 Task: Provide the 2023 Victory Lane Racing Xfinity Series picks for the track "Darlington Raceway".
Action: Mouse moved to (175, 370)
Screenshot: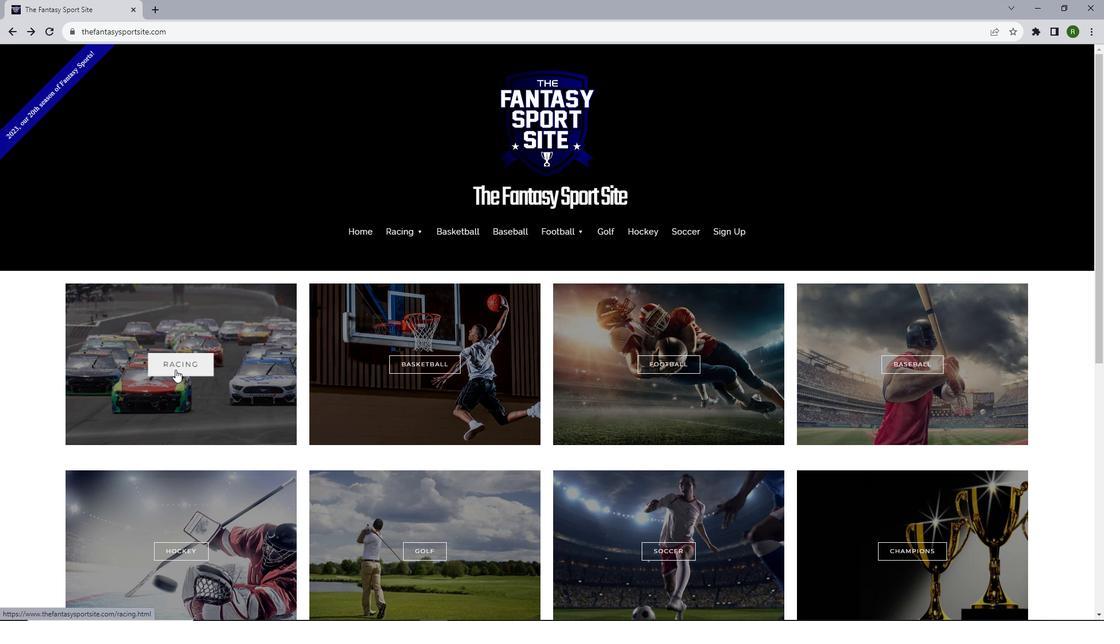 
Action: Mouse pressed left at (175, 370)
Screenshot: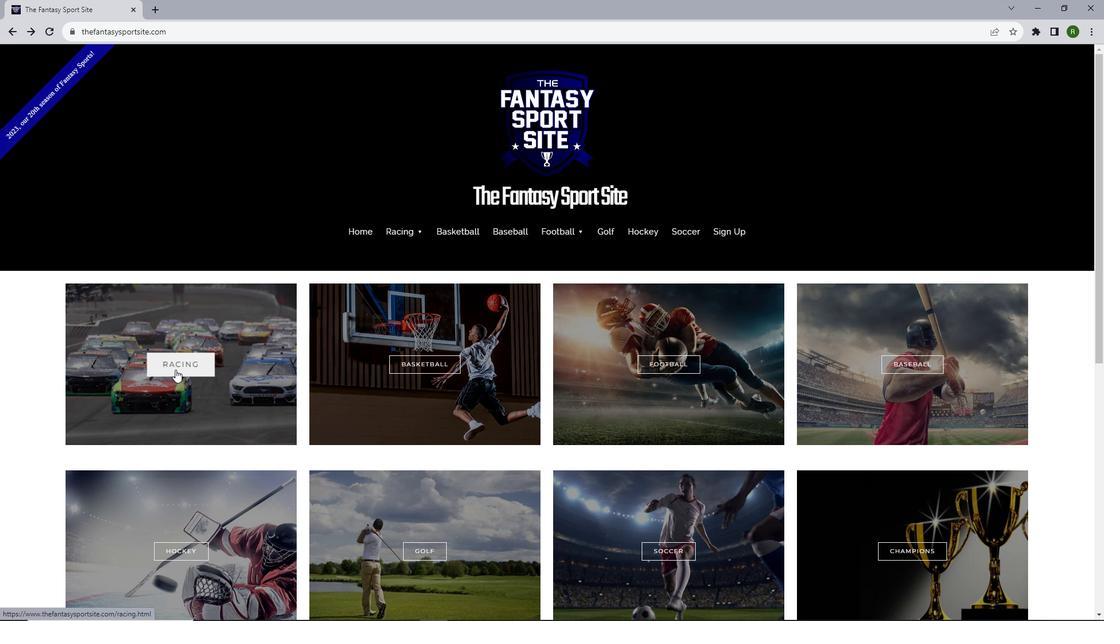 
Action: Mouse moved to (252, 283)
Screenshot: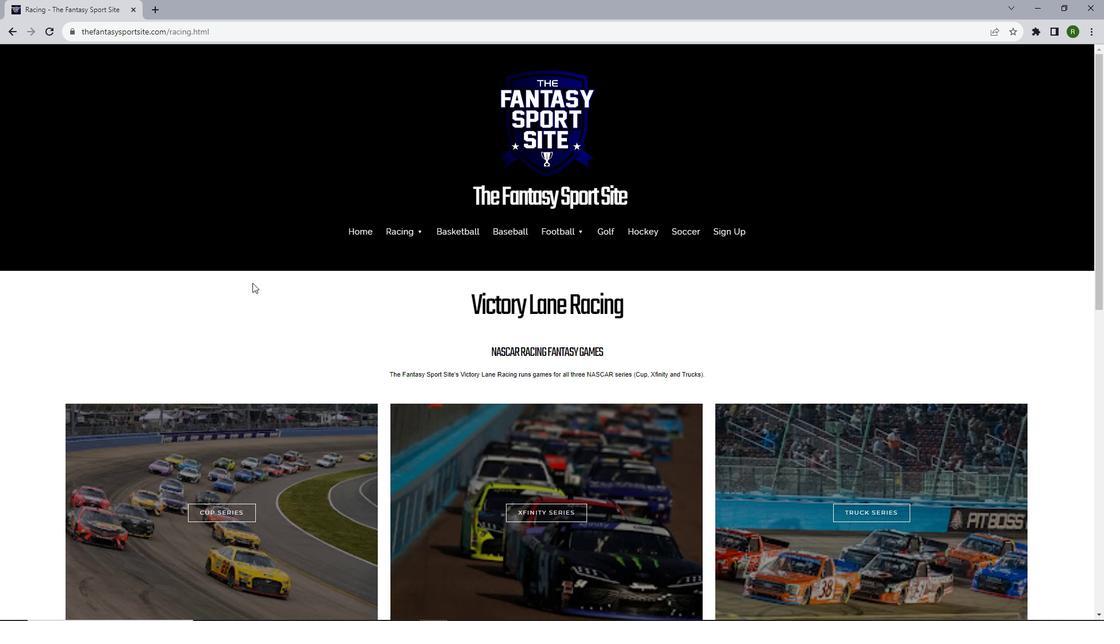 
Action: Mouse scrolled (252, 282) with delta (0, 0)
Screenshot: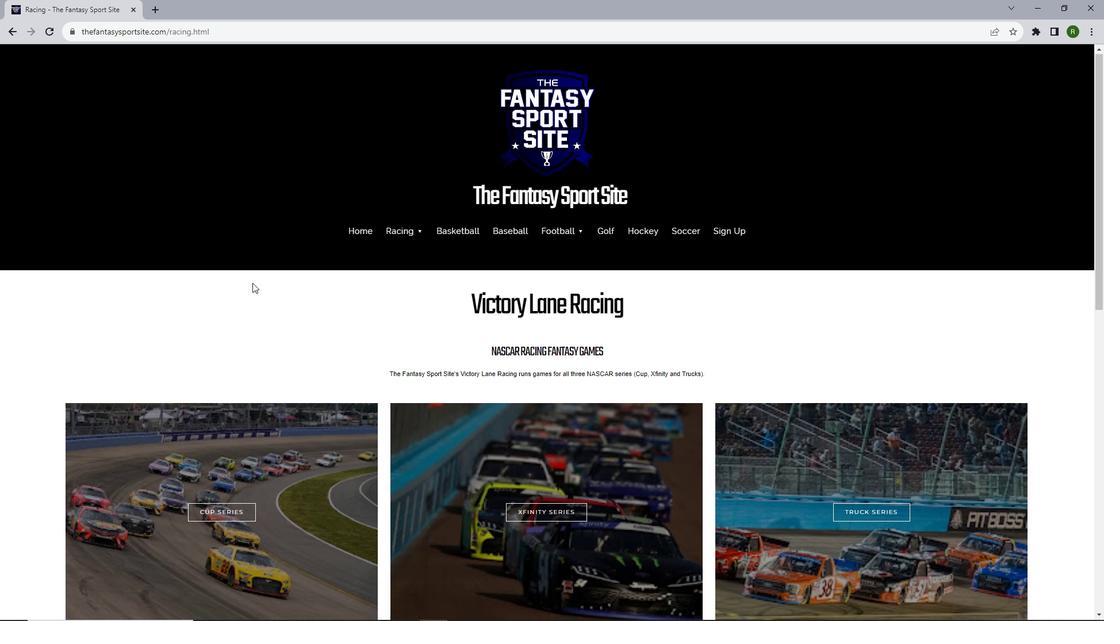 
Action: Mouse scrolled (252, 282) with delta (0, 0)
Screenshot: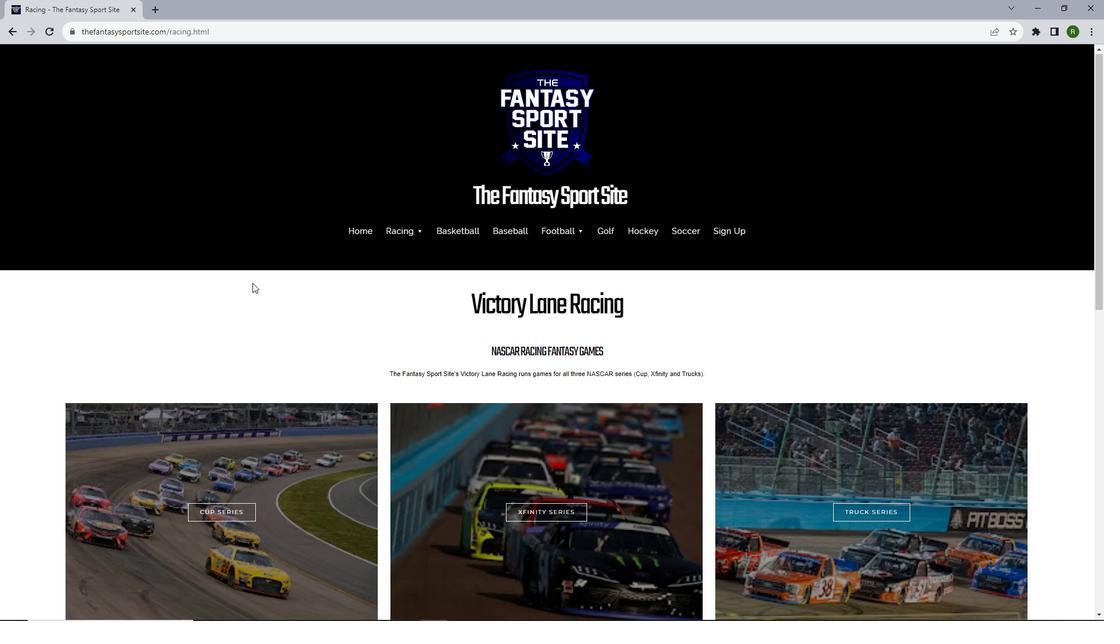 
Action: Mouse scrolled (252, 282) with delta (0, 0)
Screenshot: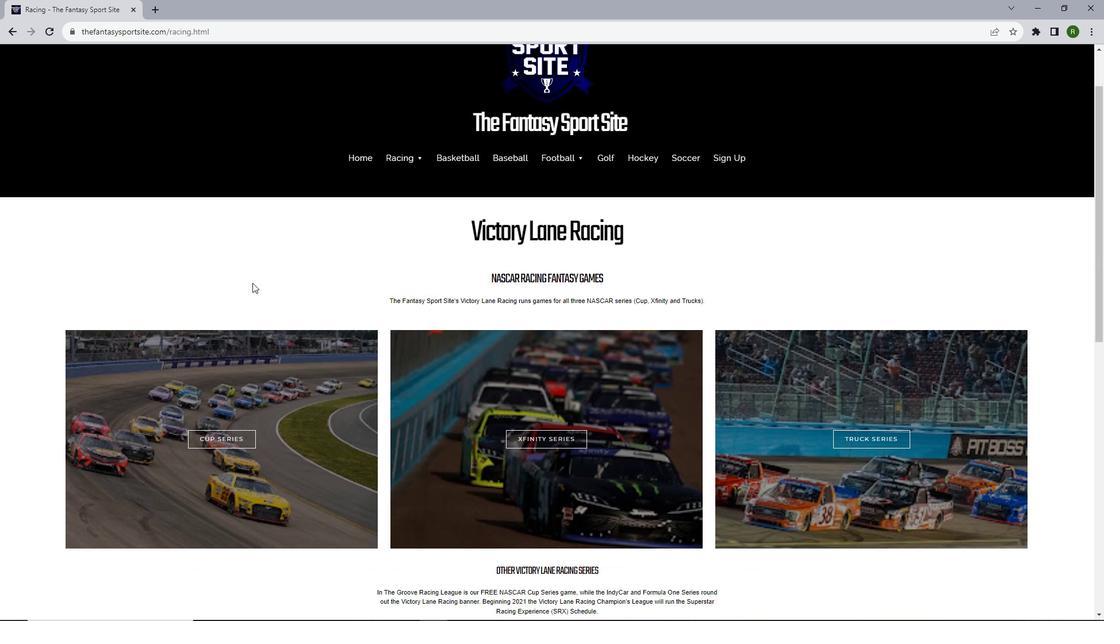 
Action: Mouse moved to (523, 333)
Screenshot: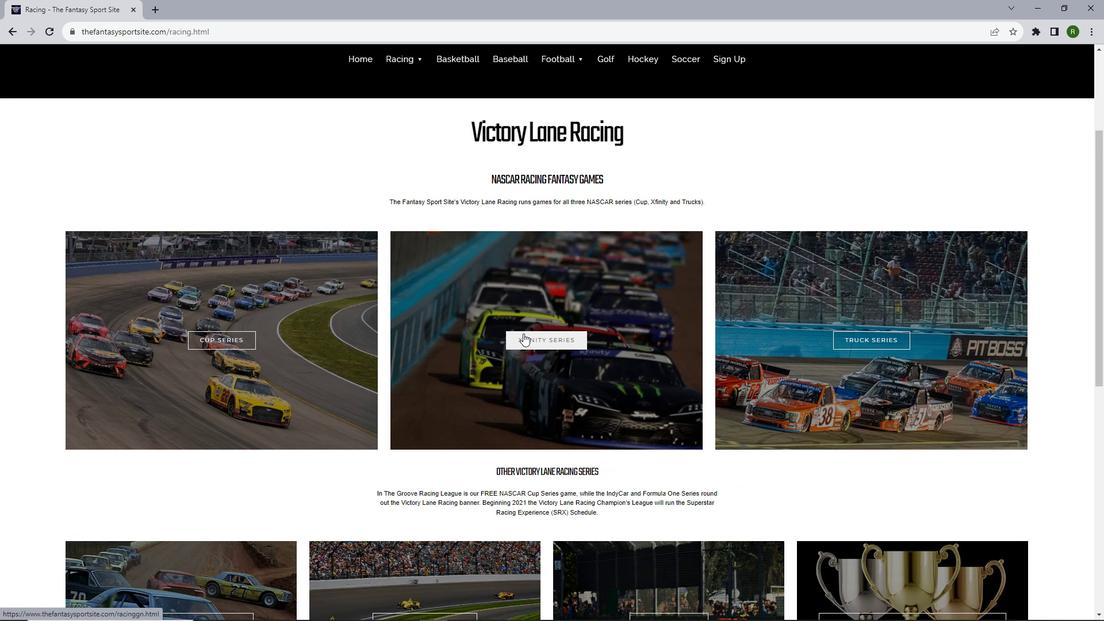 
Action: Mouse pressed left at (523, 333)
Screenshot: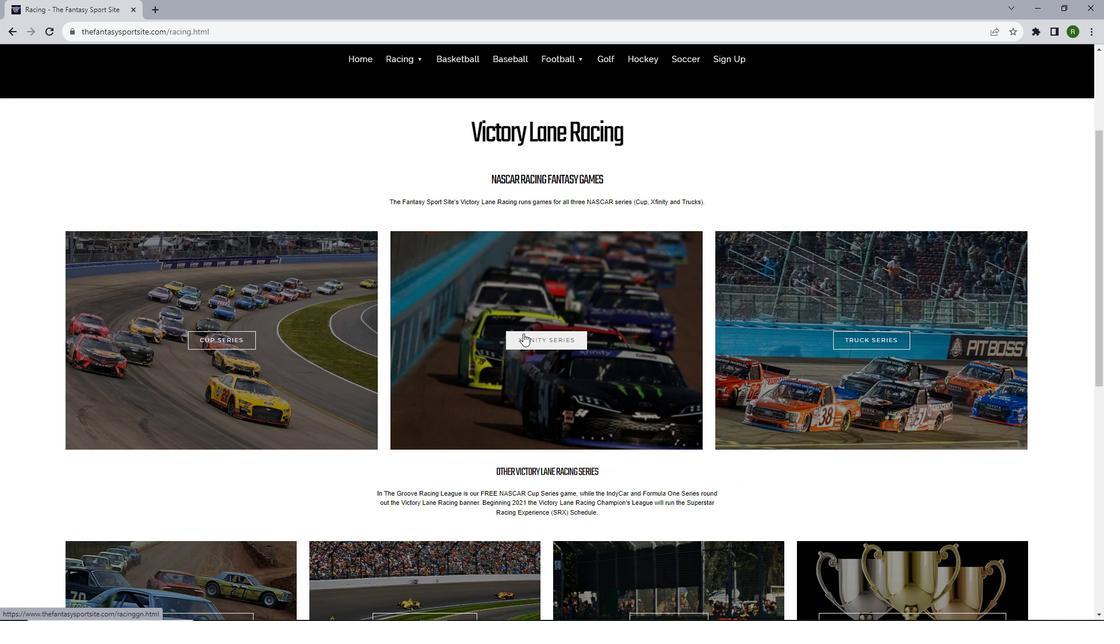 
Action: Mouse moved to (345, 270)
Screenshot: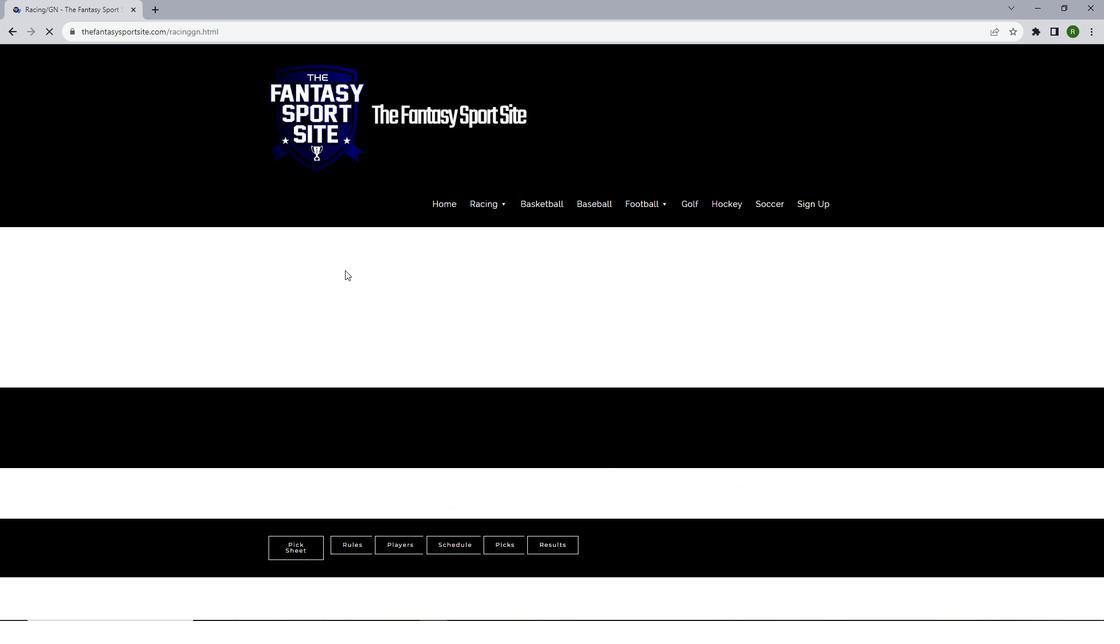 
Action: Mouse scrolled (345, 269) with delta (0, 0)
Screenshot: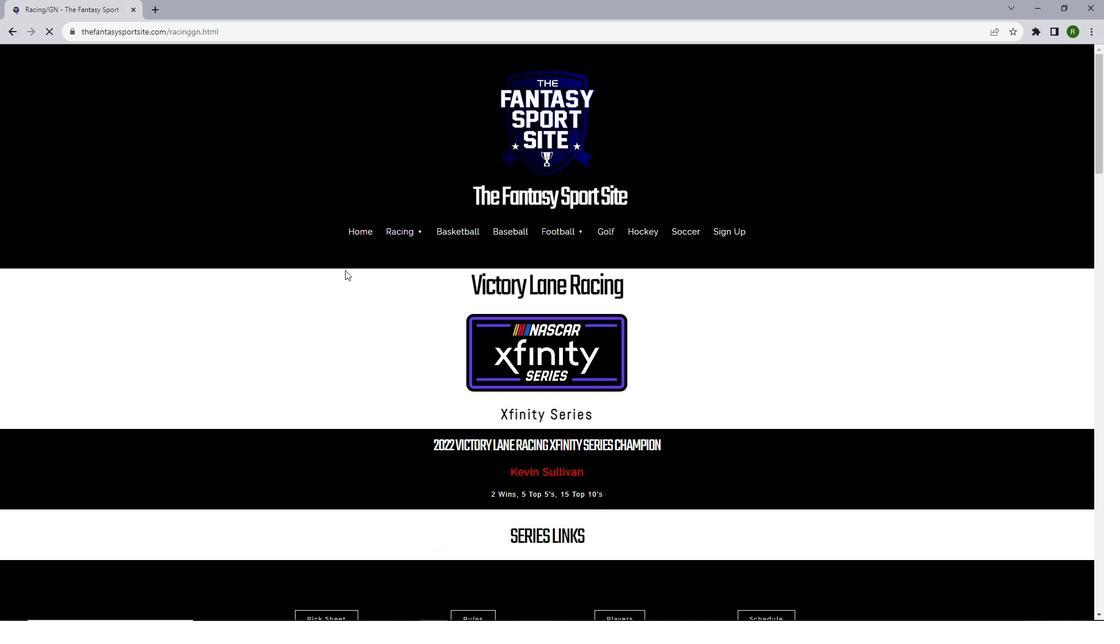 
Action: Mouse scrolled (345, 269) with delta (0, 0)
Screenshot: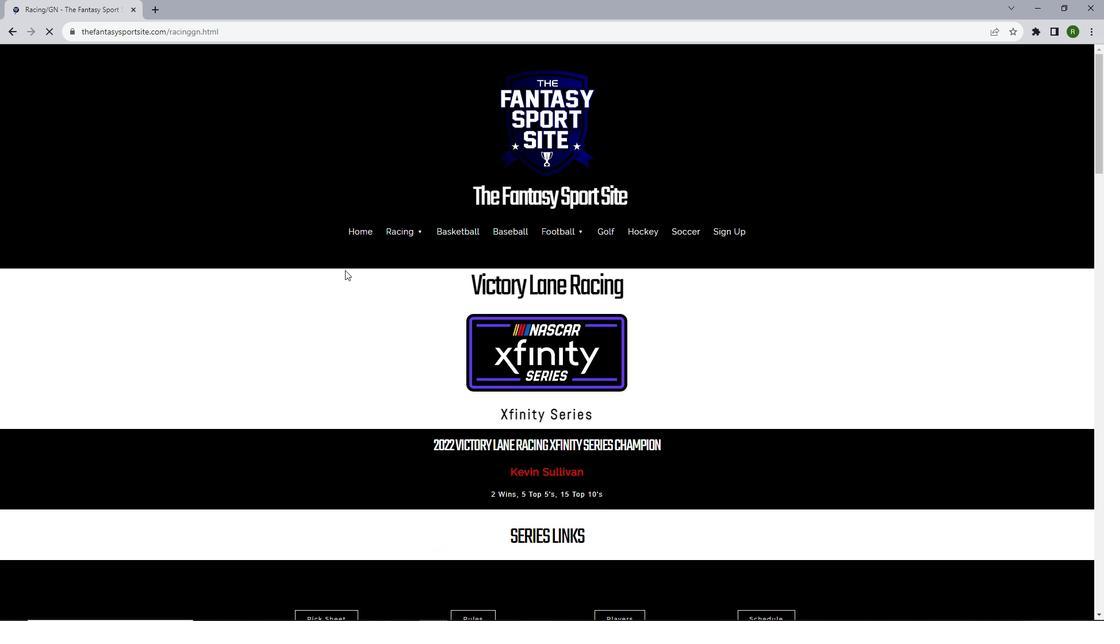 
Action: Mouse moved to (356, 265)
Screenshot: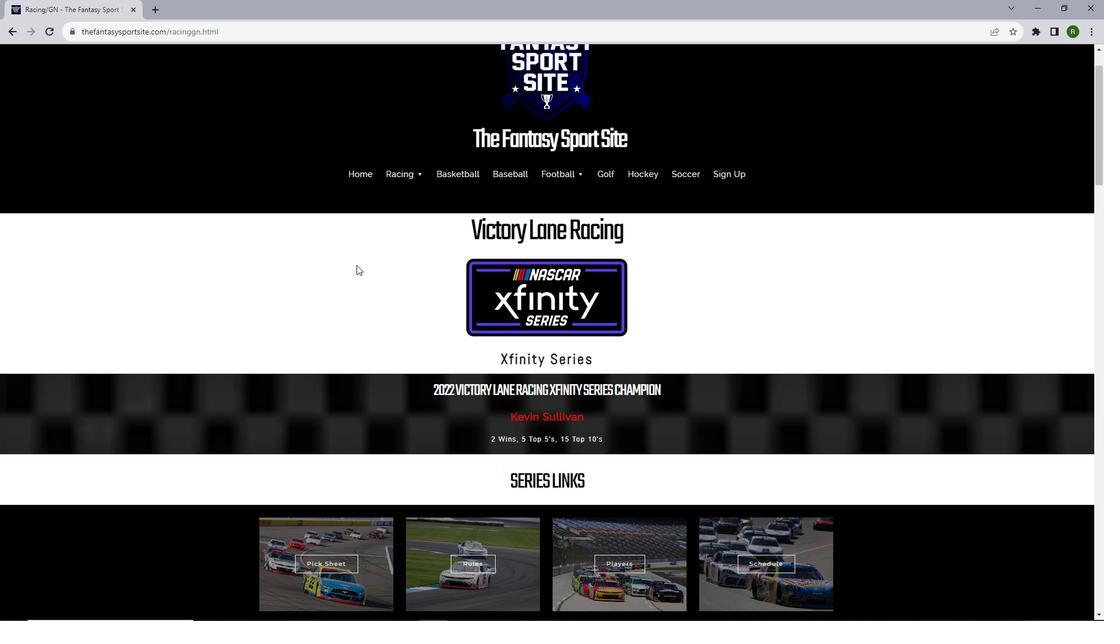 
Action: Mouse scrolled (356, 264) with delta (0, 0)
Screenshot: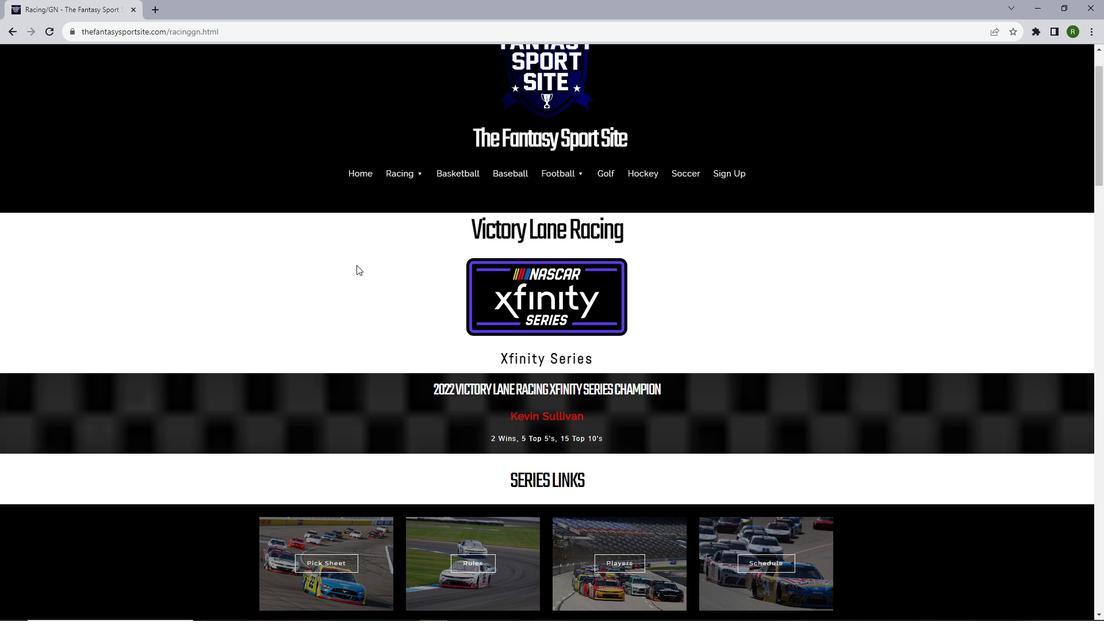 
Action: Mouse scrolled (356, 264) with delta (0, 0)
Screenshot: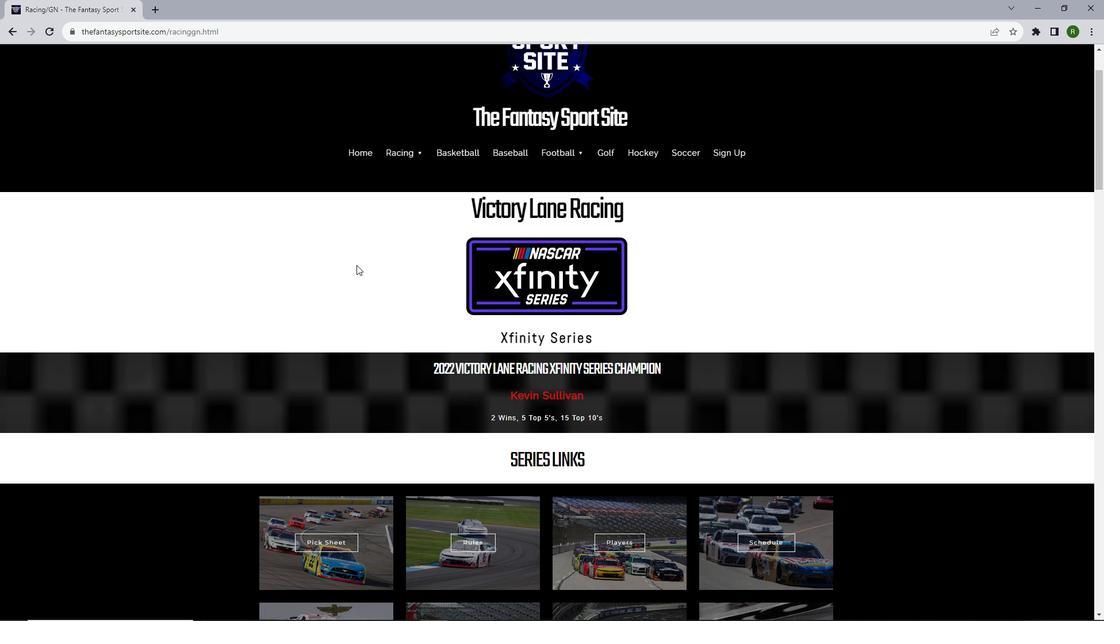 
Action: Mouse scrolled (356, 264) with delta (0, 0)
Screenshot: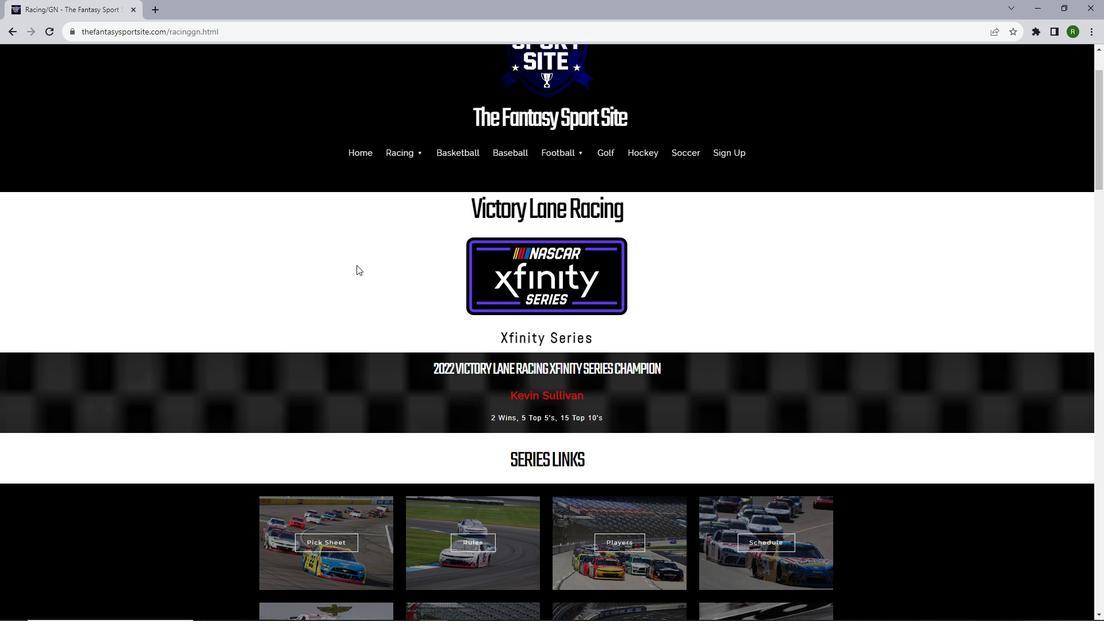 
Action: Mouse moved to (334, 499)
Screenshot: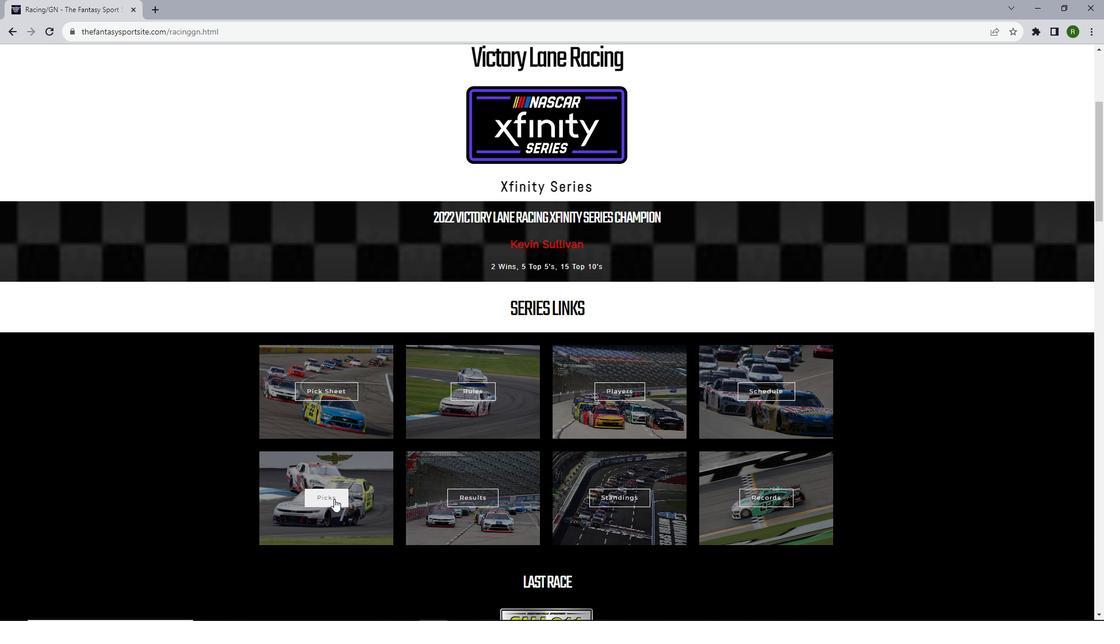 
Action: Mouse pressed left at (334, 499)
Screenshot: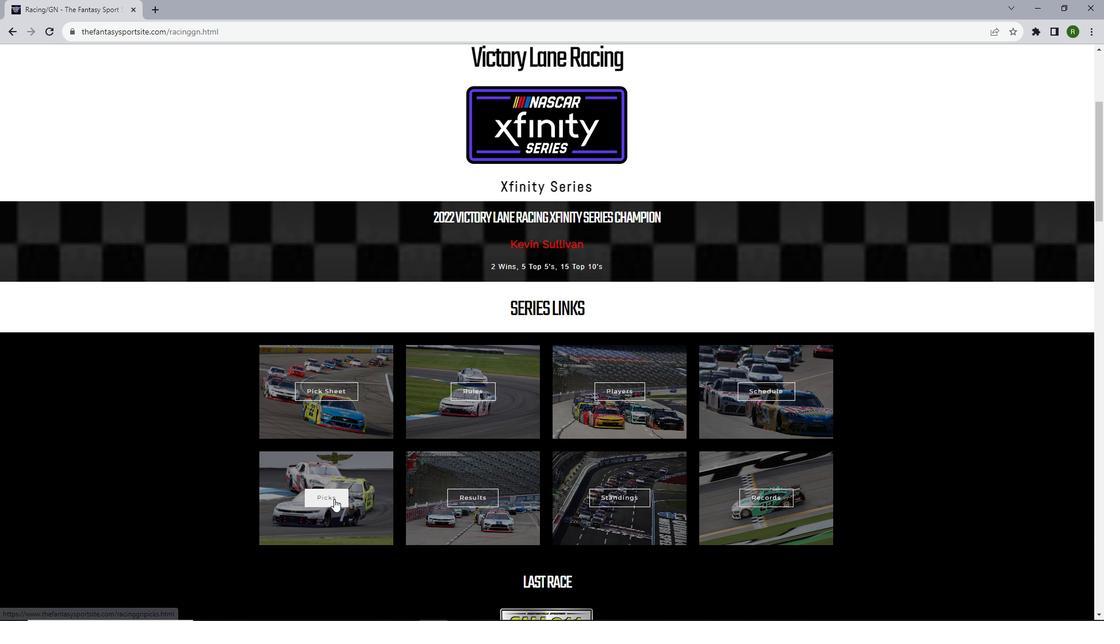 
Action: Mouse moved to (458, 409)
Screenshot: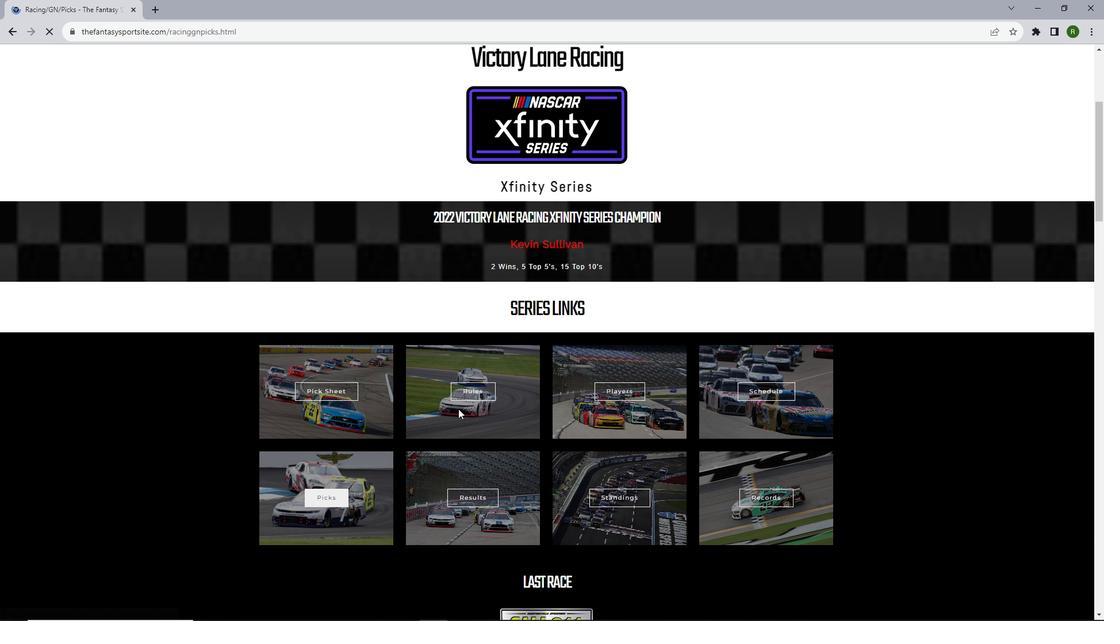 
Action: Mouse scrolled (458, 408) with delta (0, 0)
Screenshot: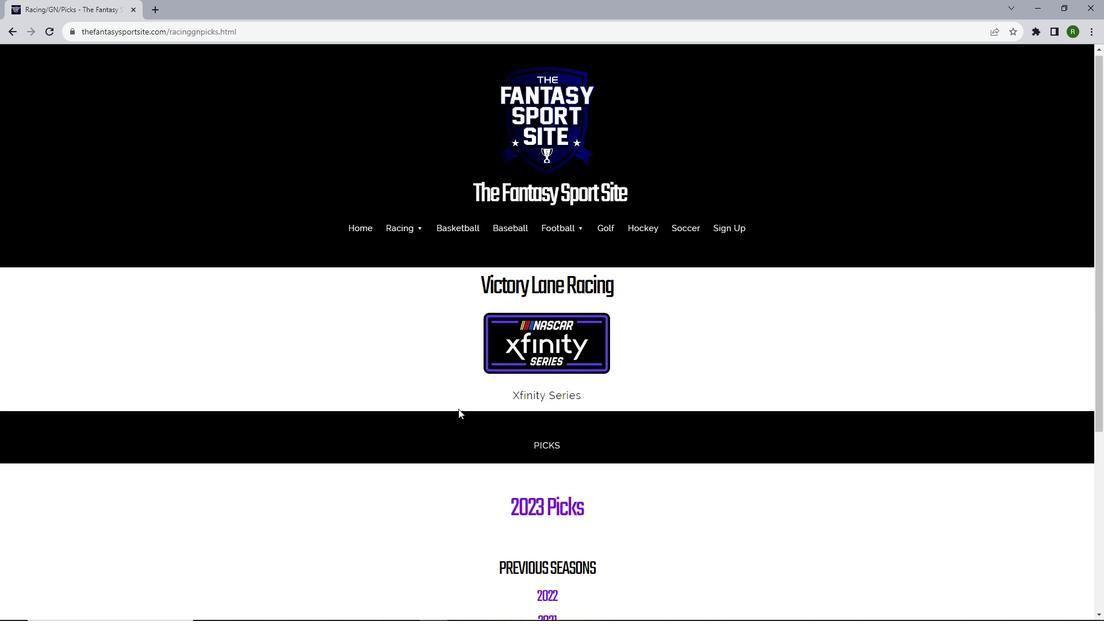 
Action: Mouse scrolled (458, 408) with delta (0, 0)
Screenshot: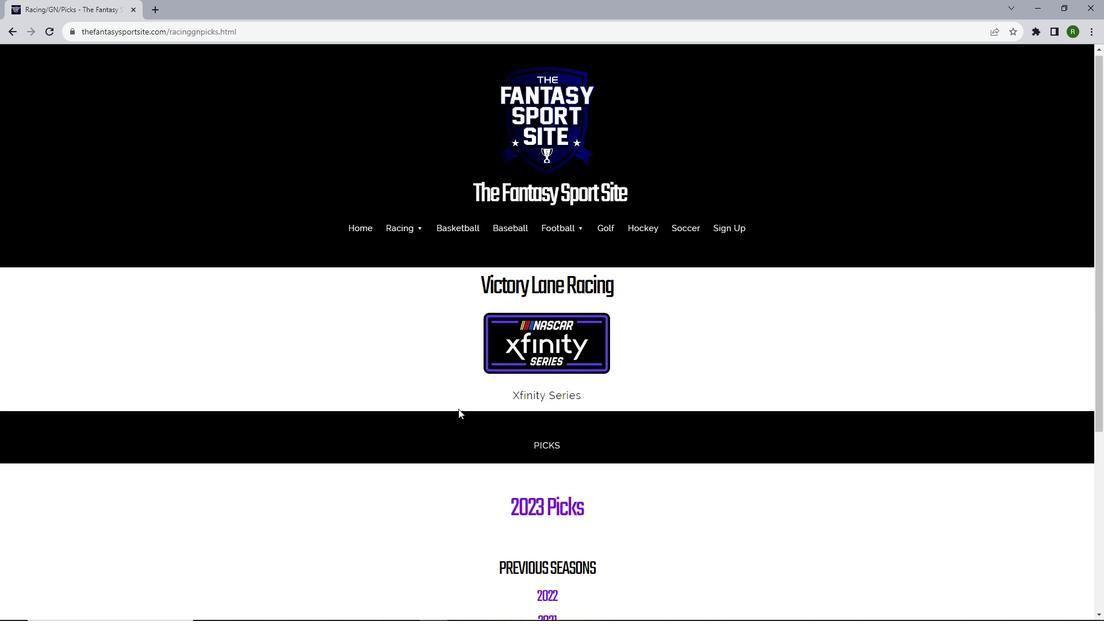 
Action: Mouse scrolled (458, 408) with delta (0, 0)
Screenshot: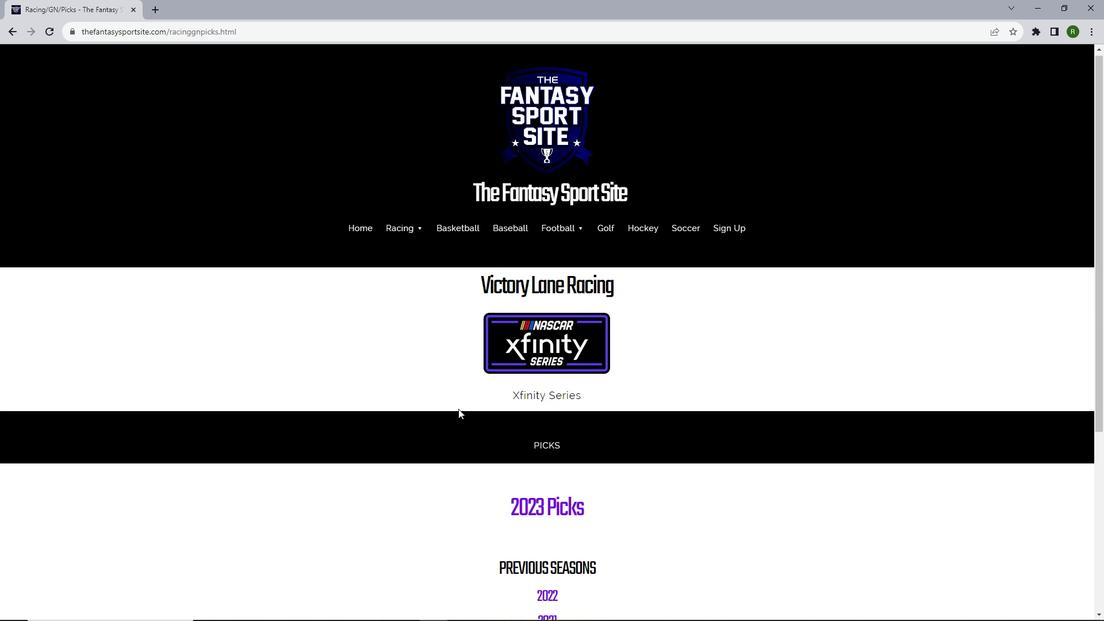 
Action: Mouse scrolled (458, 408) with delta (0, 0)
Screenshot: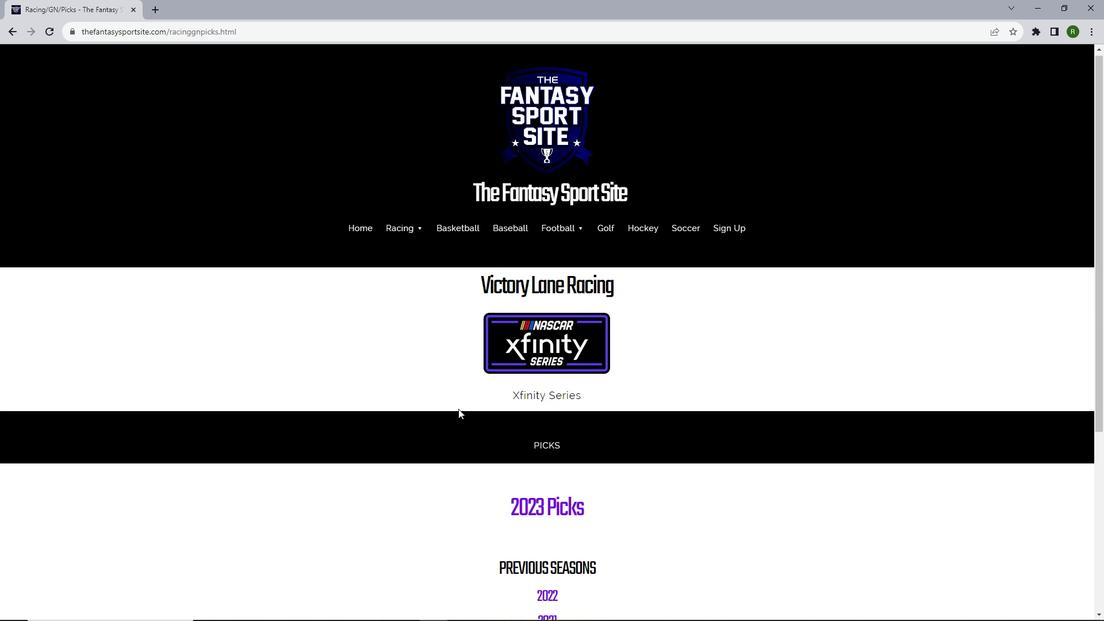 
Action: Mouse scrolled (458, 408) with delta (0, 0)
Screenshot: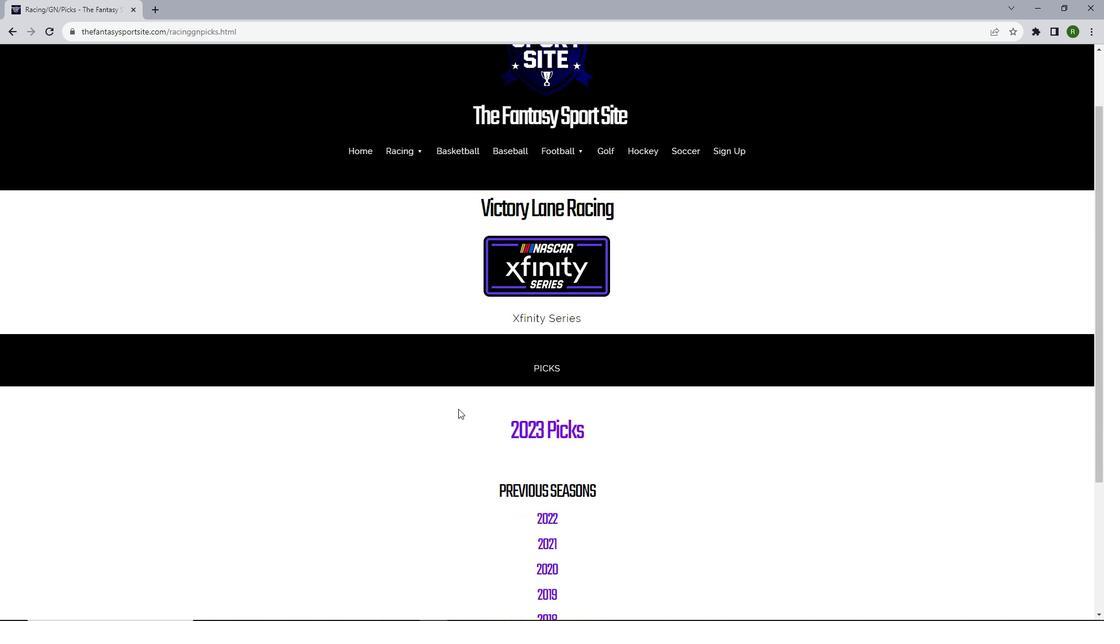 
Action: Mouse moved to (561, 229)
Screenshot: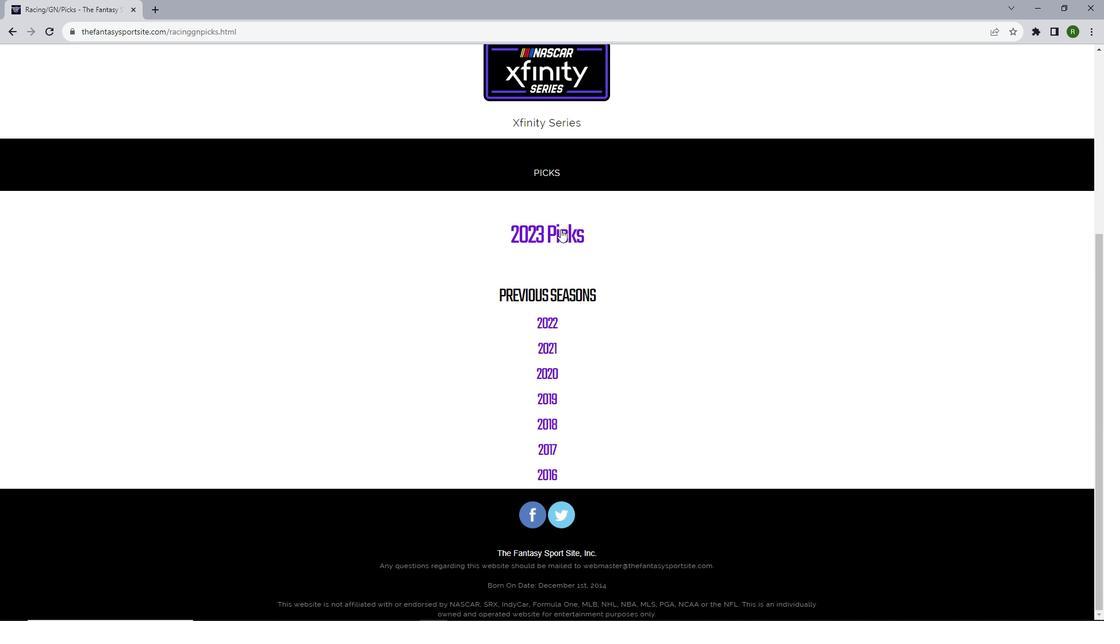 
Action: Mouse pressed left at (561, 229)
Screenshot: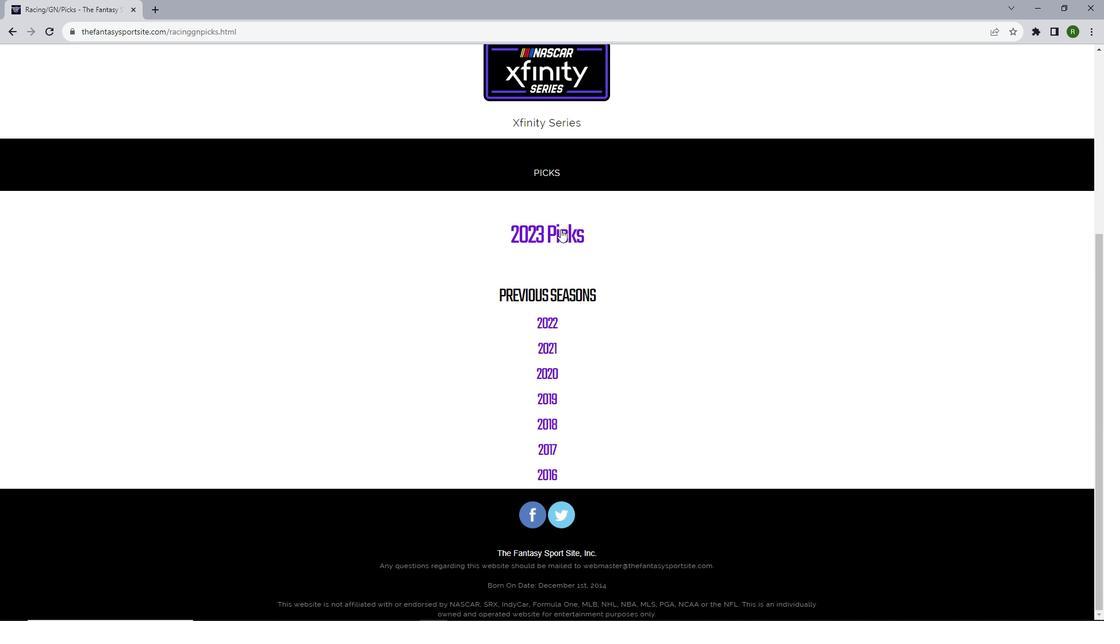 
Action: Mouse moved to (542, 226)
Screenshot: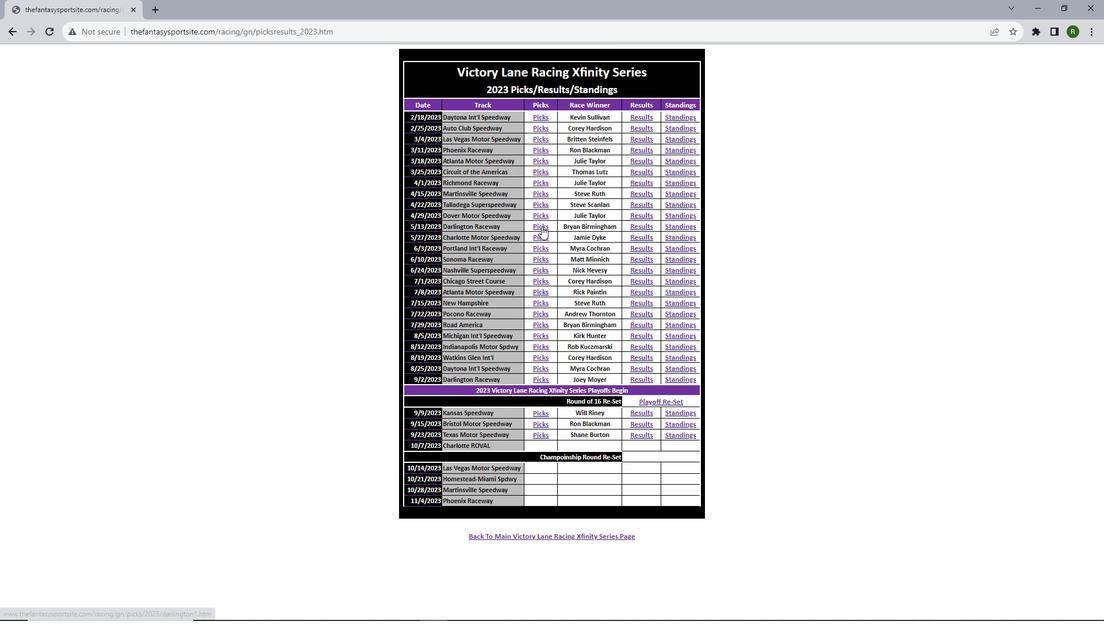 
Action: Mouse pressed left at (542, 226)
Screenshot: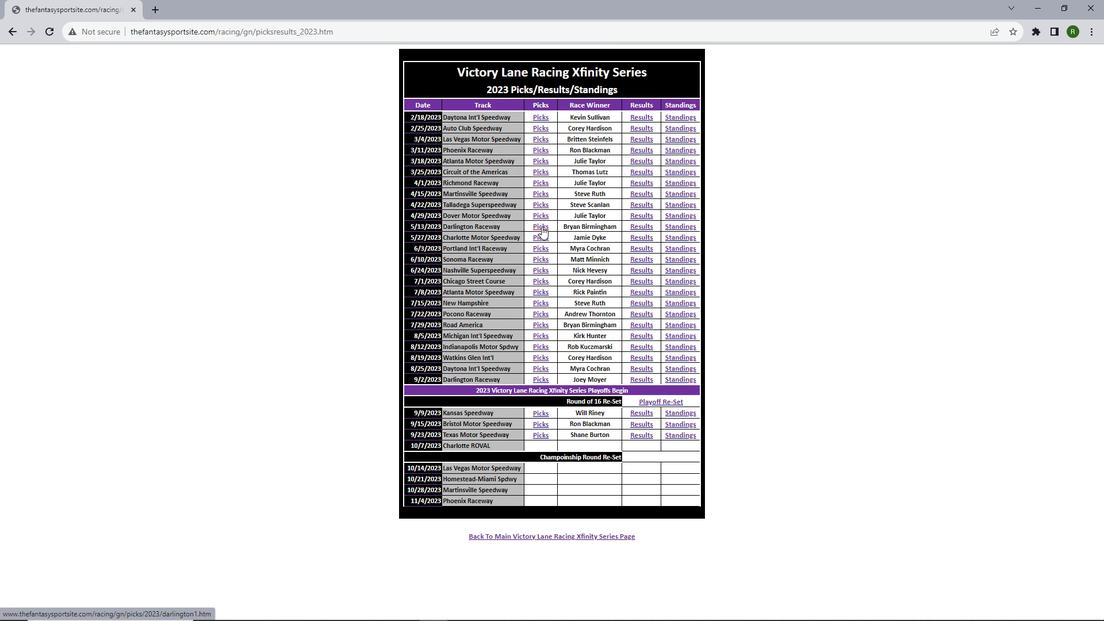 
Action: Mouse scrolled (542, 226) with delta (0, 0)
Screenshot: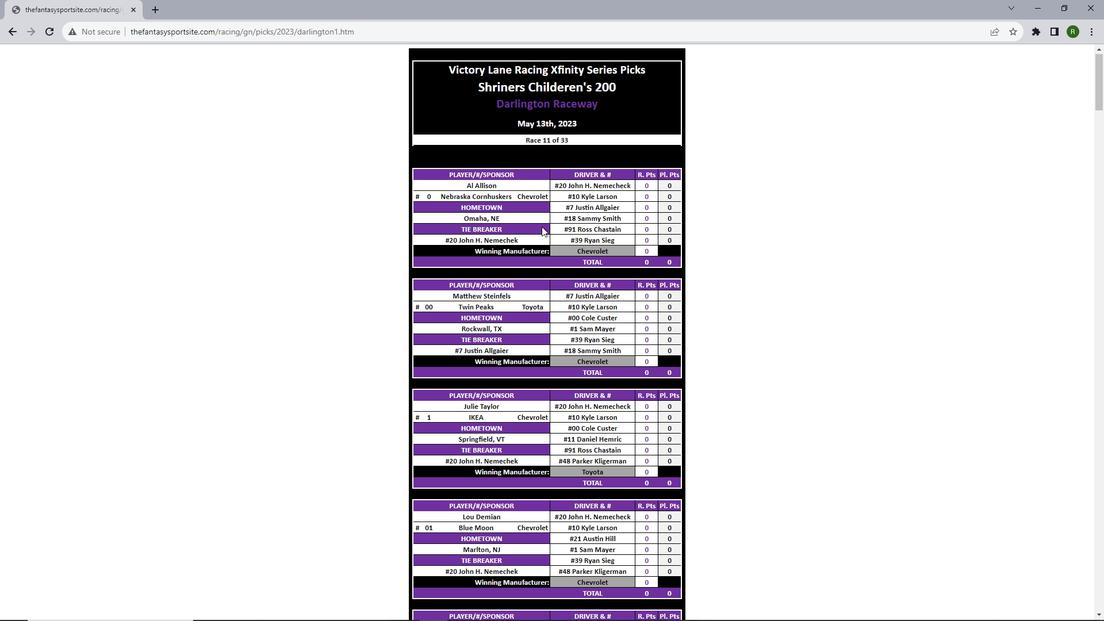 
Action: Mouse scrolled (542, 226) with delta (0, 0)
Screenshot: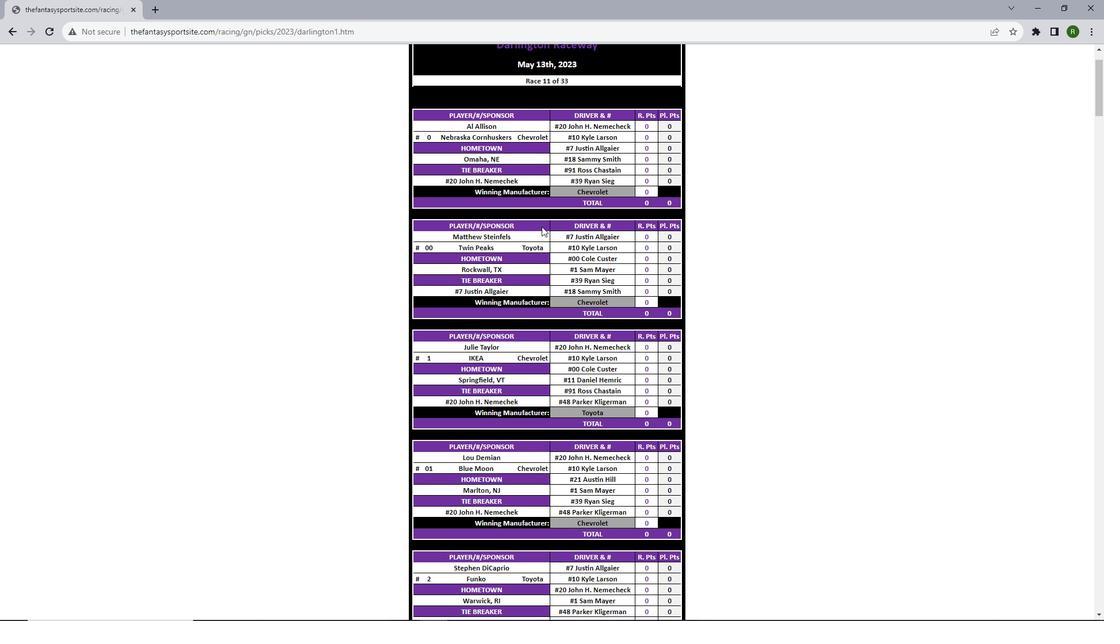 
Action: Mouse scrolled (542, 227) with delta (0, 0)
Screenshot: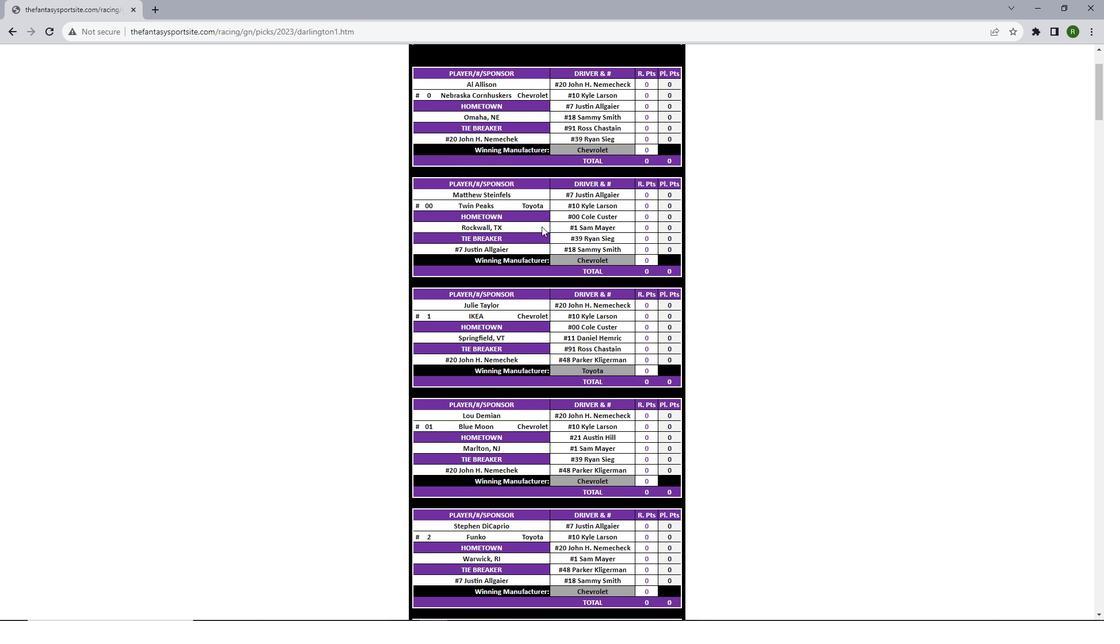 
Action: Mouse scrolled (542, 227) with delta (0, 0)
Screenshot: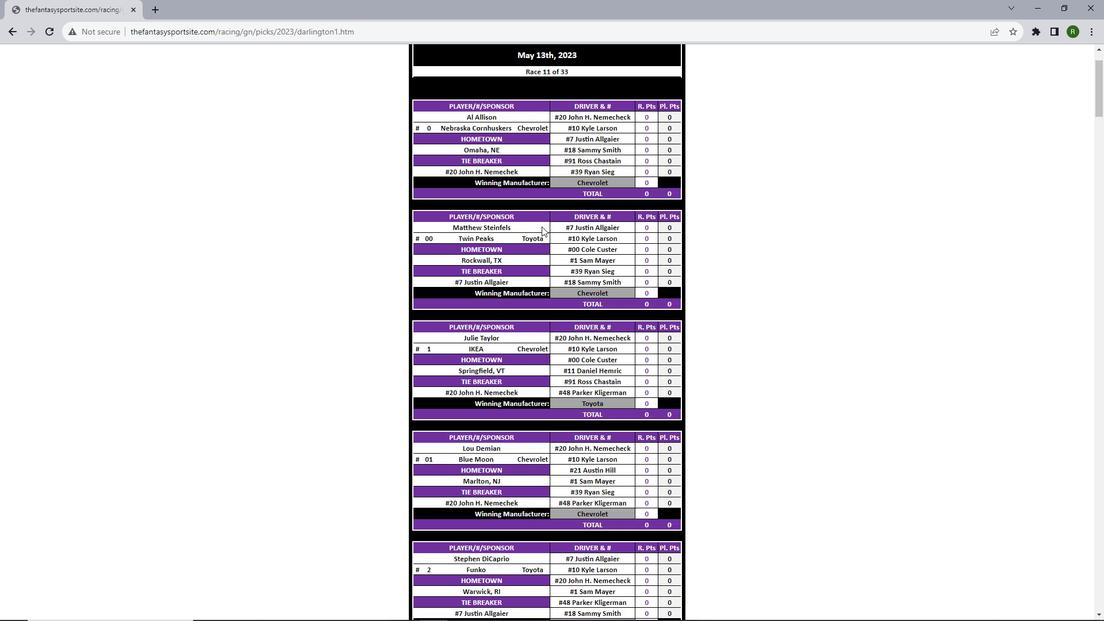
Action: Mouse scrolled (542, 226) with delta (0, 0)
Screenshot: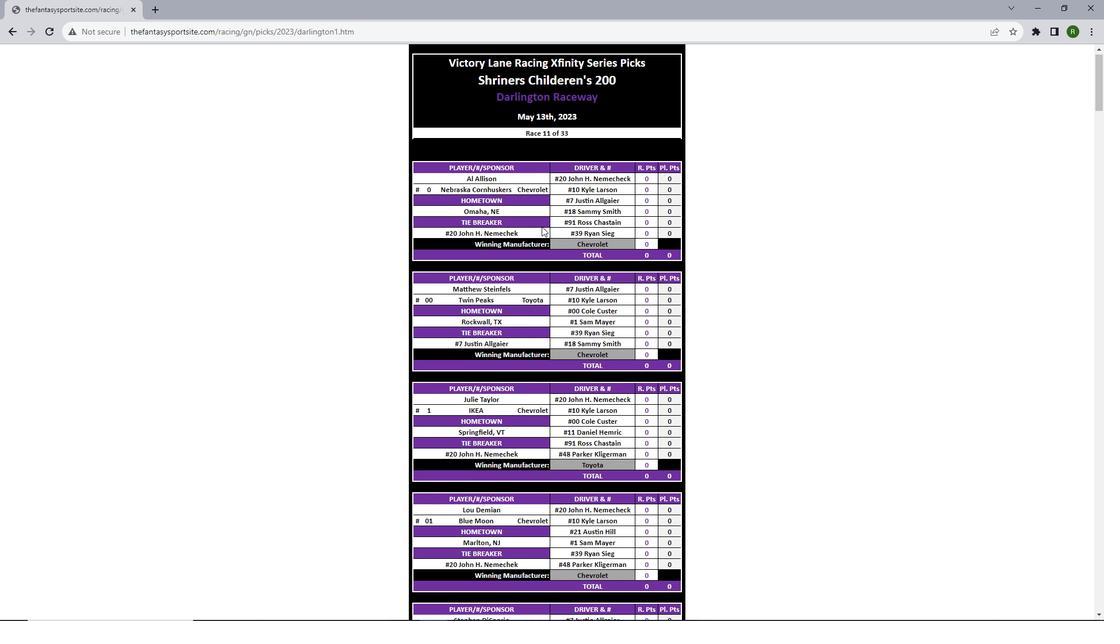 
Action: Mouse scrolled (542, 226) with delta (0, 0)
Screenshot: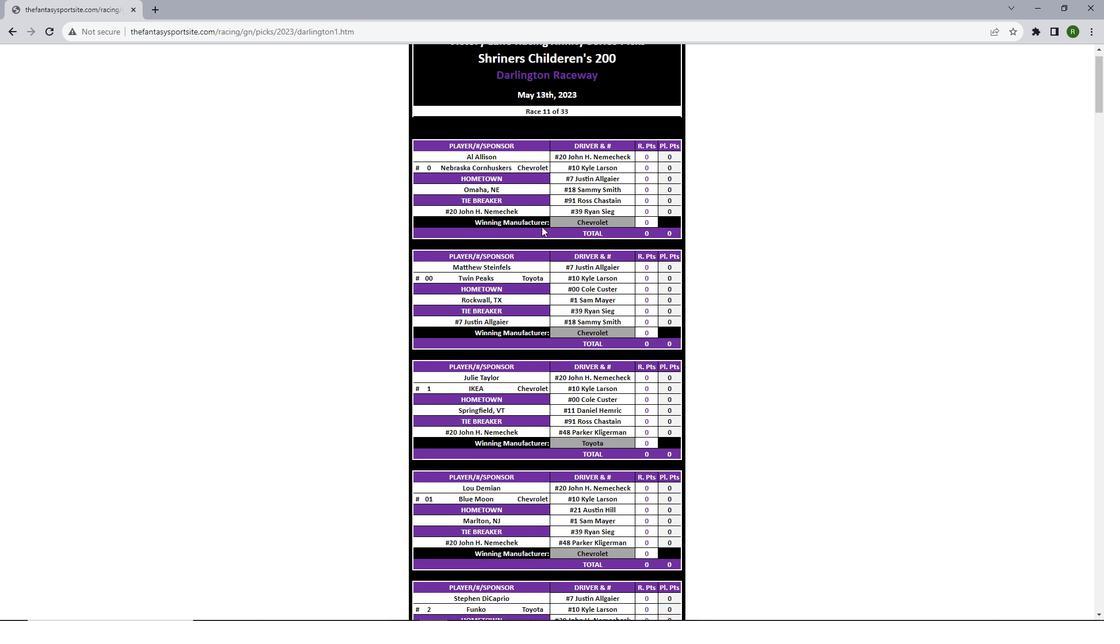 
Action: Mouse scrolled (542, 226) with delta (0, 0)
Screenshot: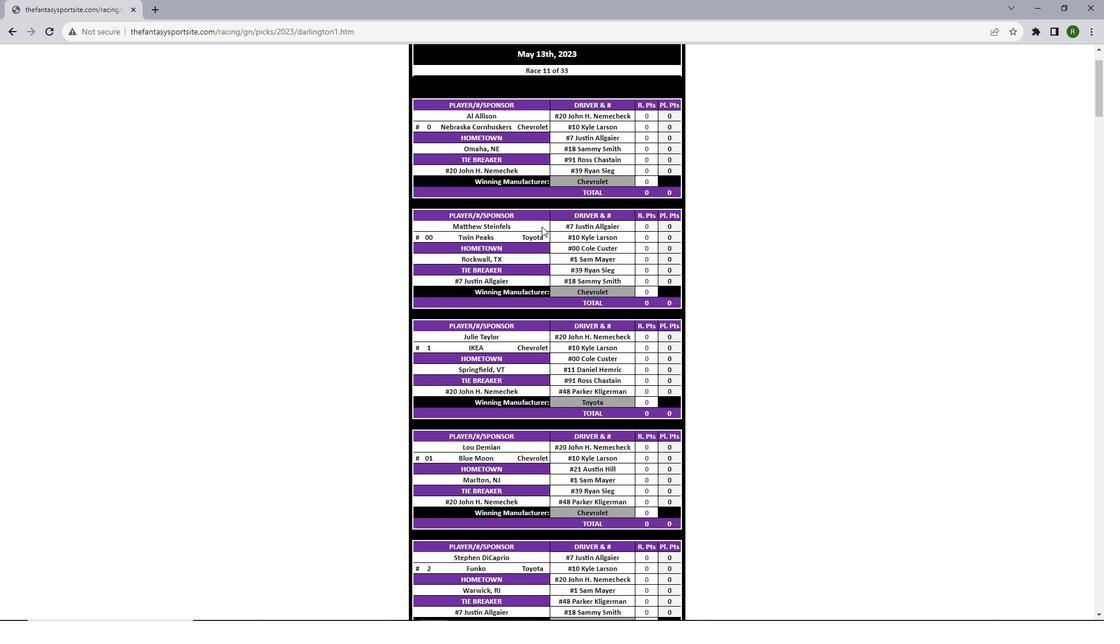 
Action: Mouse scrolled (542, 226) with delta (0, 0)
Screenshot: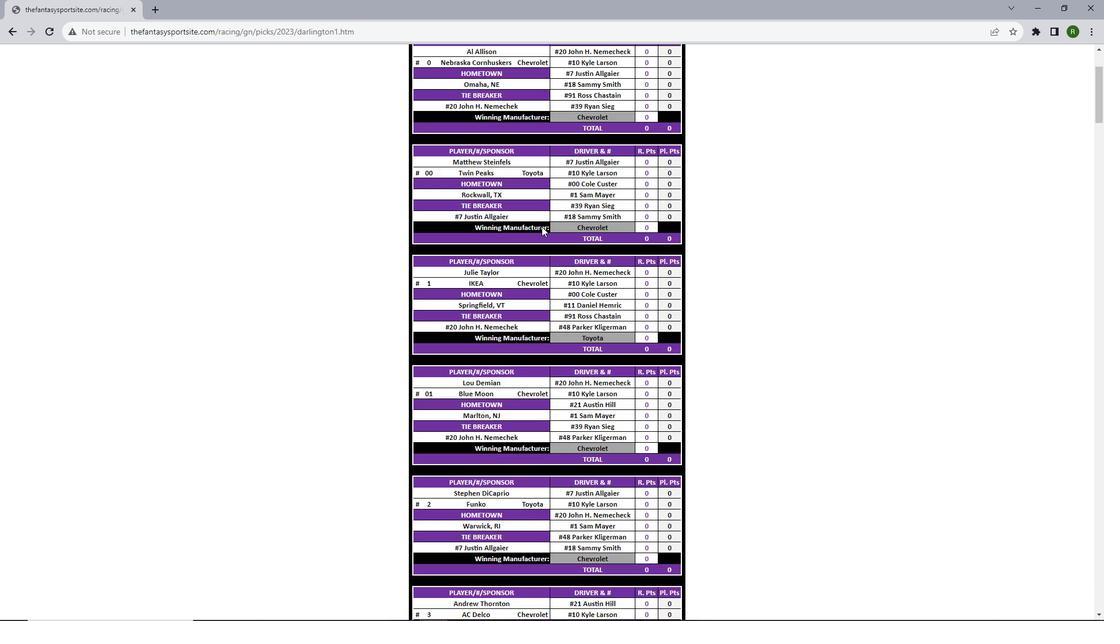 
Action: Mouse scrolled (542, 226) with delta (0, 0)
Screenshot: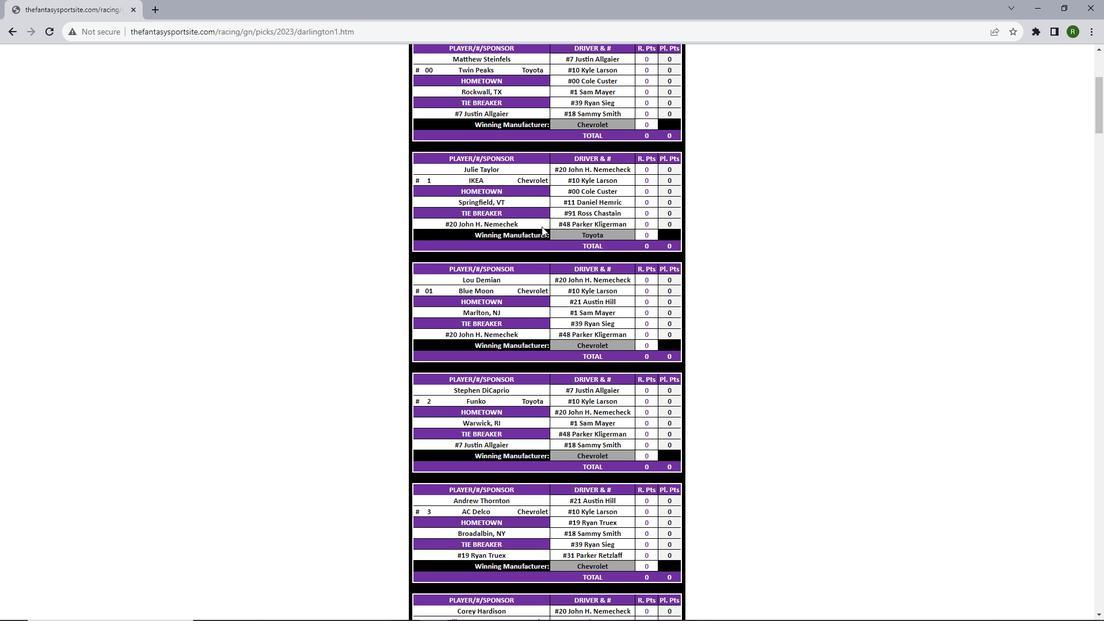 
Action: Mouse scrolled (542, 226) with delta (0, 0)
Screenshot: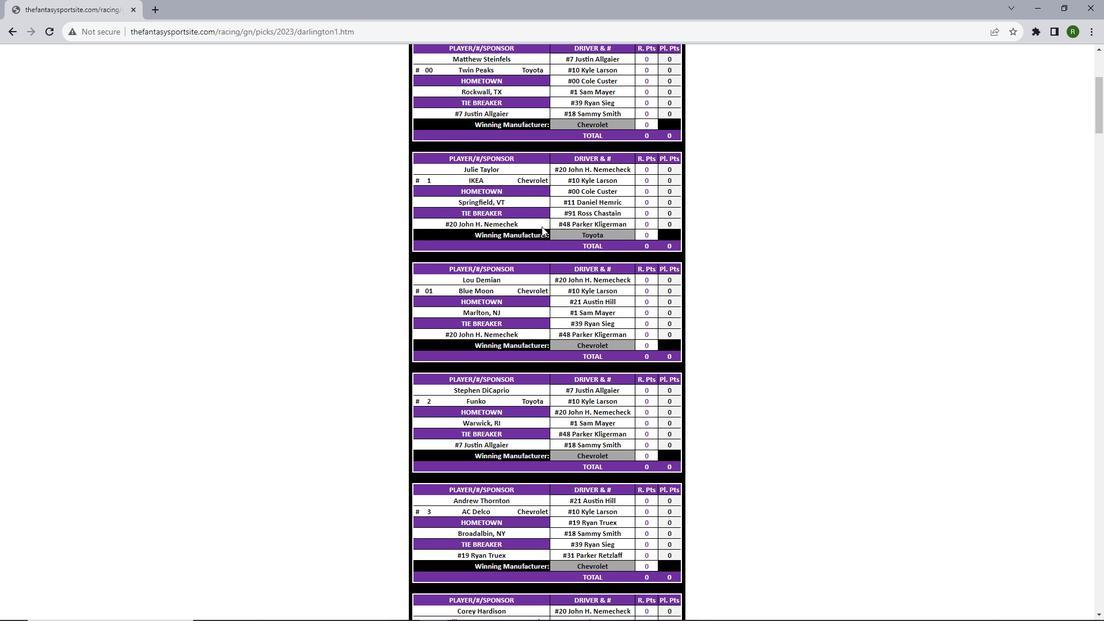 
Action: Mouse scrolled (542, 226) with delta (0, 0)
Screenshot: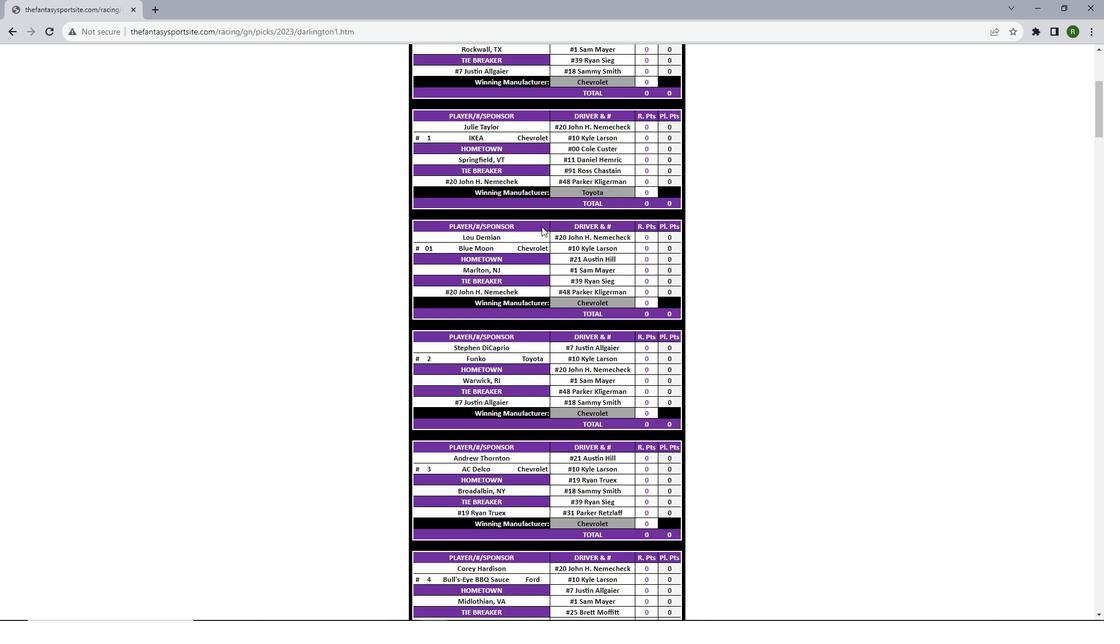 
Action: Mouse scrolled (542, 226) with delta (0, 0)
Screenshot: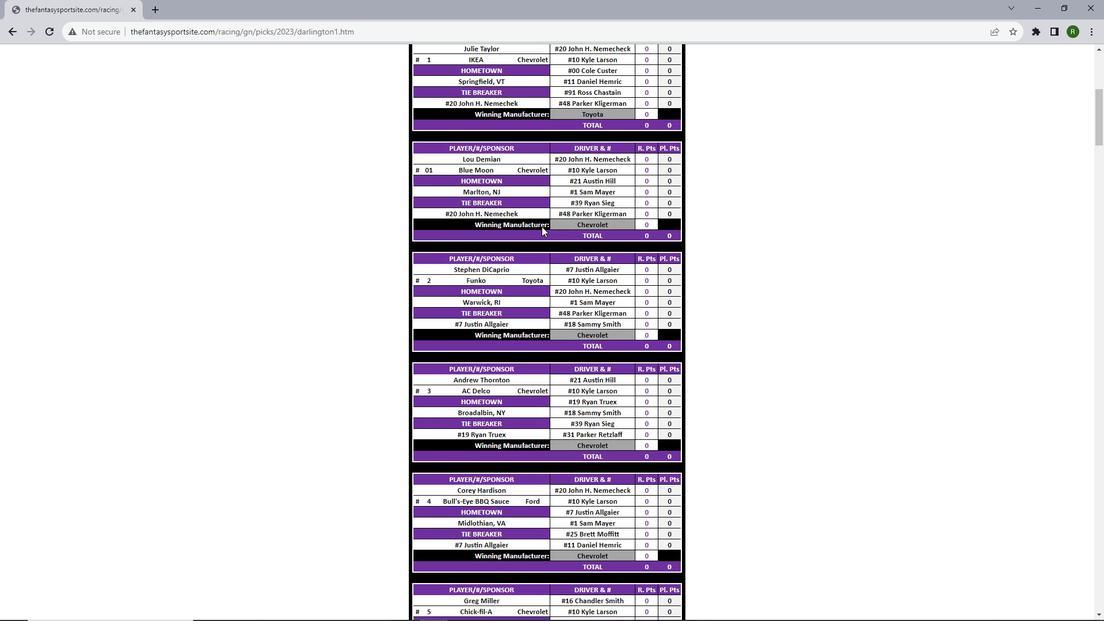 
Action: Mouse scrolled (542, 226) with delta (0, 0)
Screenshot: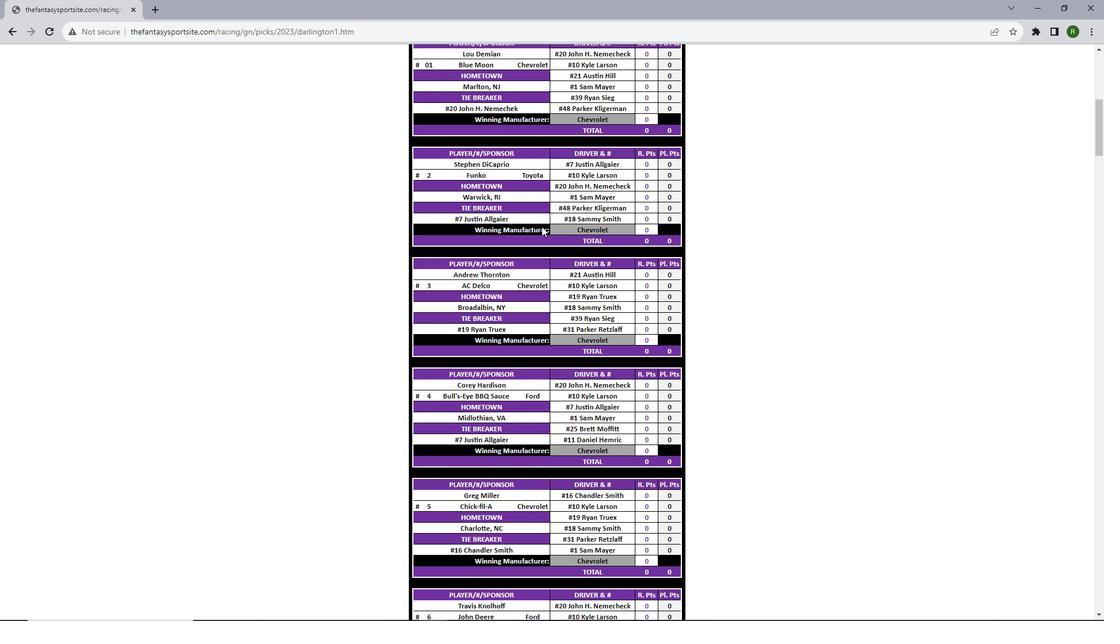 
Action: Mouse scrolled (542, 226) with delta (0, 0)
Screenshot: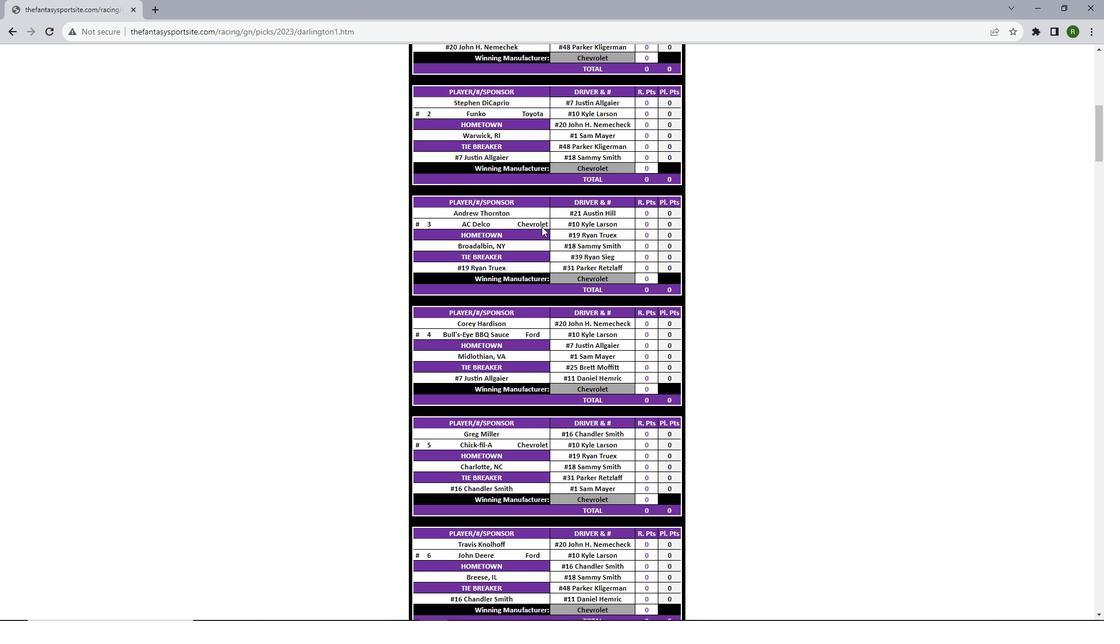 
Action: Mouse scrolled (542, 226) with delta (0, 0)
Screenshot: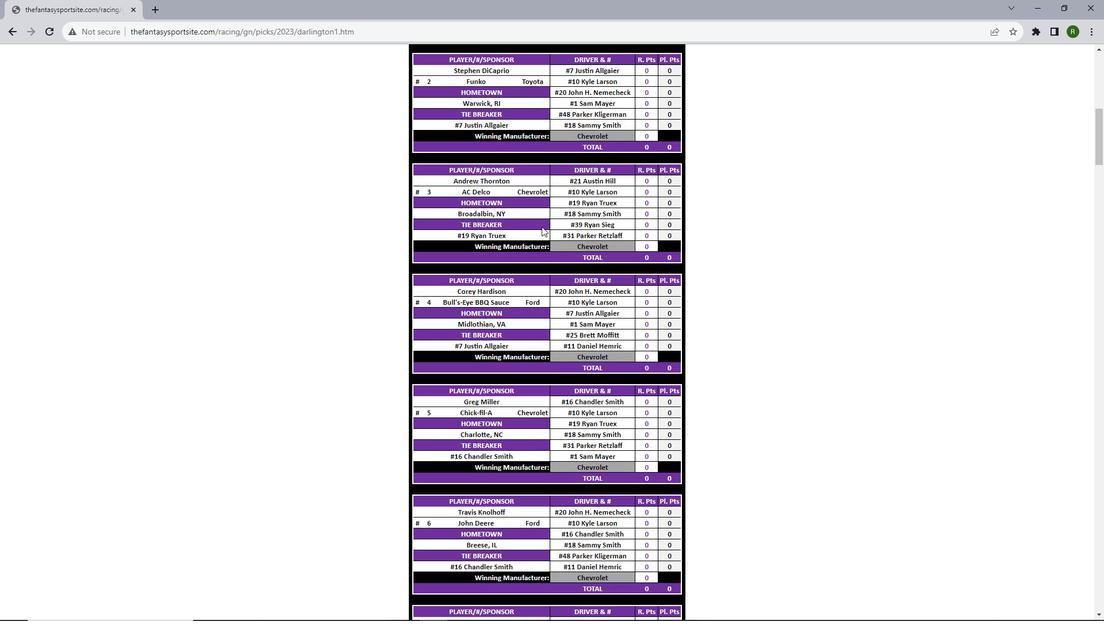 
Action: Mouse scrolled (542, 226) with delta (0, 0)
Screenshot: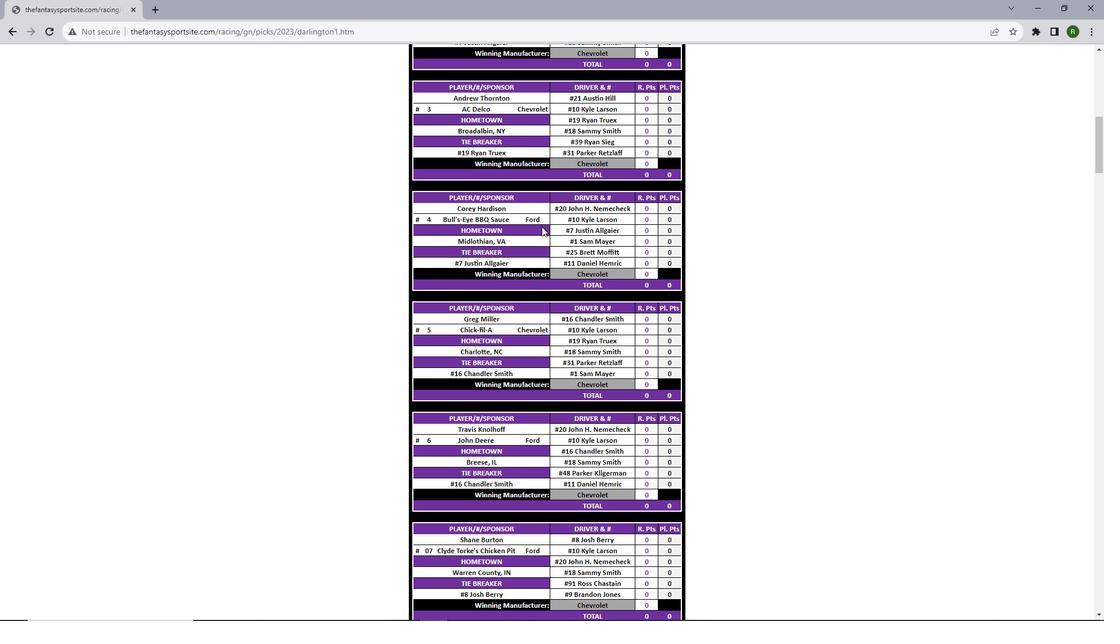 
Action: Mouse scrolled (542, 226) with delta (0, 0)
Screenshot: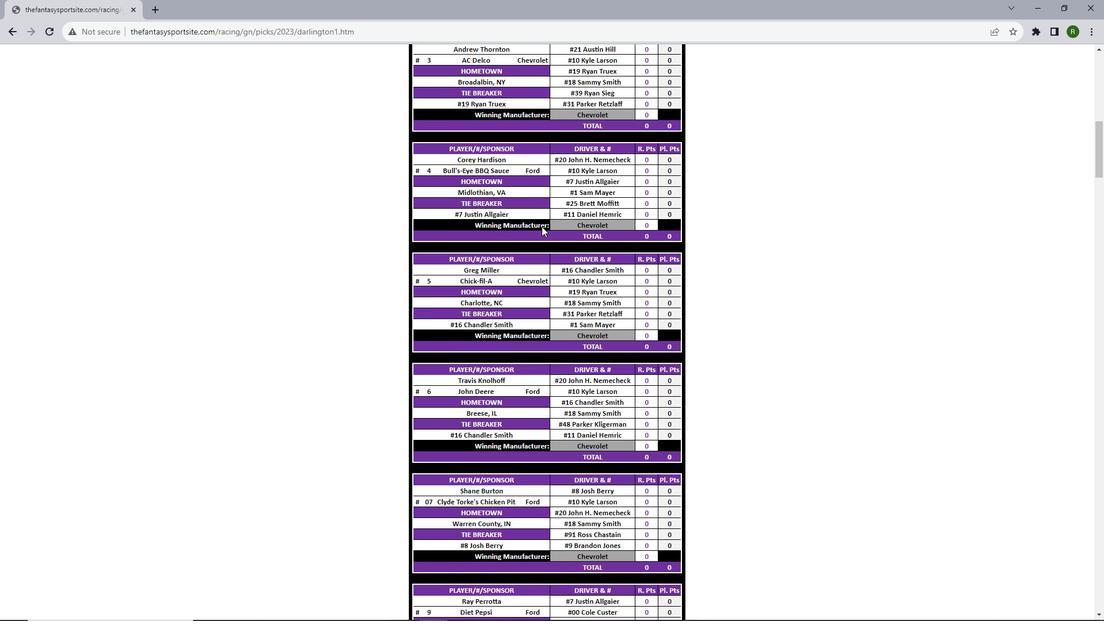 
Action: Mouse scrolled (542, 226) with delta (0, 0)
Screenshot: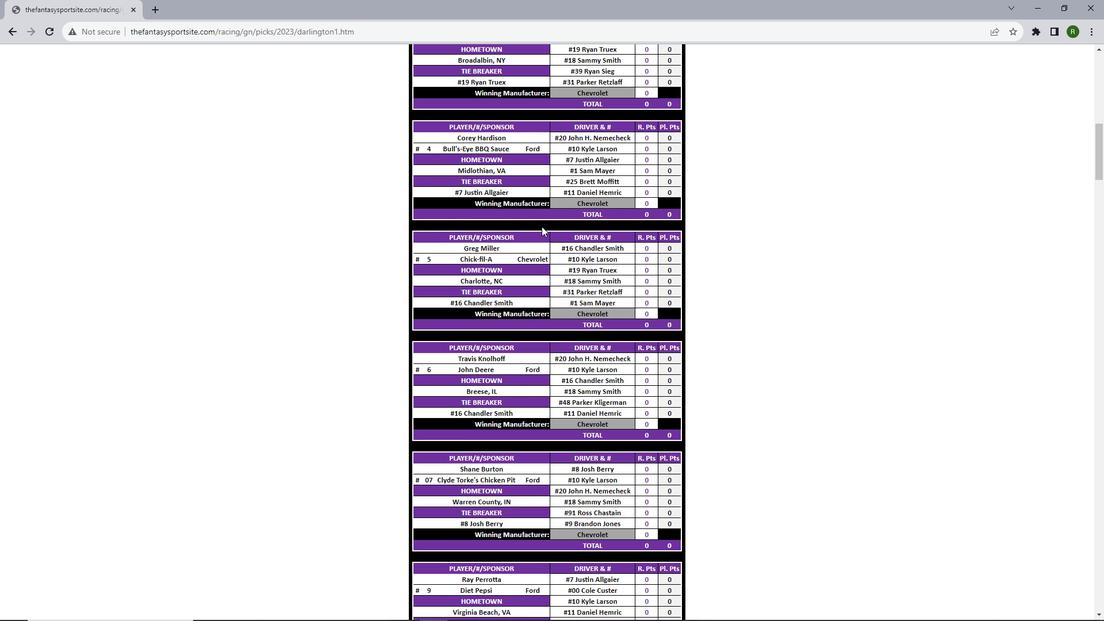 
Action: Mouse scrolled (542, 226) with delta (0, 0)
Screenshot: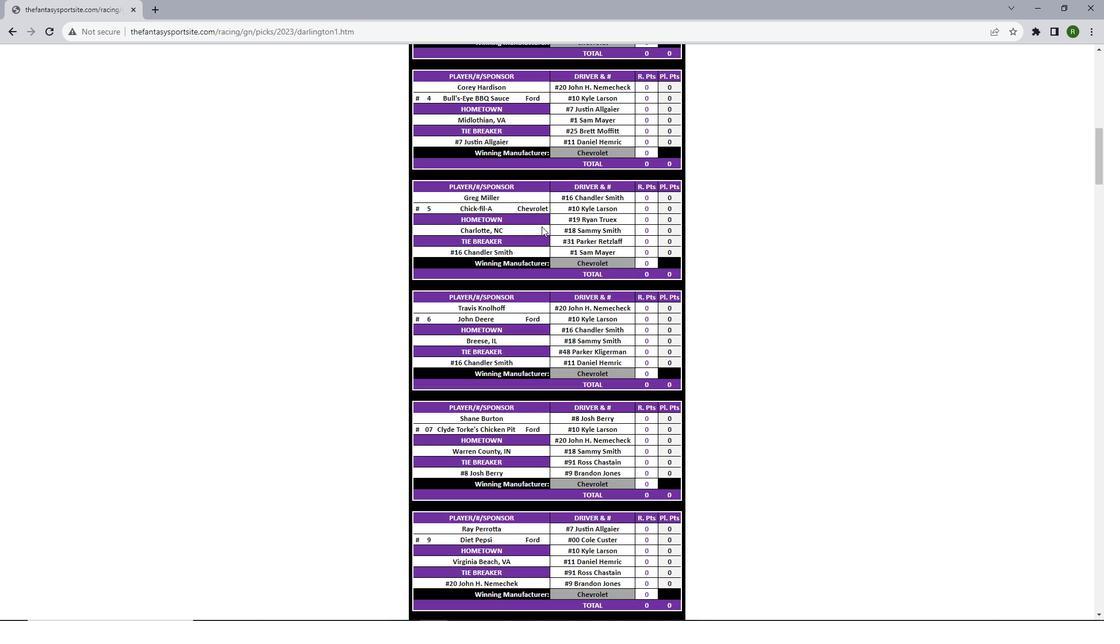 
Action: Mouse scrolled (542, 226) with delta (0, 0)
Screenshot: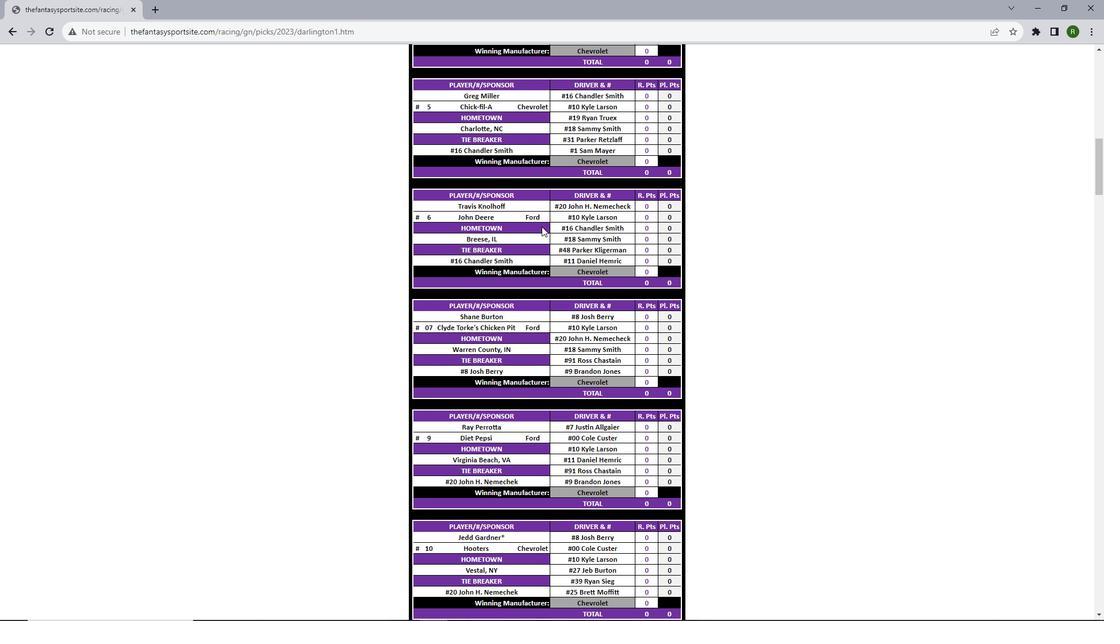 
Action: Mouse scrolled (542, 226) with delta (0, 0)
Screenshot: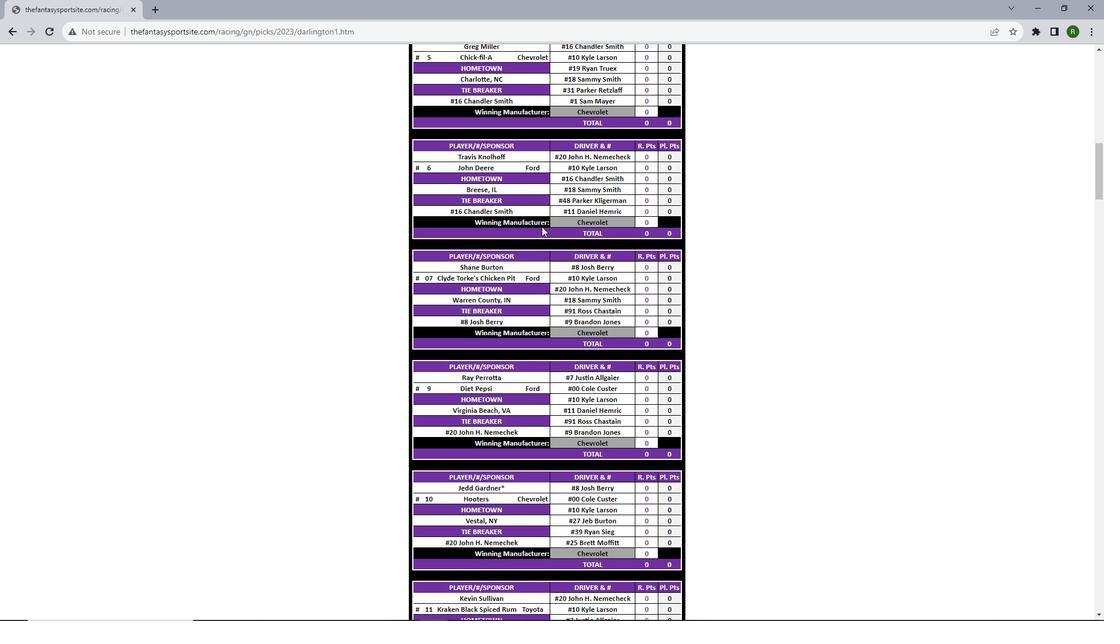 
Action: Mouse scrolled (542, 226) with delta (0, 0)
Screenshot: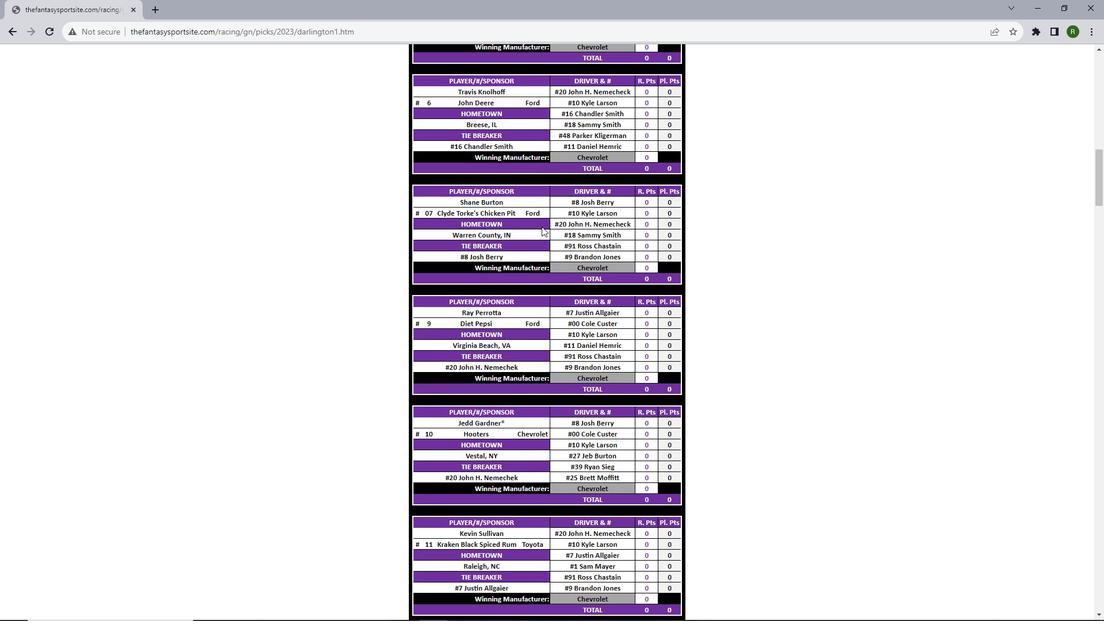 
Action: Mouse scrolled (542, 226) with delta (0, 0)
Screenshot: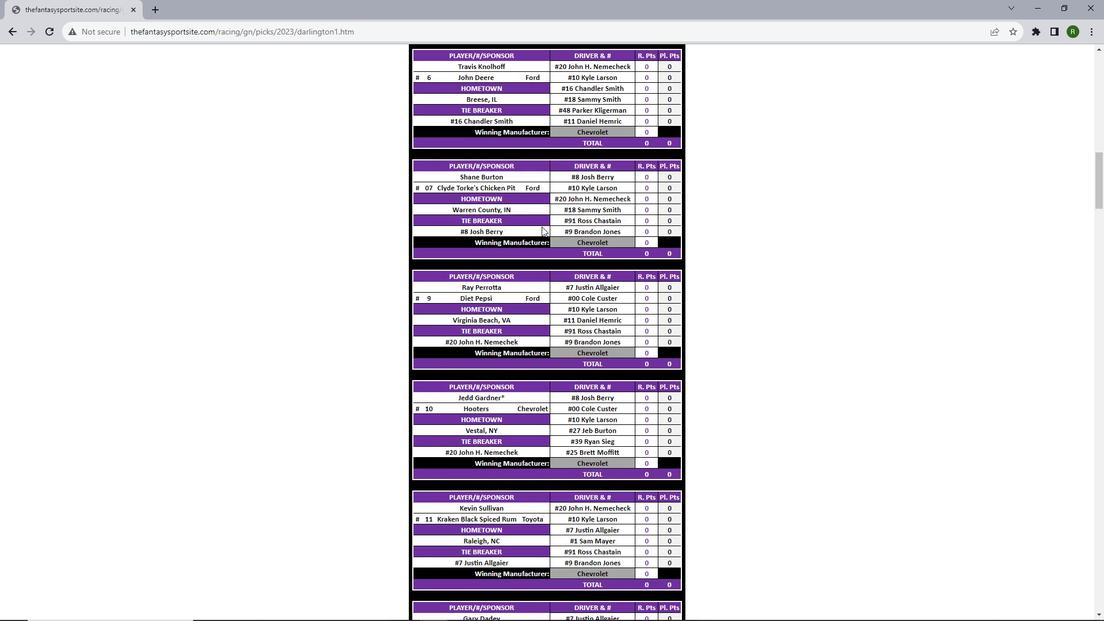 
Action: Mouse scrolled (542, 226) with delta (0, 0)
Screenshot: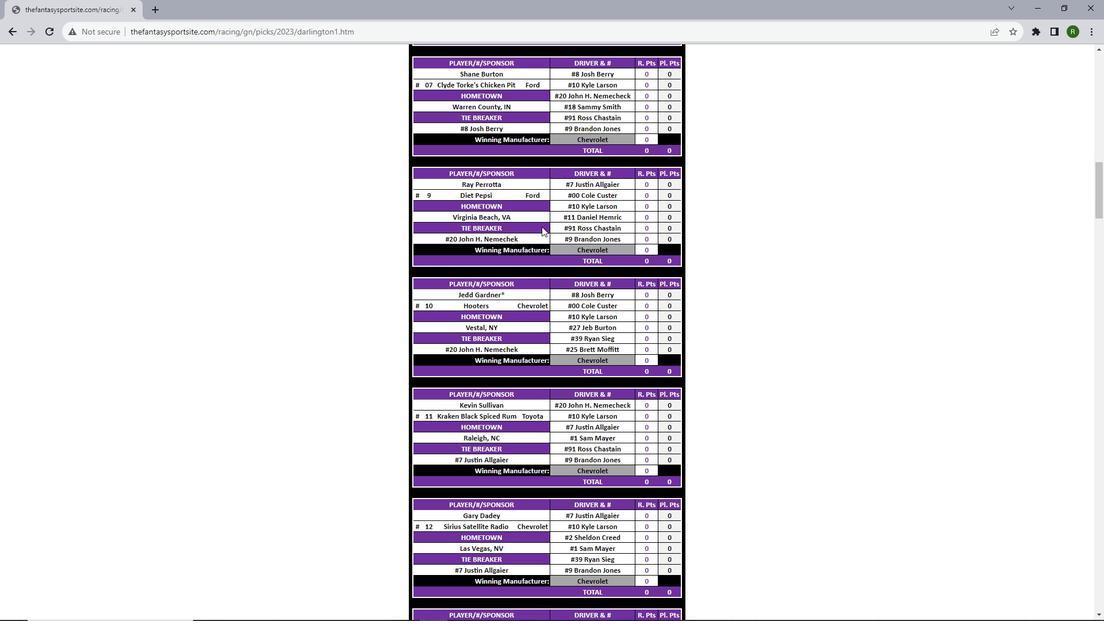 
Action: Mouse scrolled (542, 226) with delta (0, 0)
Screenshot: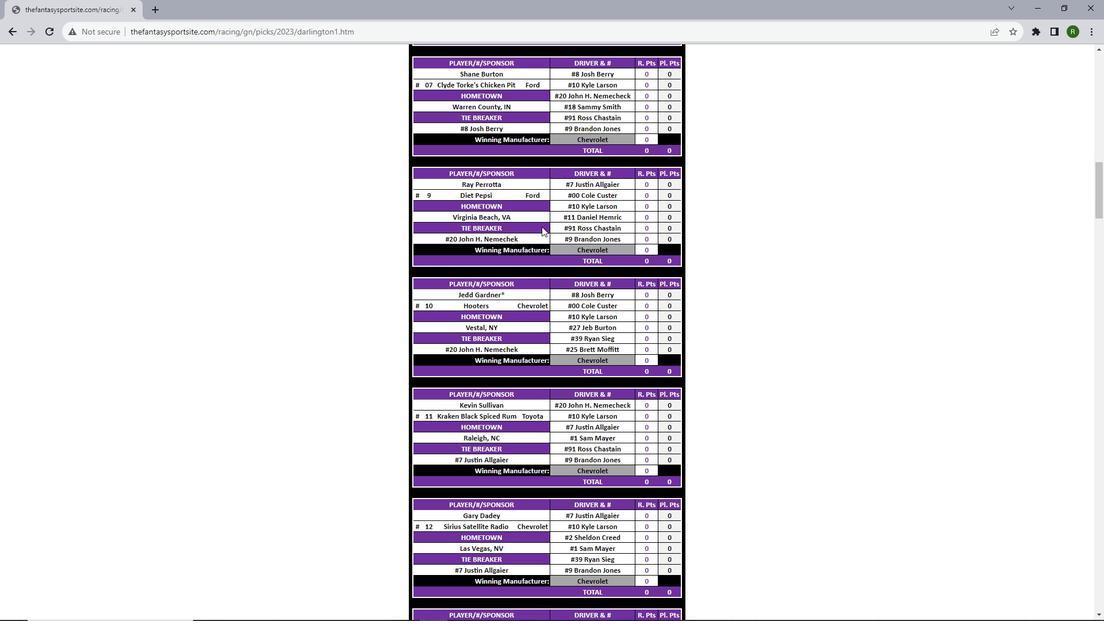 
Action: Mouse scrolled (542, 226) with delta (0, 0)
Screenshot: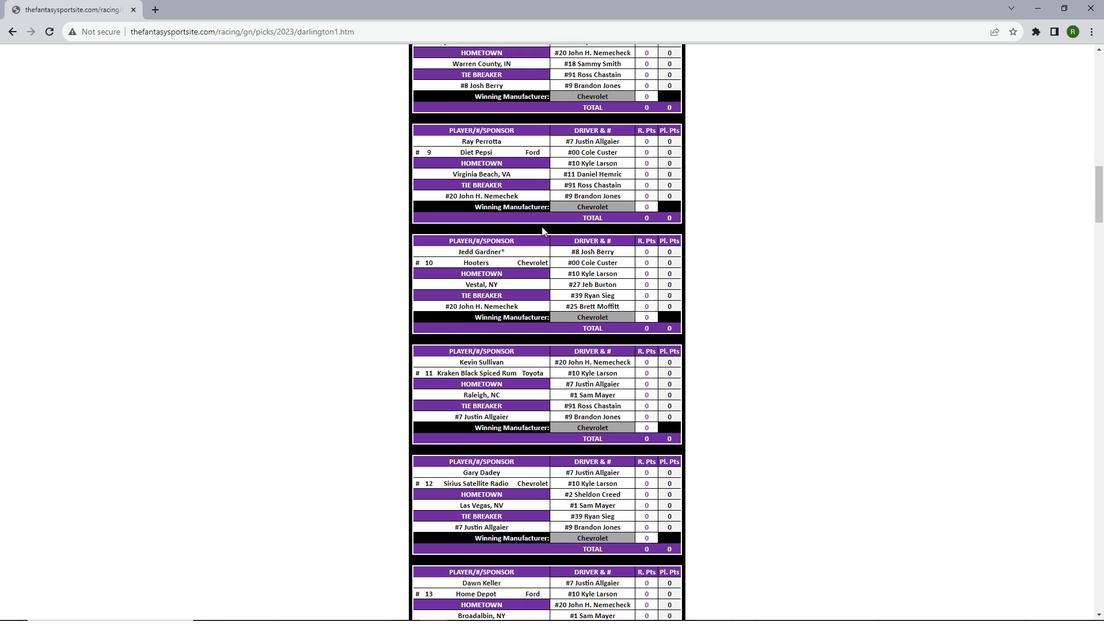 
Action: Mouse scrolled (542, 226) with delta (0, 0)
Screenshot: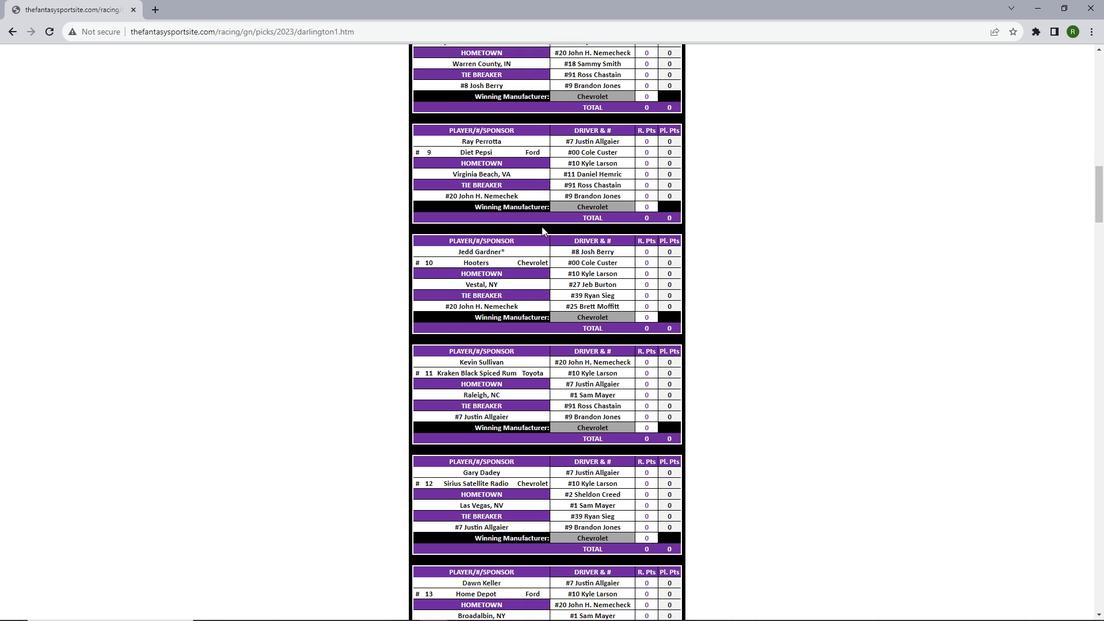 
Action: Mouse scrolled (542, 226) with delta (0, 0)
Screenshot: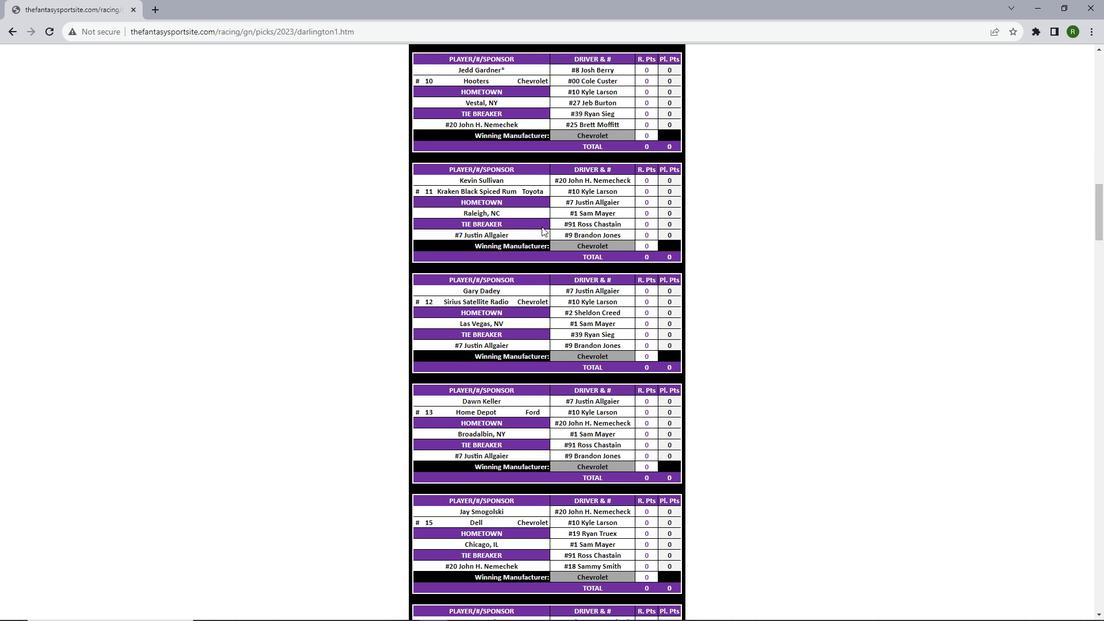 
Action: Mouse scrolled (542, 226) with delta (0, 0)
Screenshot: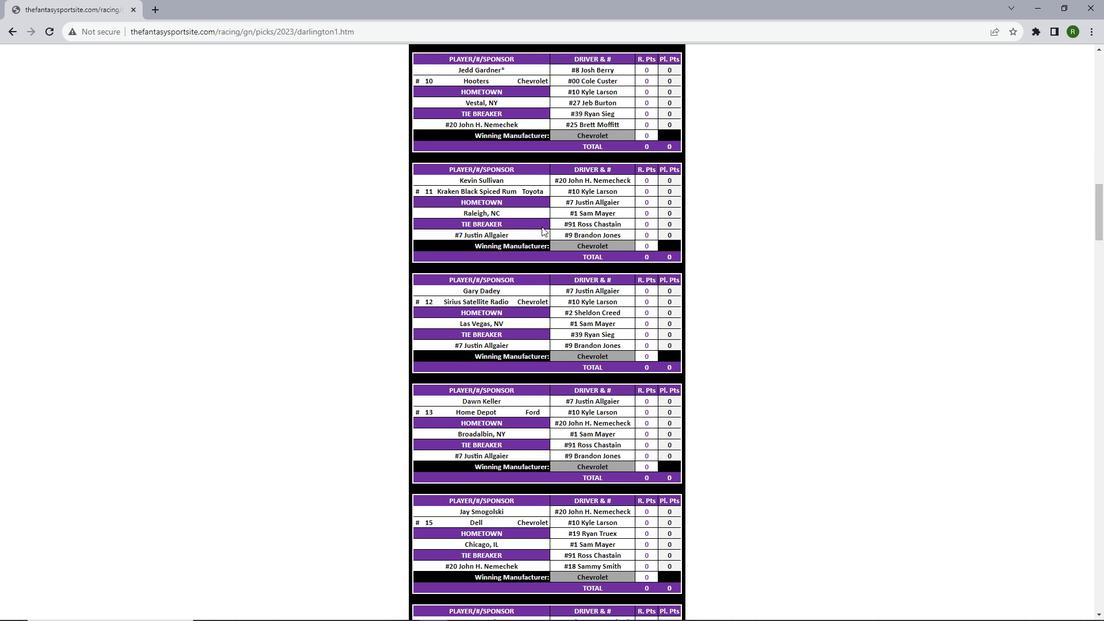 
Action: Mouse scrolled (542, 226) with delta (0, 0)
Screenshot: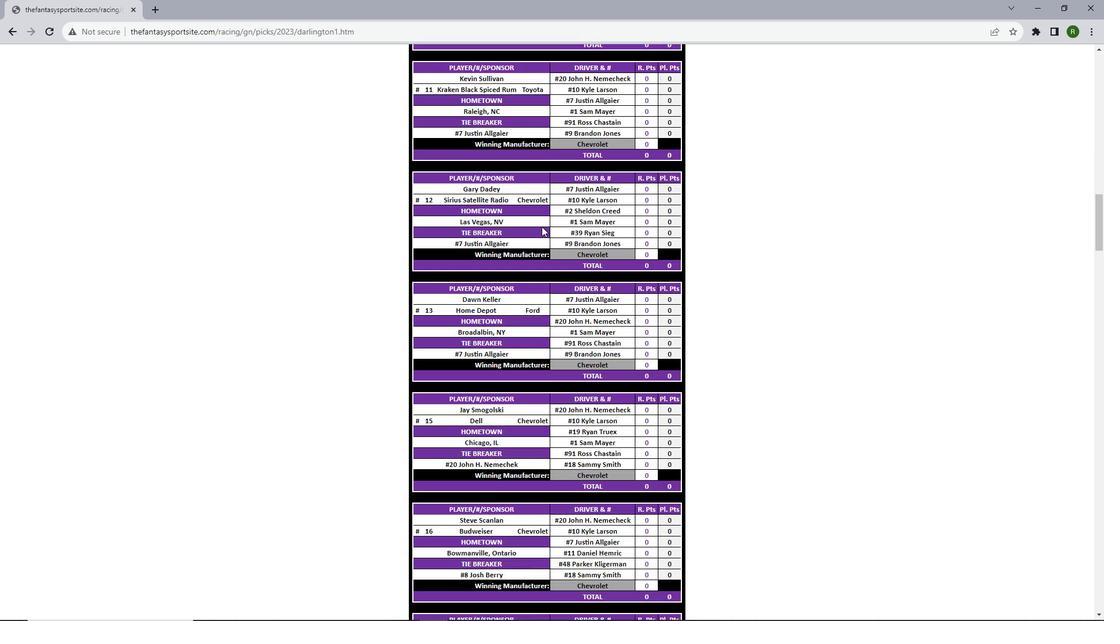 
Action: Mouse scrolled (542, 226) with delta (0, 0)
Screenshot: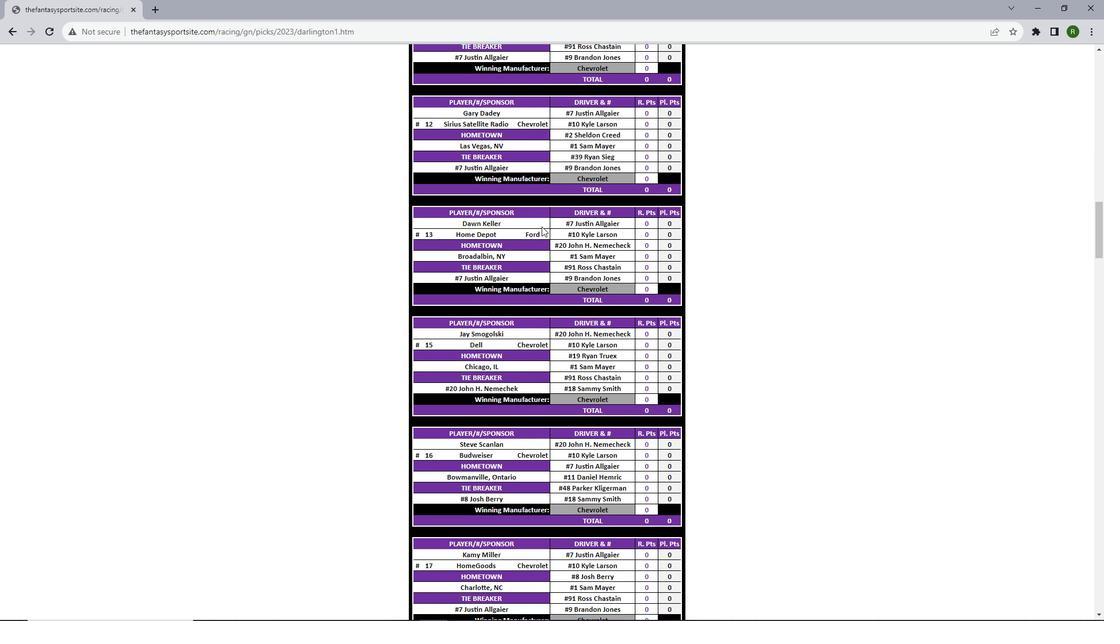 
Action: Mouse scrolled (542, 226) with delta (0, 0)
Screenshot: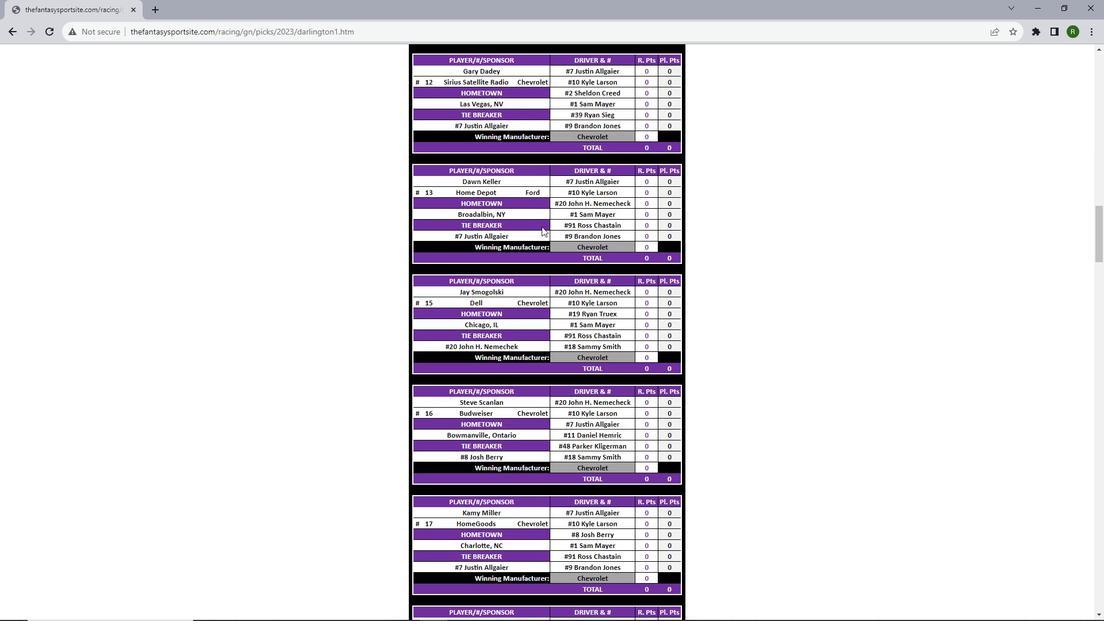 
Action: Mouse scrolled (542, 226) with delta (0, 0)
Screenshot: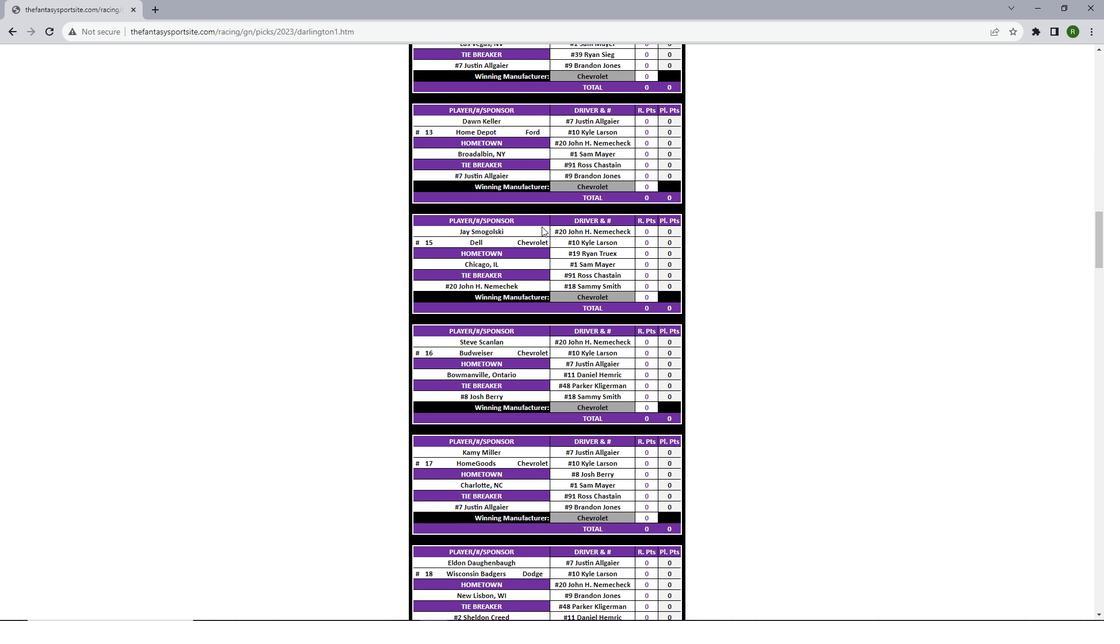 
Action: Mouse scrolled (542, 226) with delta (0, 0)
Screenshot: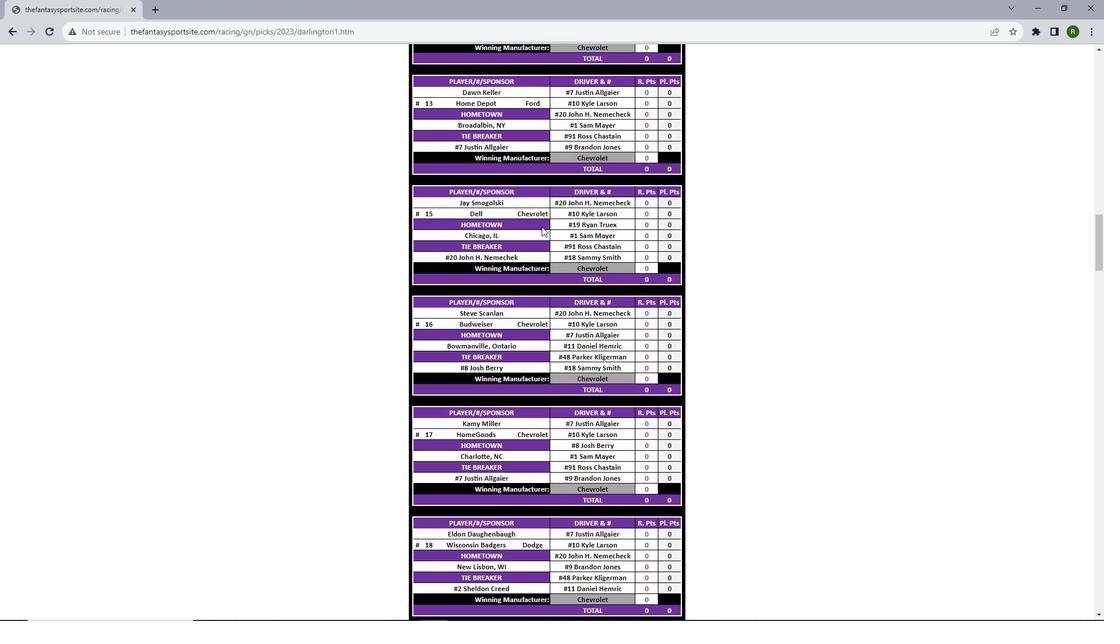 
Action: Mouse scrolled (542, 226) with delta (0, 0)
Screenshot: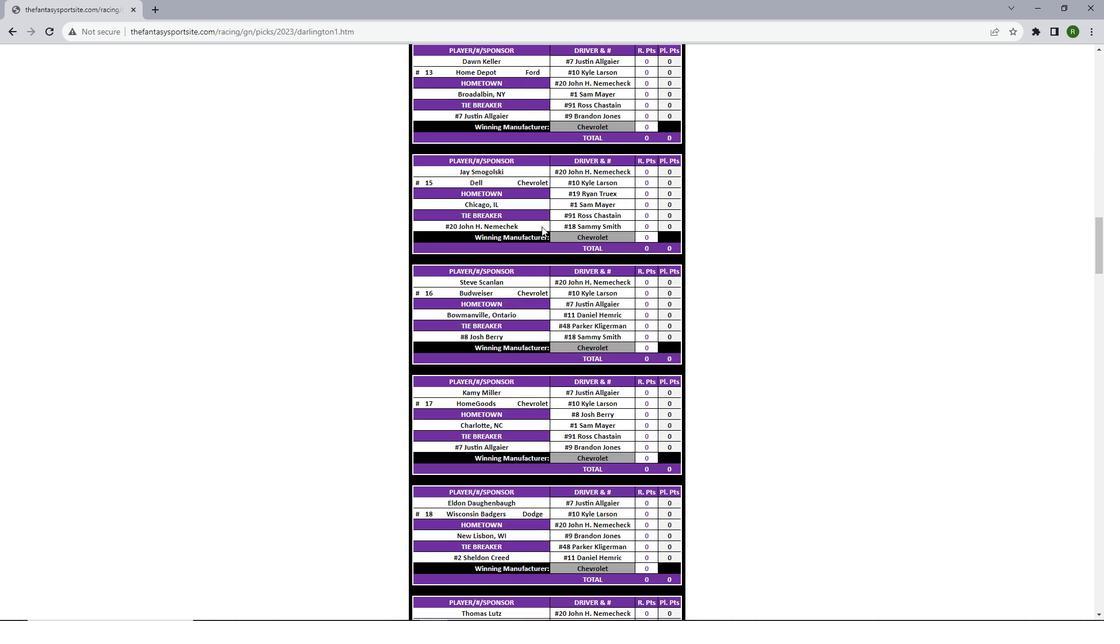 
Action: Mouse scrolled (542, 226) with delta (0, 0)
Screenshot: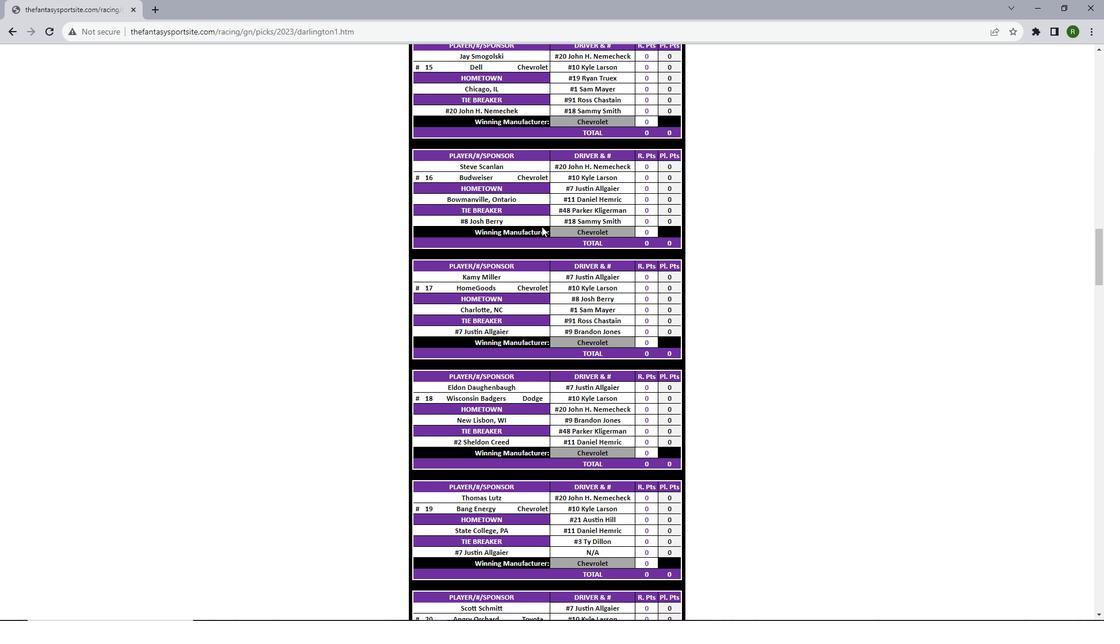 
Action: Mouse scrolled (542, 226) with delta (0, 0)
Screenshot: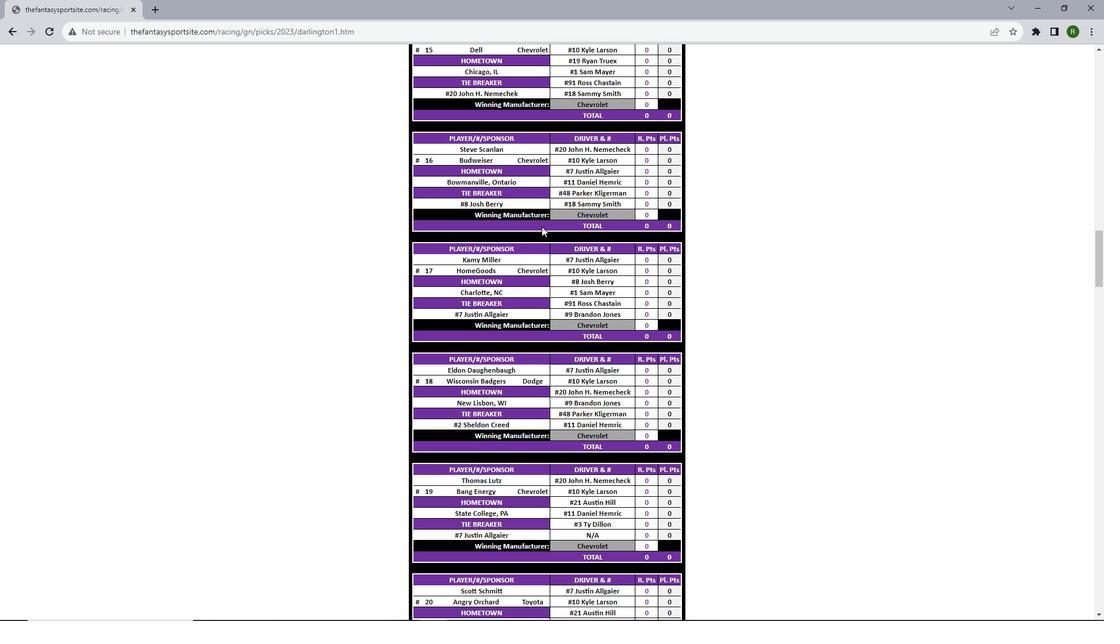 
Action: Mouse scrolled (542, 226) with delta (0, 0)
Screenshot: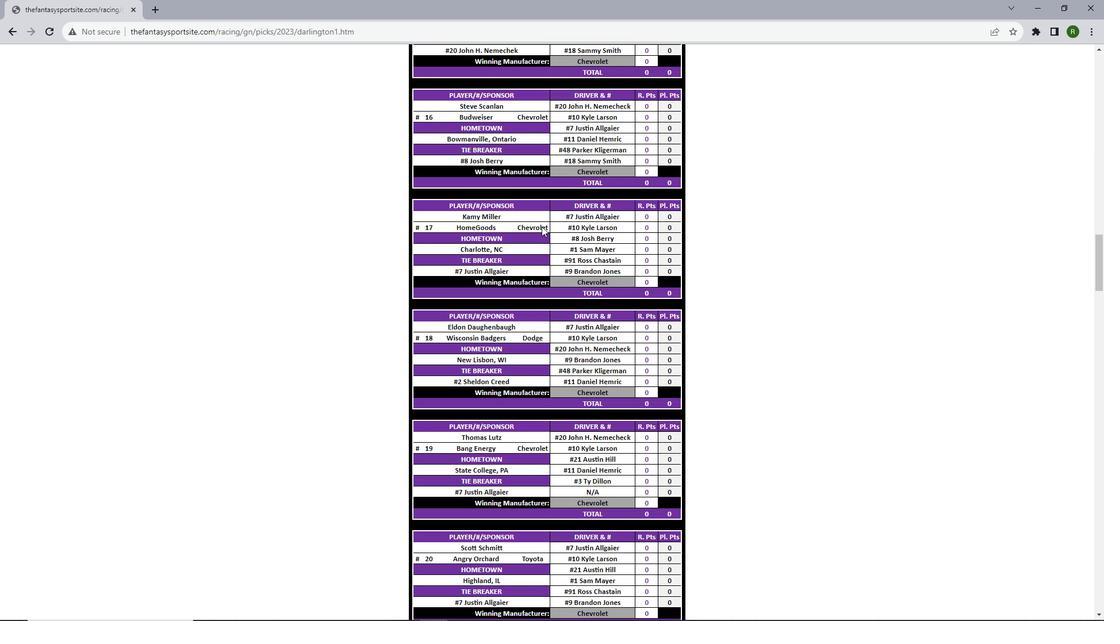 
Action: Mouse scrolled (542, 226) with delta (0, 0)
Screenshot: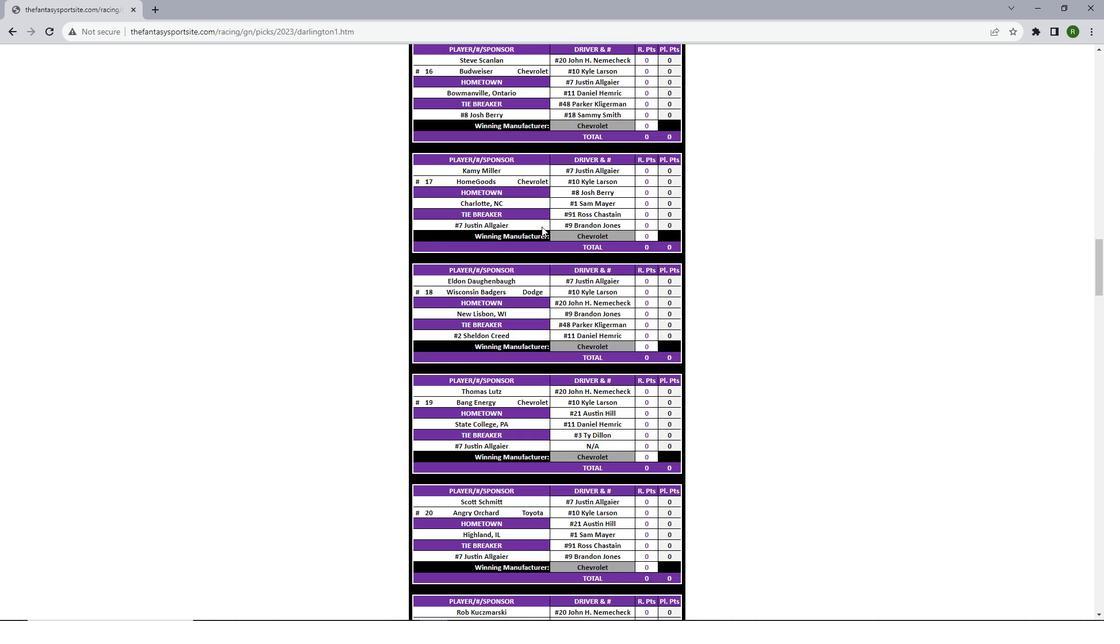 
Action: Mouse scrolled (542, 226) with delta (0, 0)
Screenshot: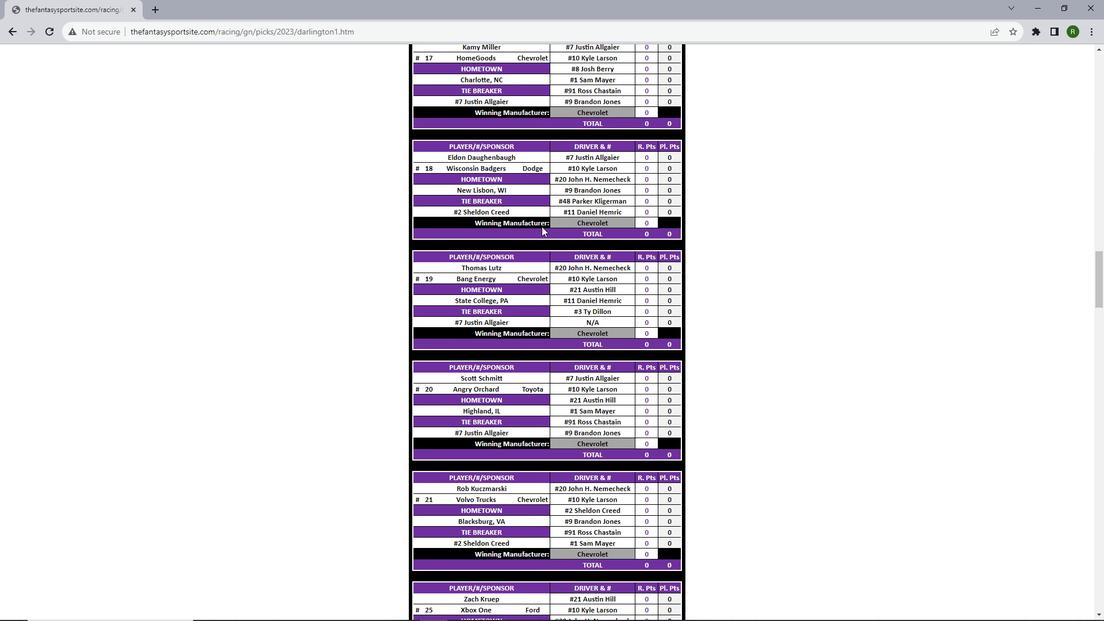 
Action: Mouse scrolled (542, 226) with delta (0, 0)
Screenshot: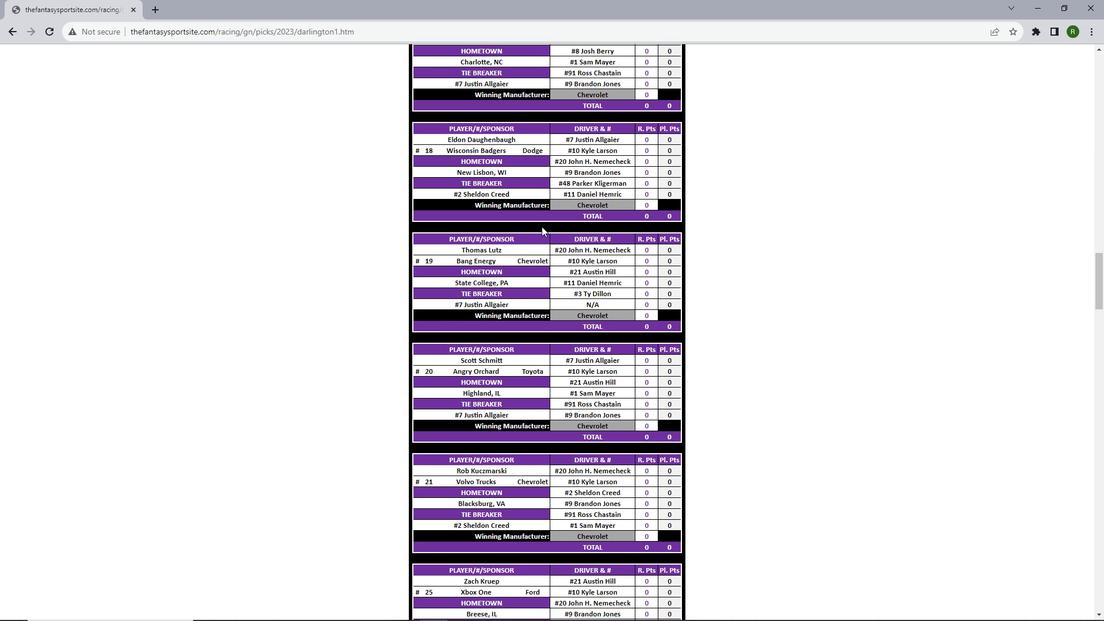 
Action: Mouse scrolled (542, 226) with delta (0, 0)
Screenshot: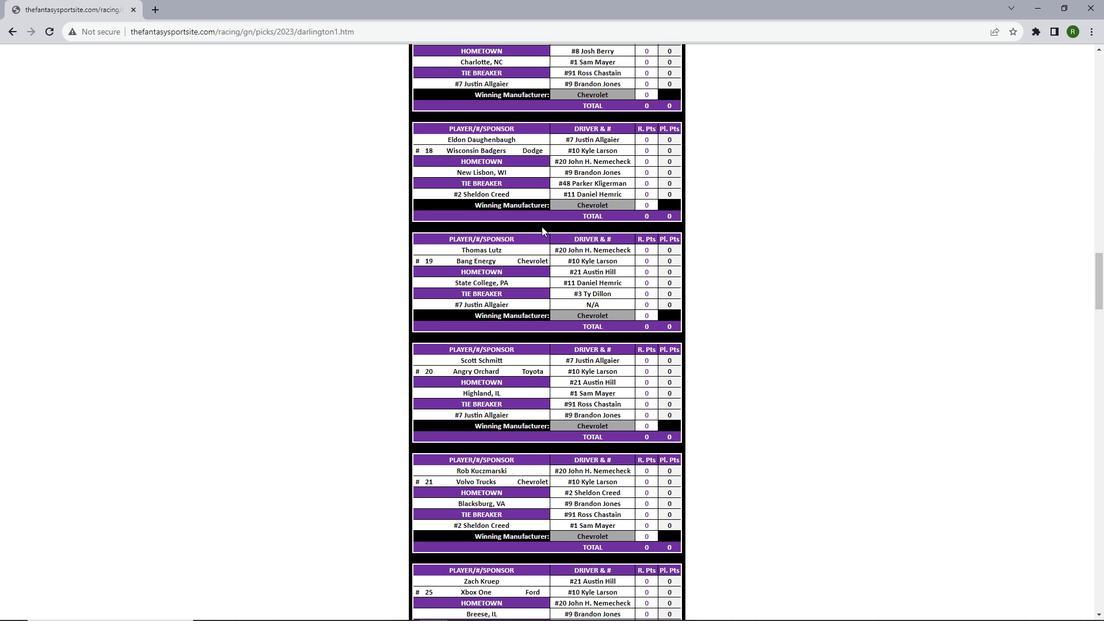 
Action: Mouse scrolled (542, 226) with delta (0, 0)
Screenshot: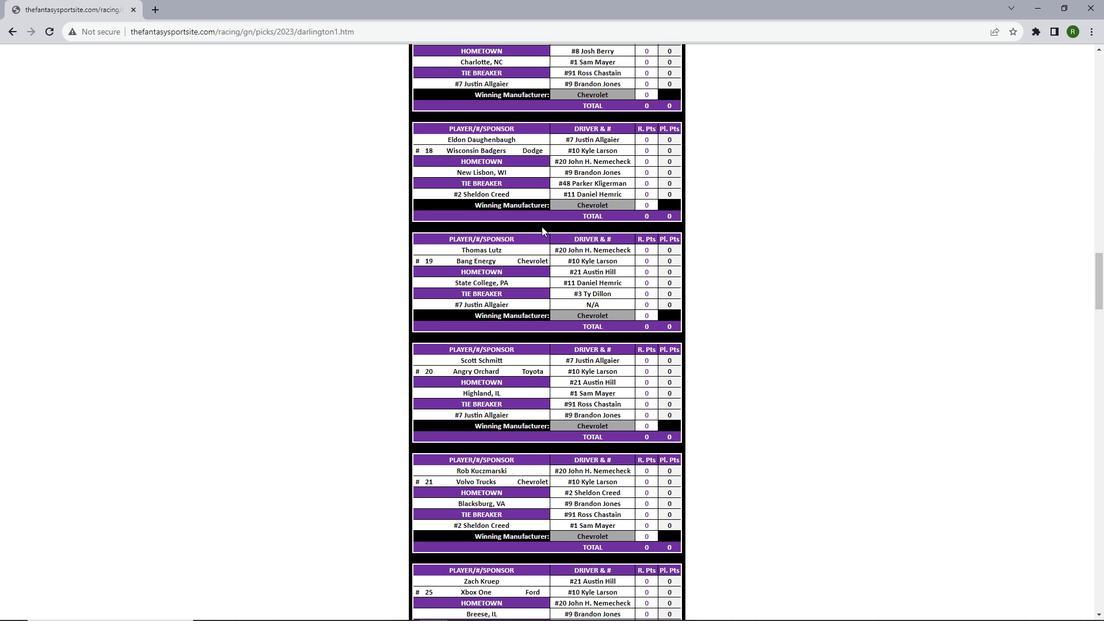 
Action: Mouse scrolled (542, 226) with delta (0, 0)
Screenshot: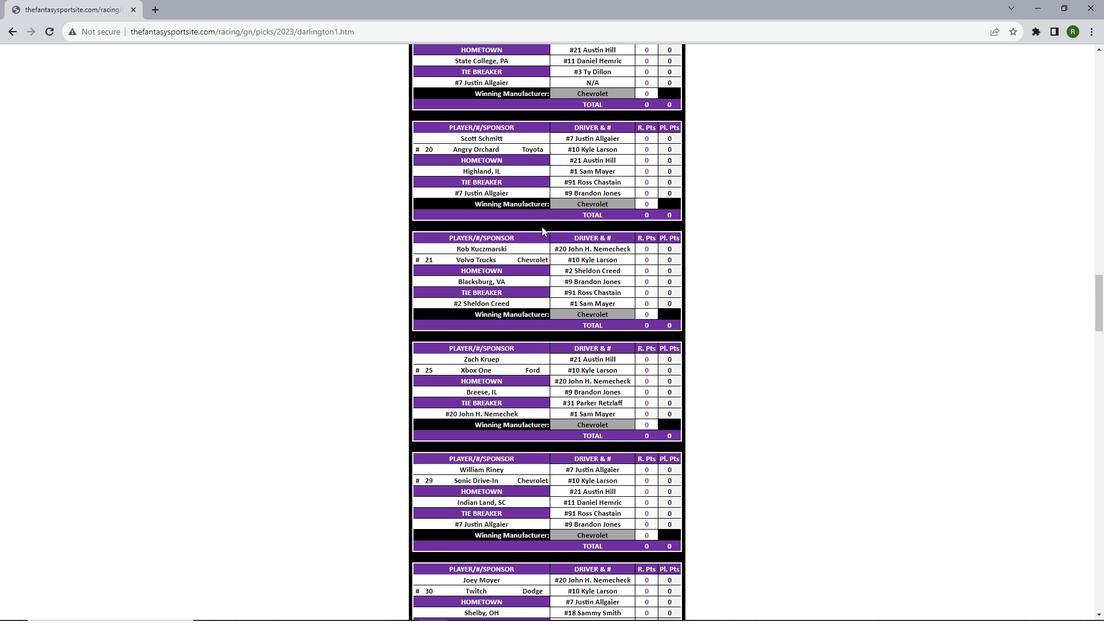 
Action: Mouse scrolled (542, 226) with delta (0, 0)
Screenshot: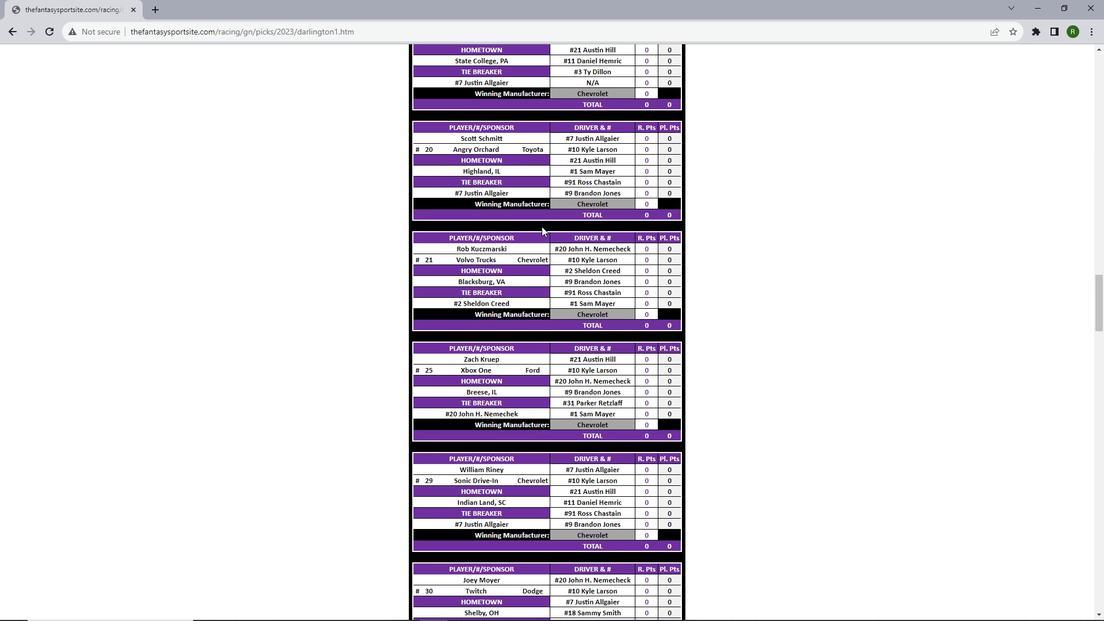 
Action: Mouse scrolled (542, 226) with delta (0, 0)
Screenshot: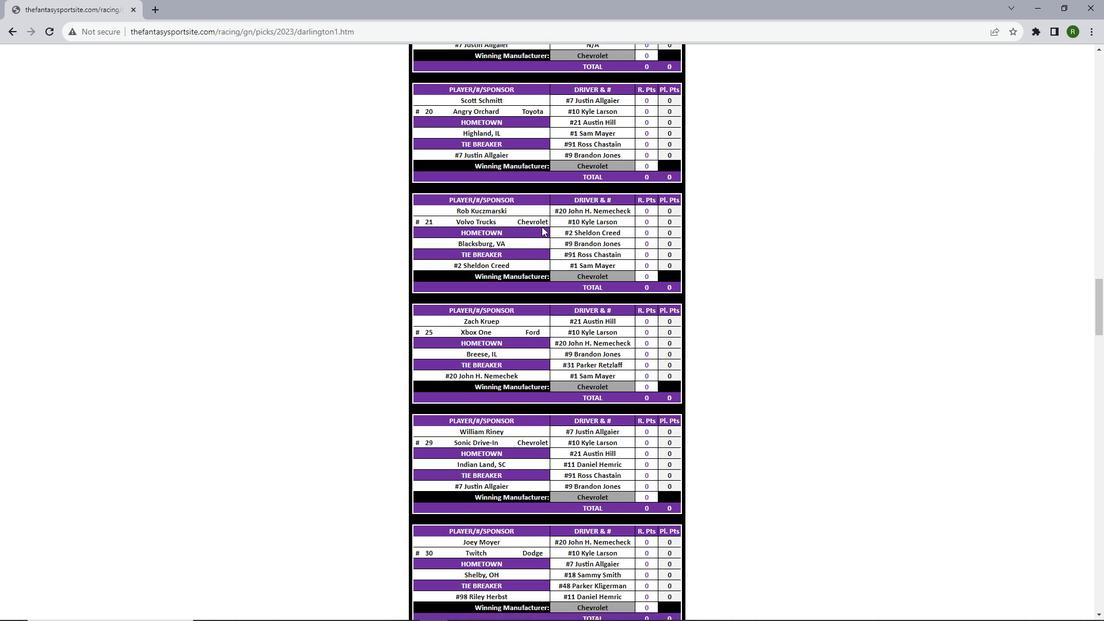 
Action: Mouse scrolled (542, 226) with delta (0, 0)
Screenshot: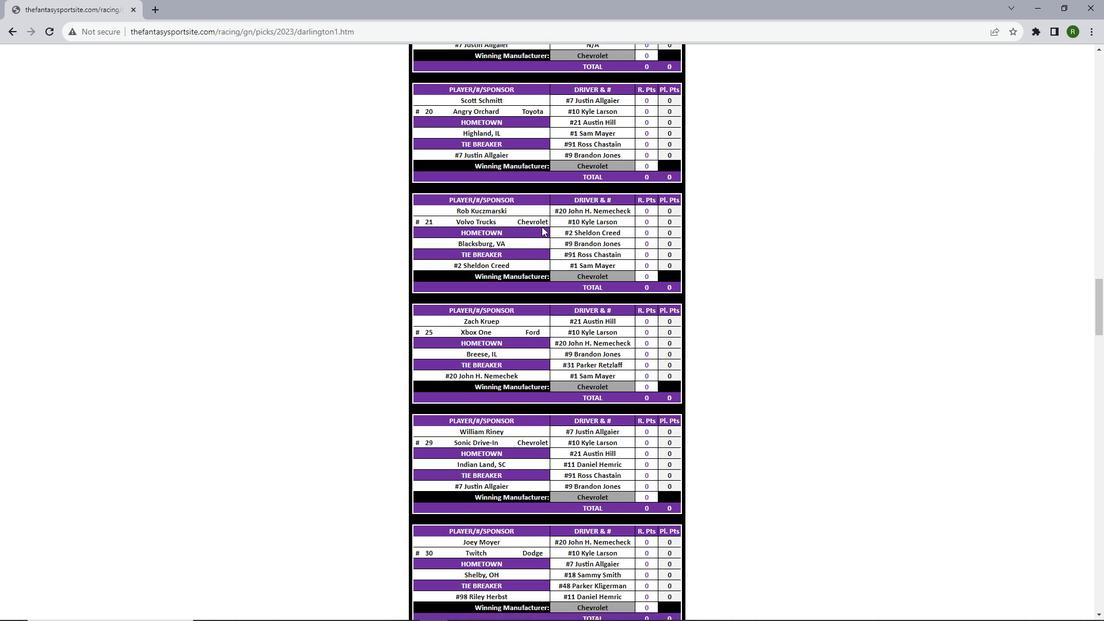
Action: Mouse scrolled (542, 226) with delta (0, 0)
Screenshot: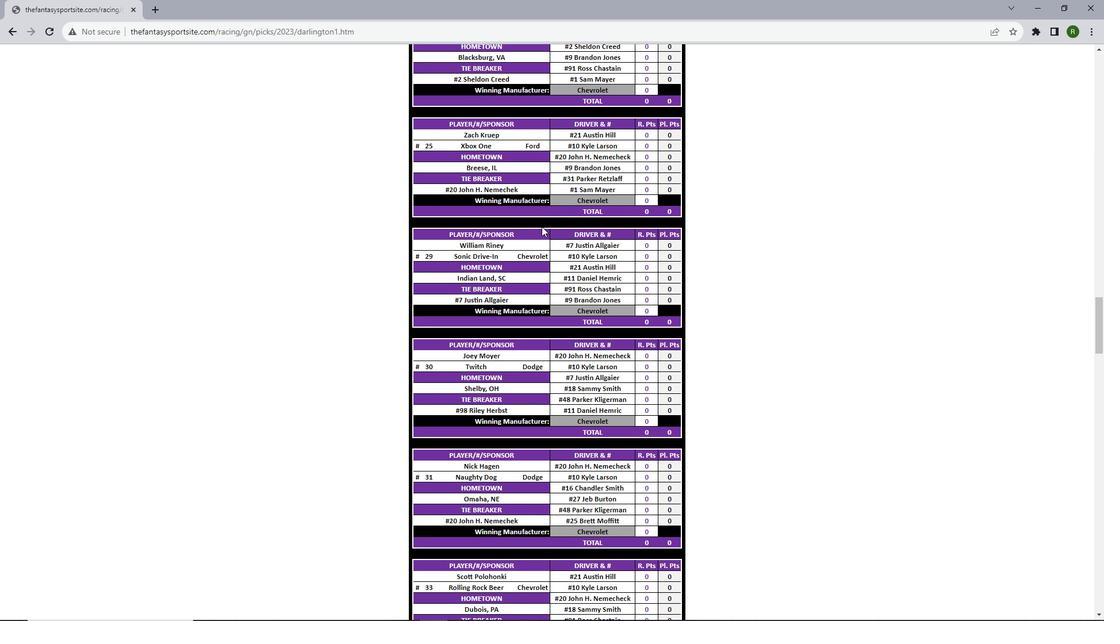 
Action: Mouse scrolled (542, 226) with delta (0, 0)
Screenshot: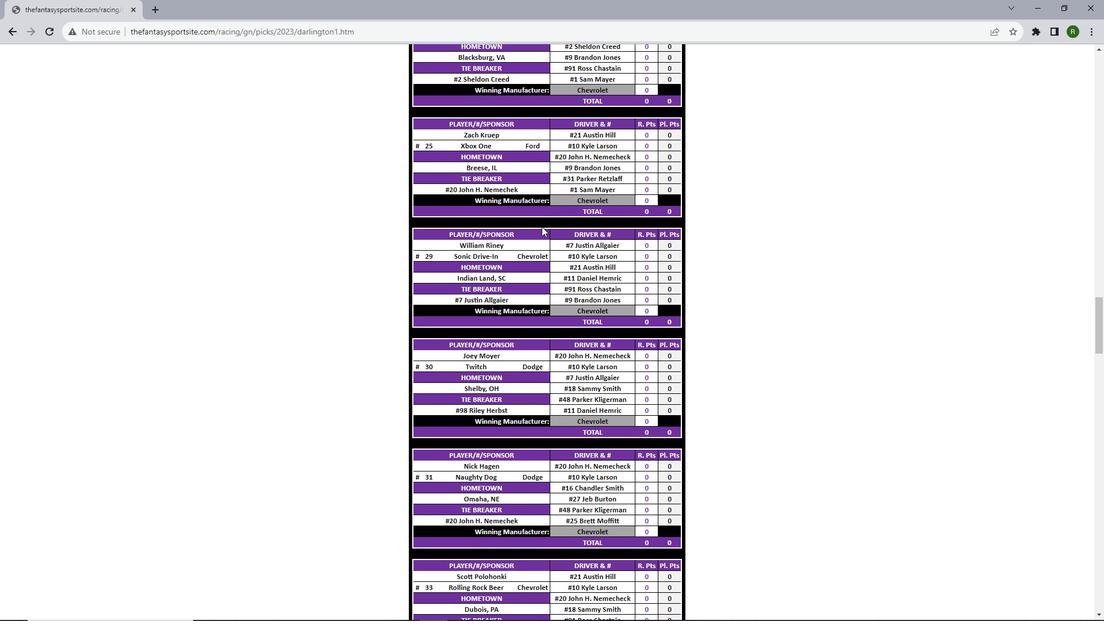 
Action: Mouse scrolled (542, 226) with delta (0, 0)
Screenshot: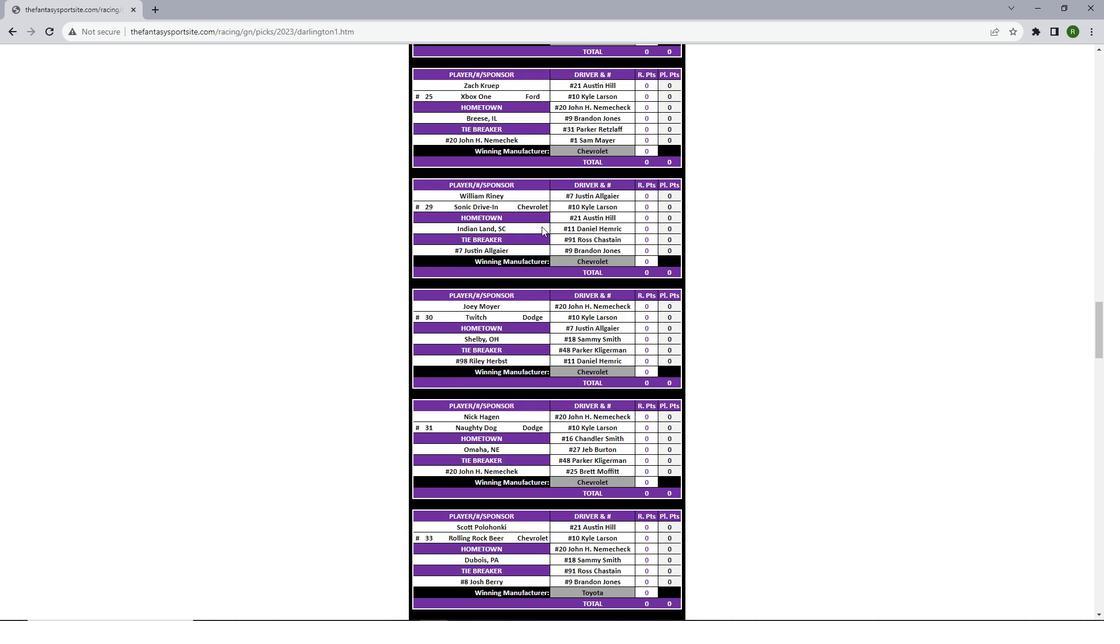 
Action: Mouse scrolled (542, 226) with delta (0, 0)
Screenshot: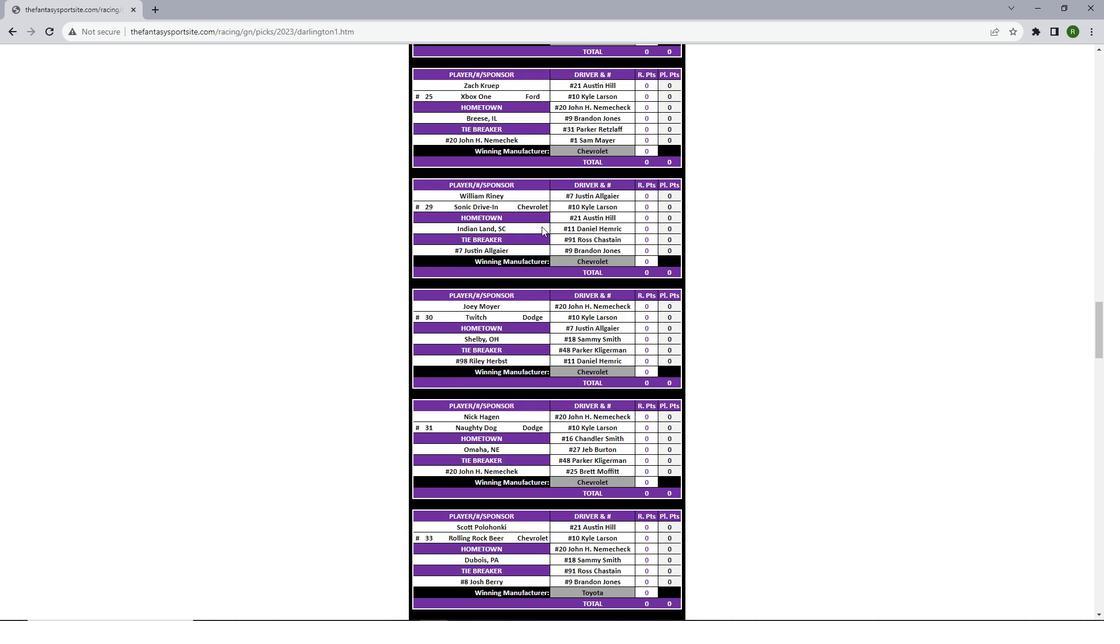 
Action: Mouse scrolled (542, 226) with delta (0, 0)
Screenshot: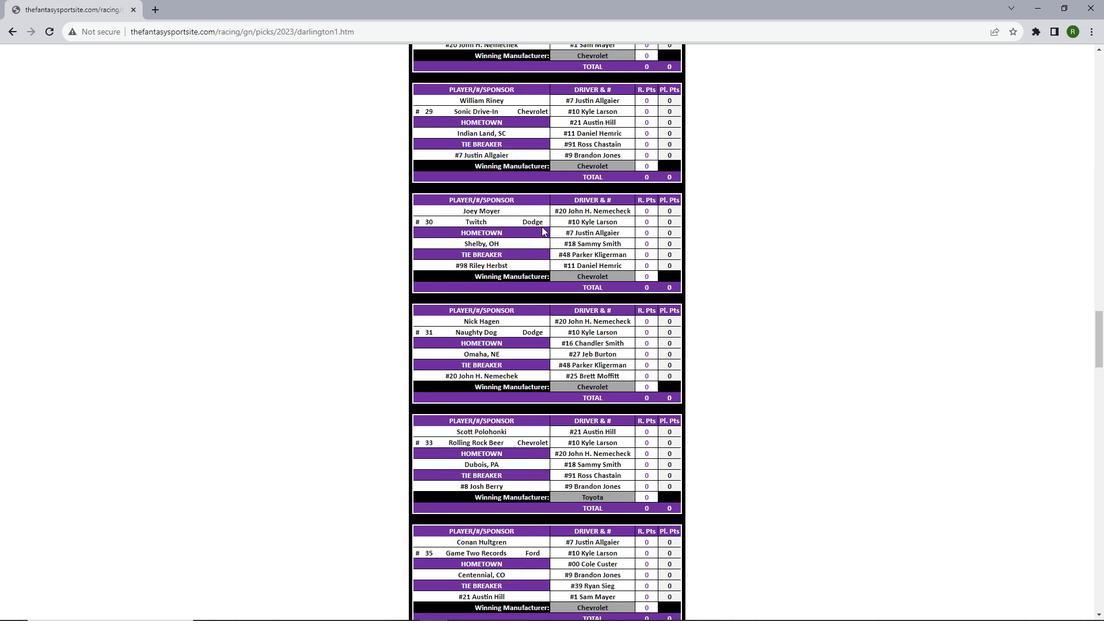 
Action: Mouse scrolled (542, 226) with delta (0, 0)
Screenshot: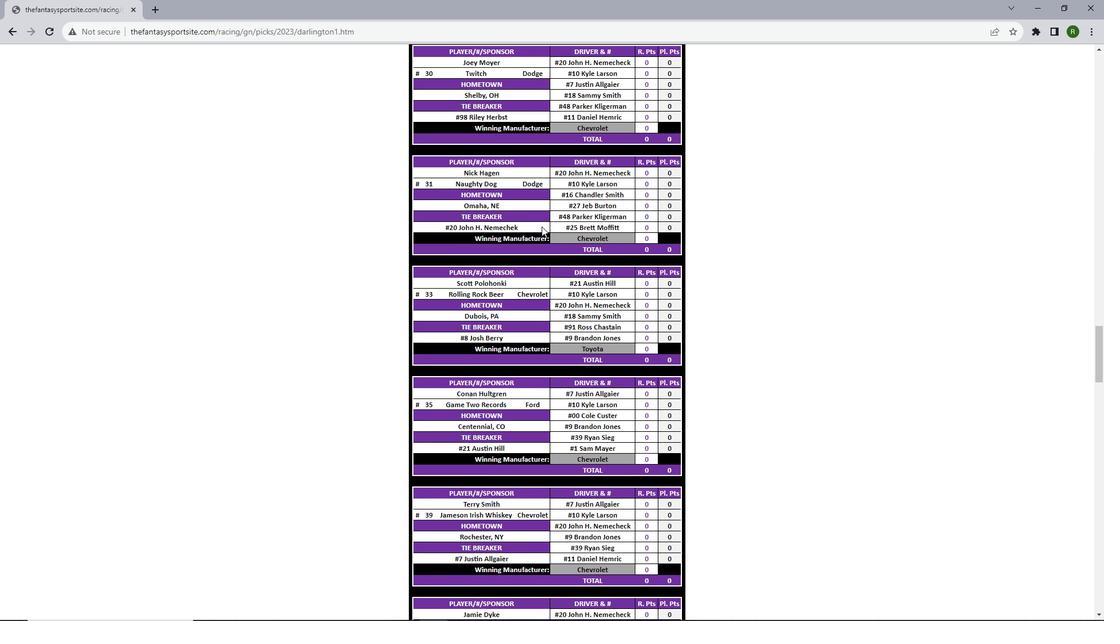 
Action: Mouse scrolled (542, 226) with delta (0, 0)
Screenshot: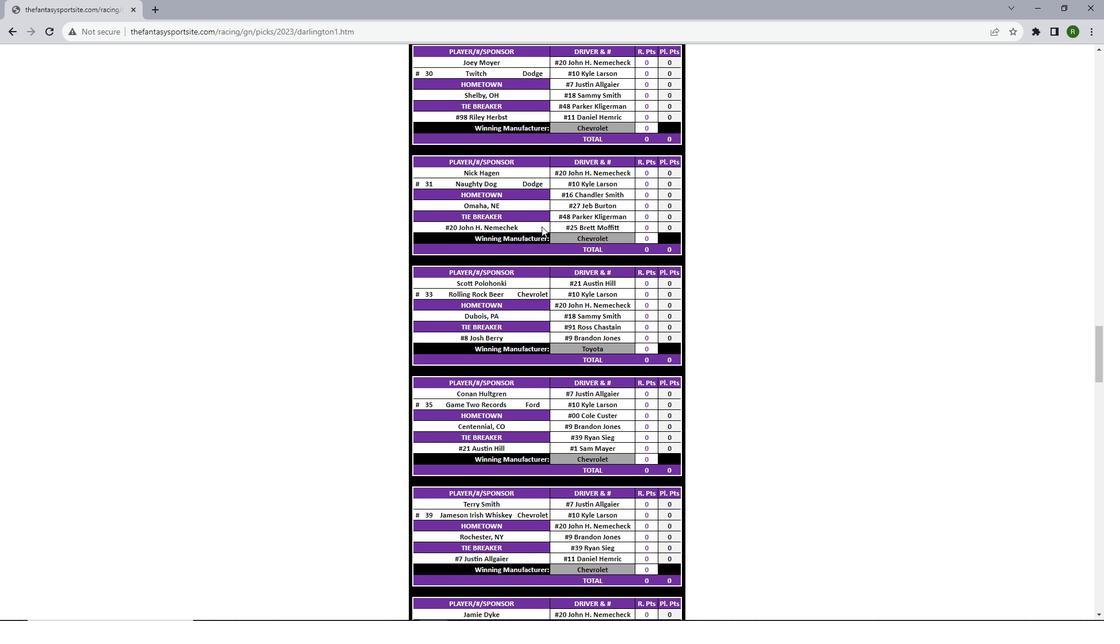 
Action: Mouse scrolled (542, 226) with delta (0, 0)
Screenshot: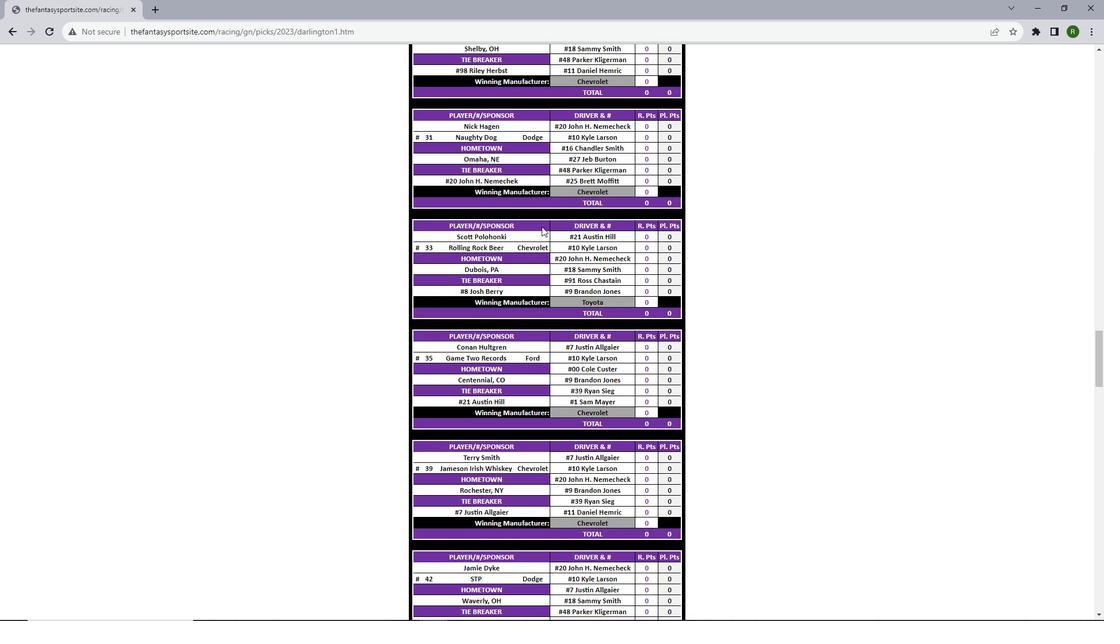 
Action: Mouse scrolled (542, 226) with delta (0, 0)
Screenshot: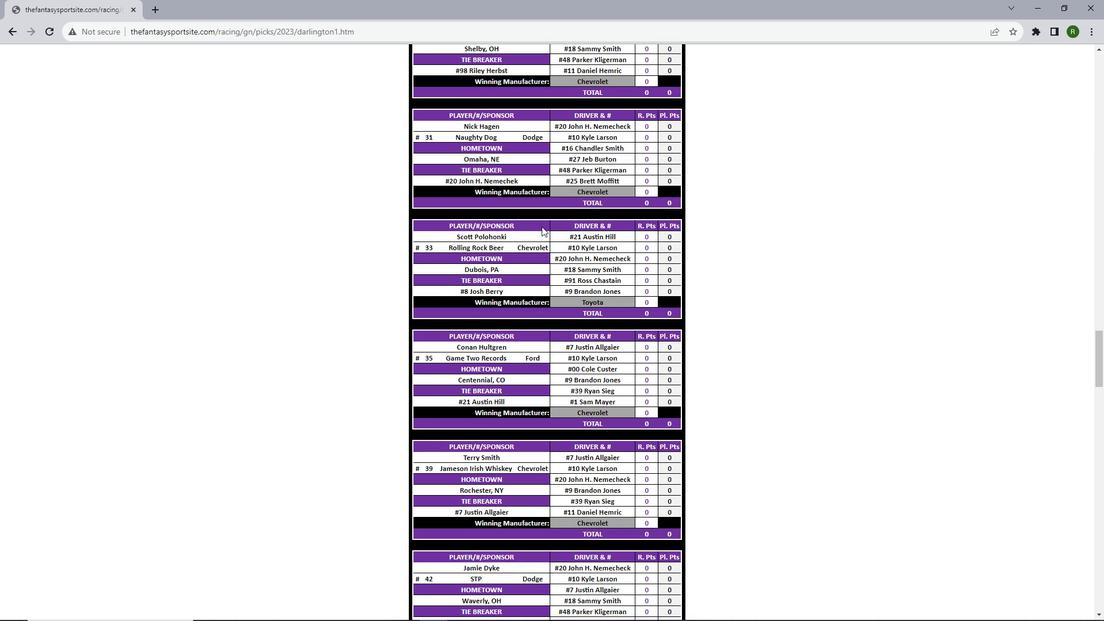 
Action: Mouse scrolled (542, 226) with delta (0, 0)
Screenshot: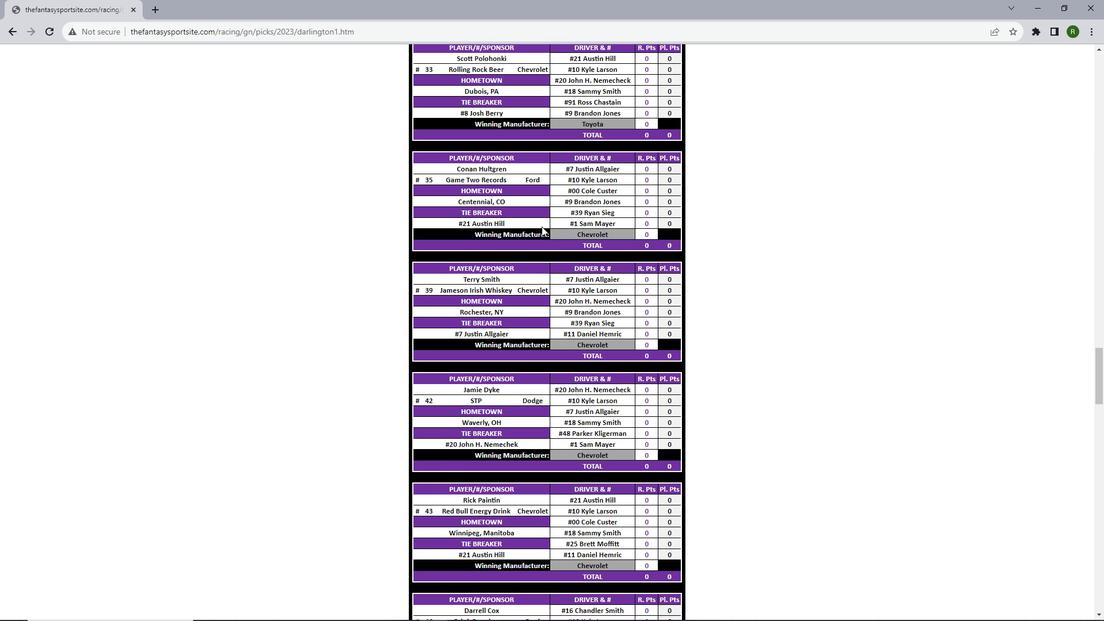 
Action: Mouse scrolled (542, 226) with delta (0, 0)
Screenshot: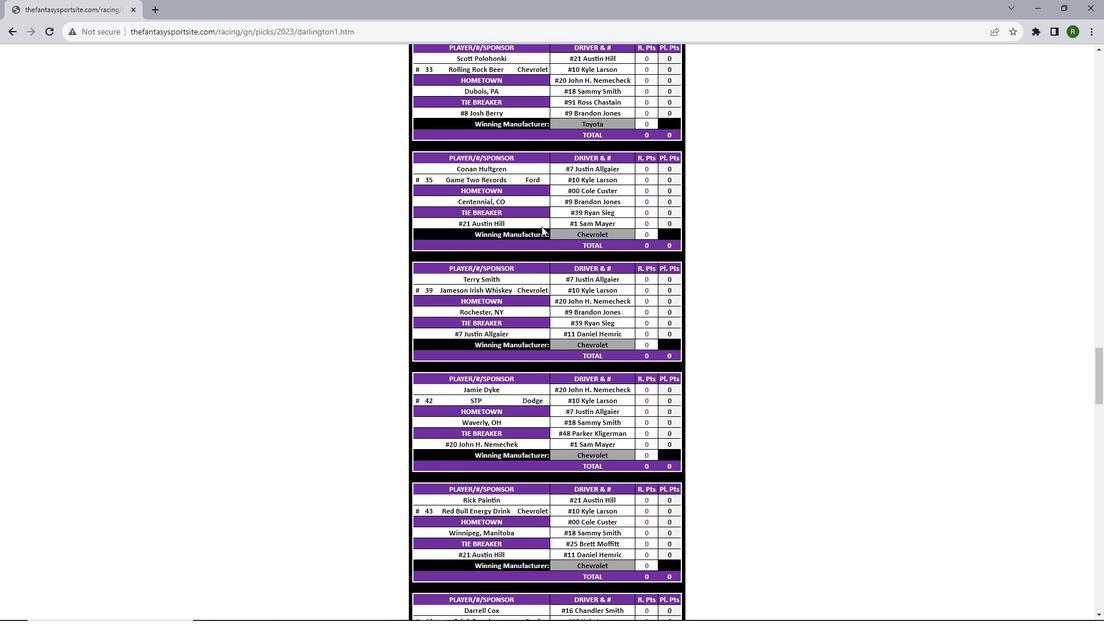 
Action: Mouse scrolled (542, 226) with delta (0, 0)
Screenshot: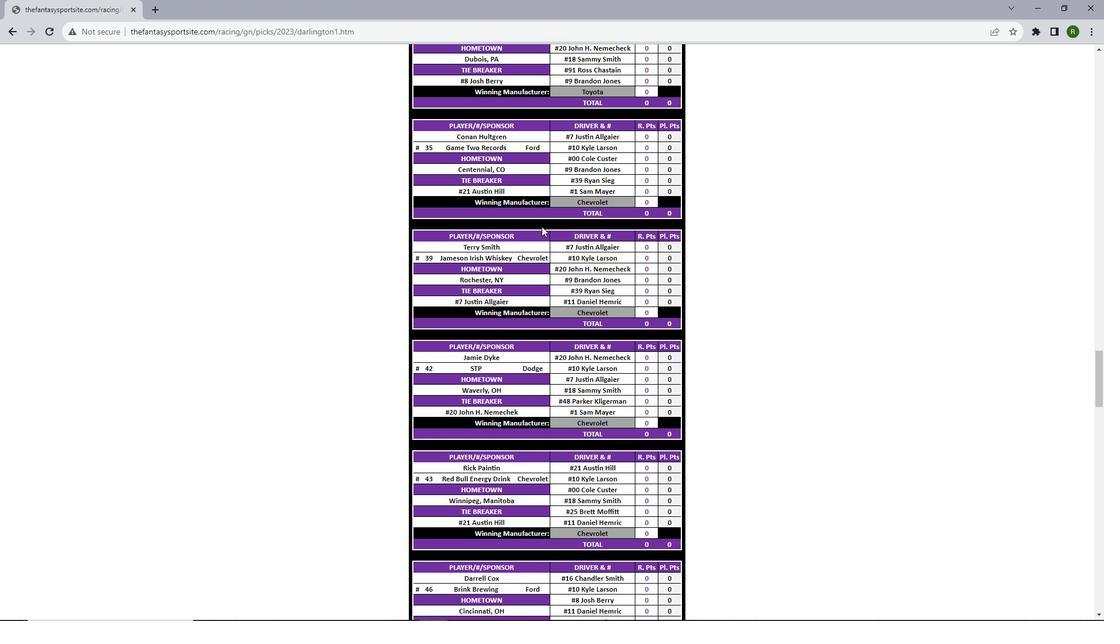 
Action: Mouse scrolled (542, 226) with delta (0, 0)
Screenshot: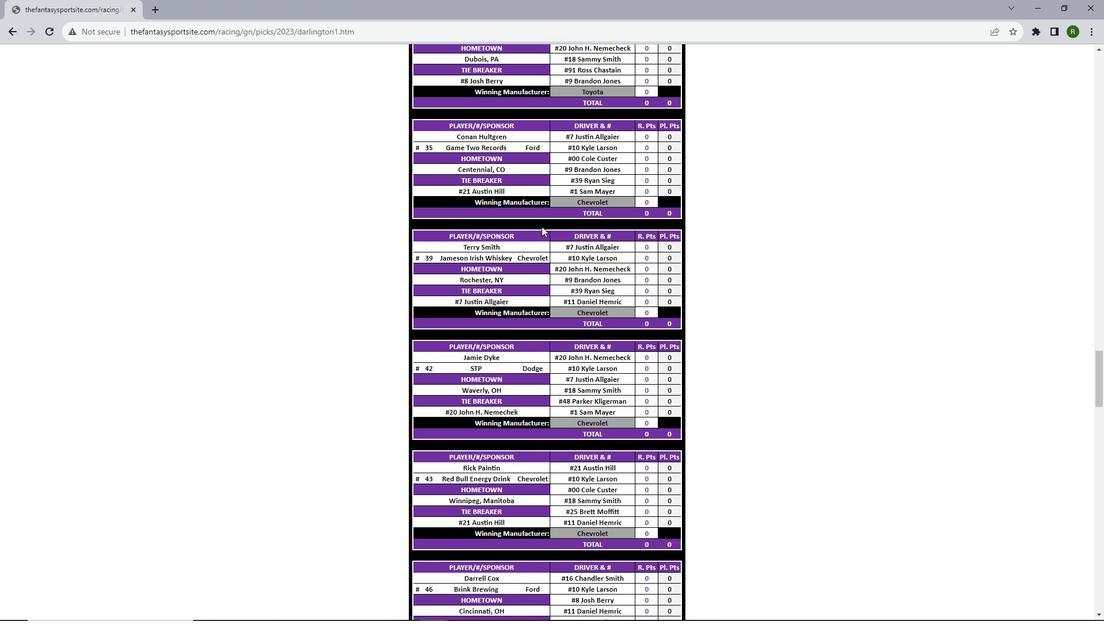 
Action: Mouse scrolled (542, 226) with delta (0, 0)
Screenshot: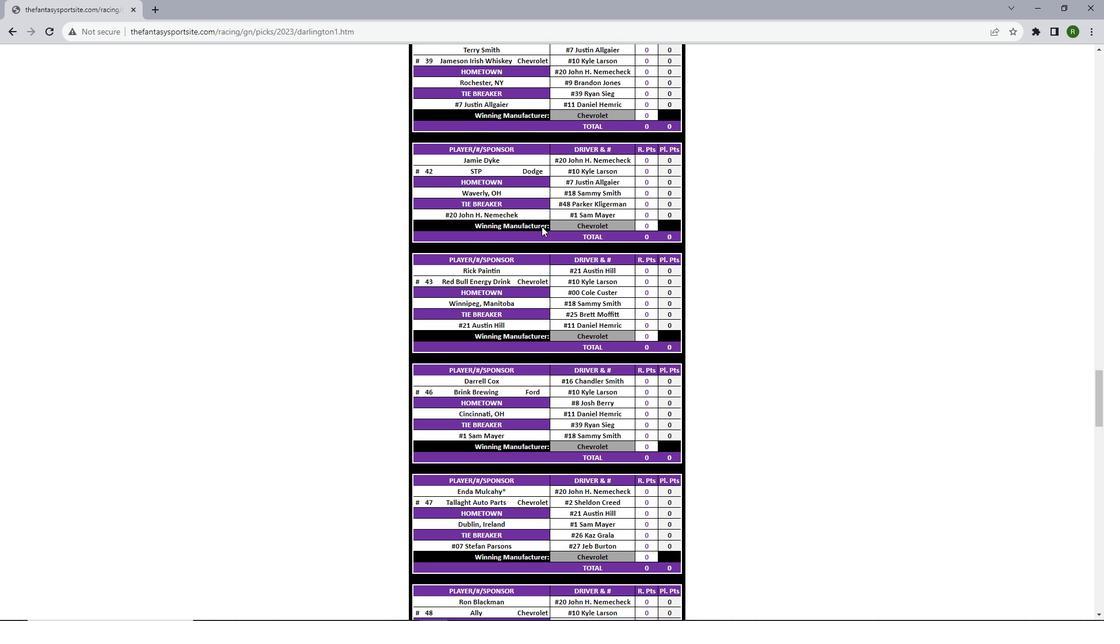 
Action: Mouse scrolled (542, 226) with delta (0, 0)
Screenshot: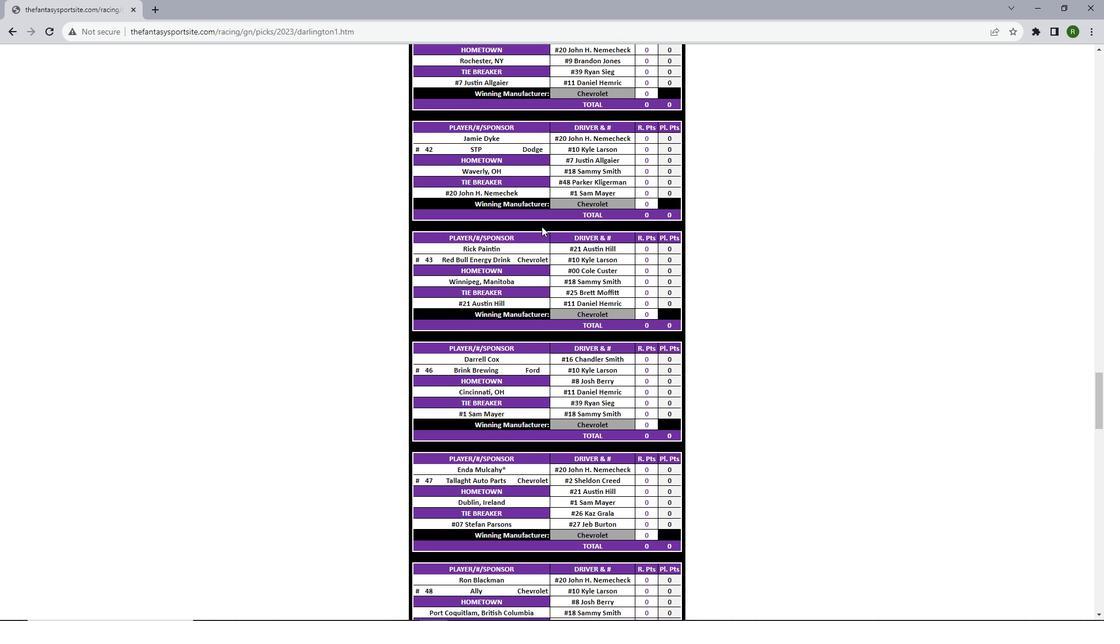 
Action: Mouse scrolled (542, 226) with delta (0, 0)
Screenshot: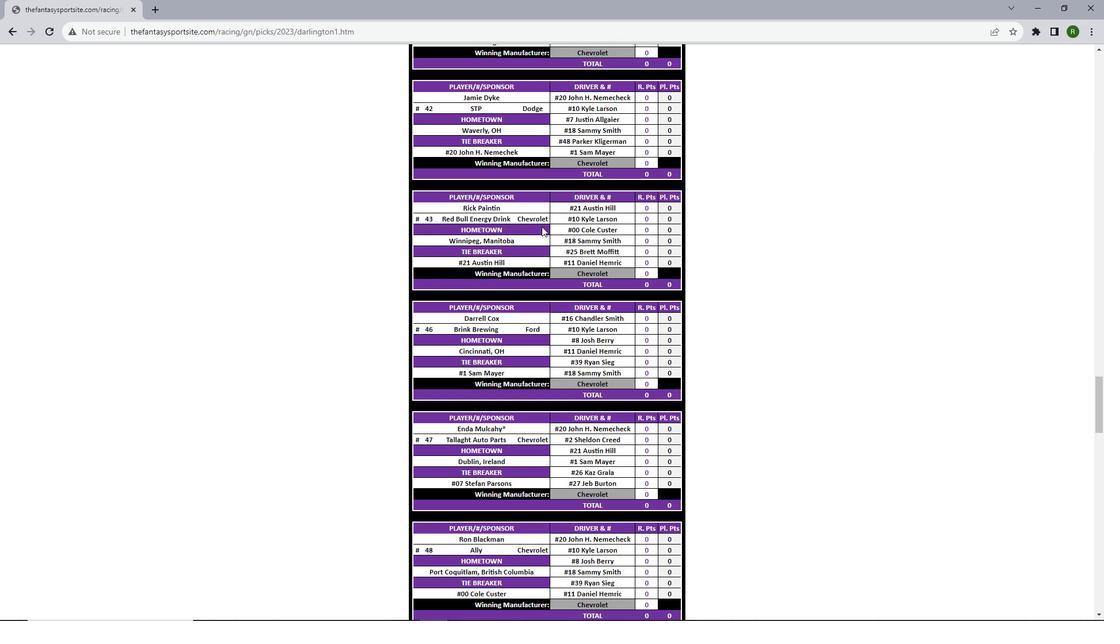 
Action: Mouse scrolled (542, 226) with delta (0, 0)
Screenshot: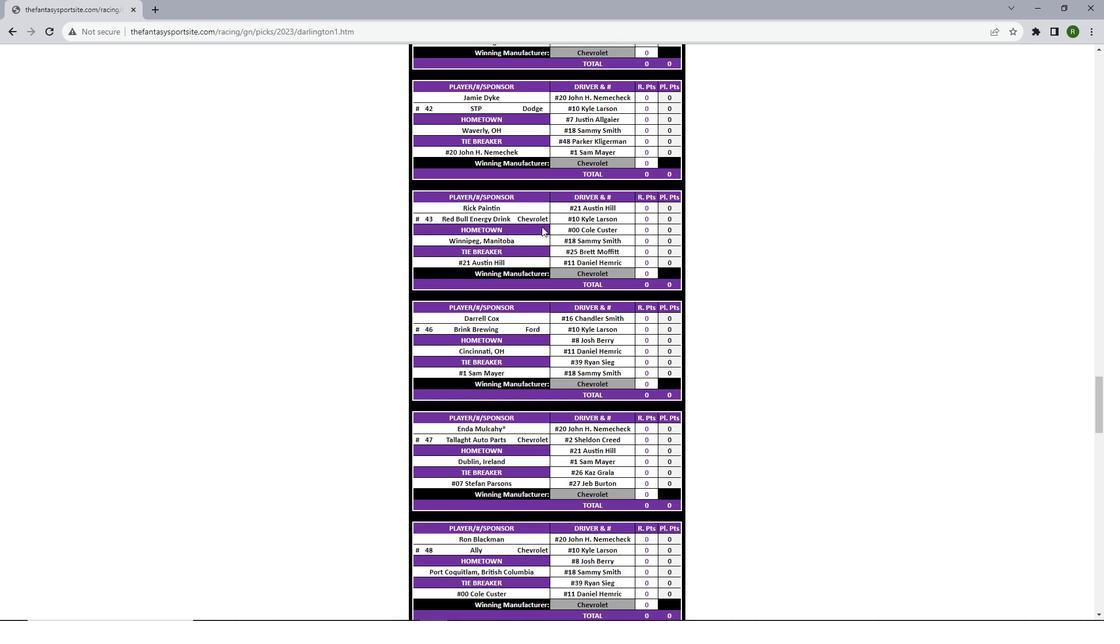 
Action: Mouse scrolled (542, 226) with delta (0, 0)
Screenshot: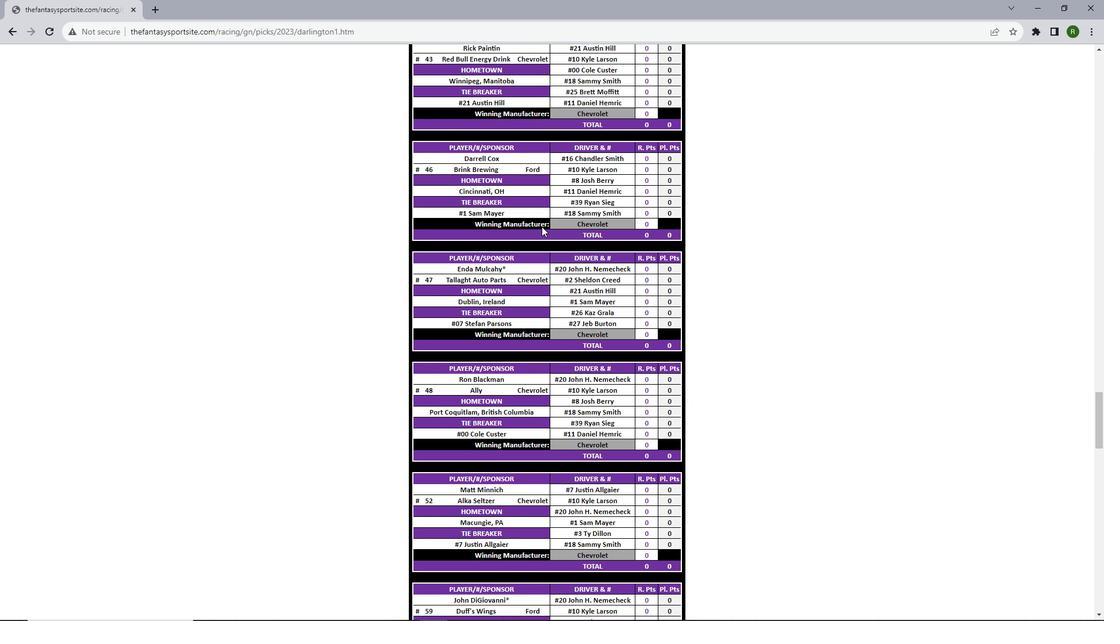 
Action: Mouse scrolled (542, 226) with delta (0, 0)
Screenshot: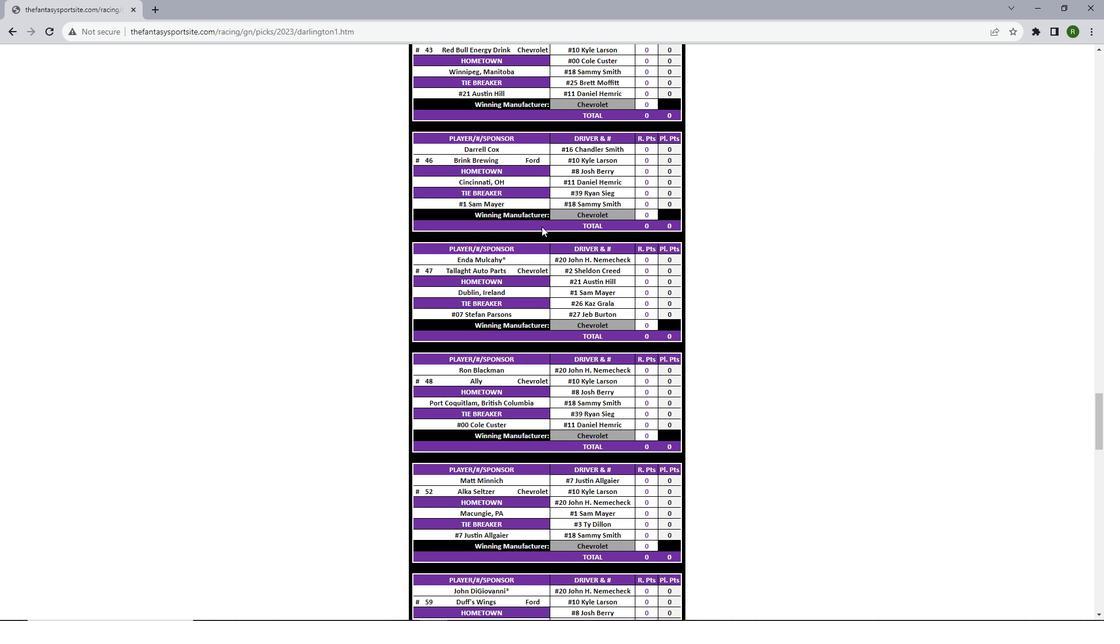 
Action: Mouse scrolled (542, 226) with delta (0, 0)
Screenshot: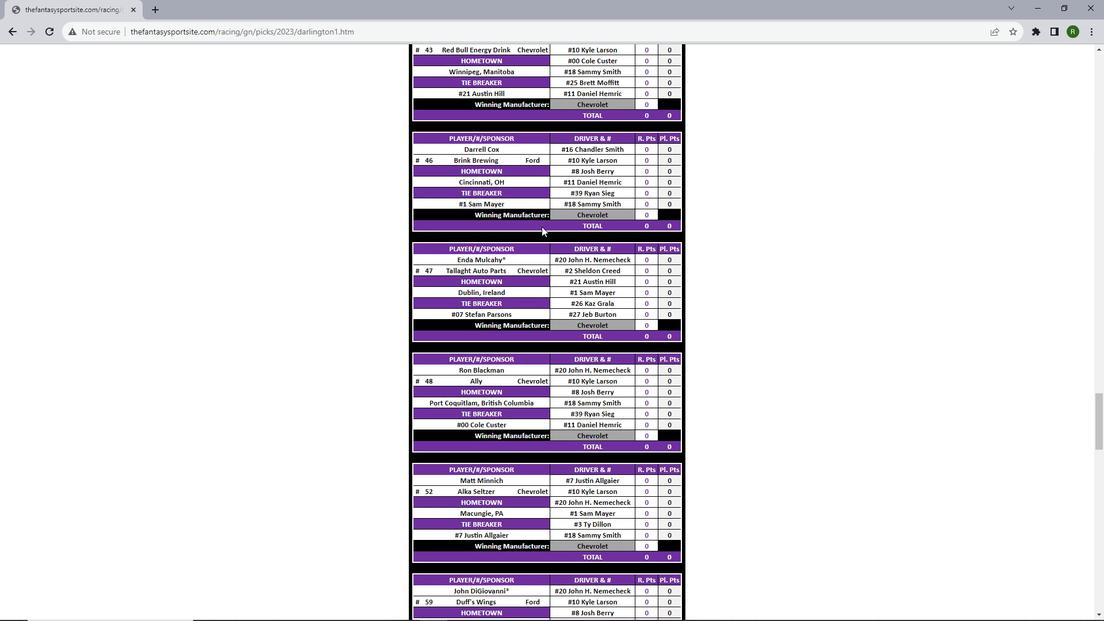 
Action: Mouse scrolled (542, 226) with delta (0, 0)
Screenshot: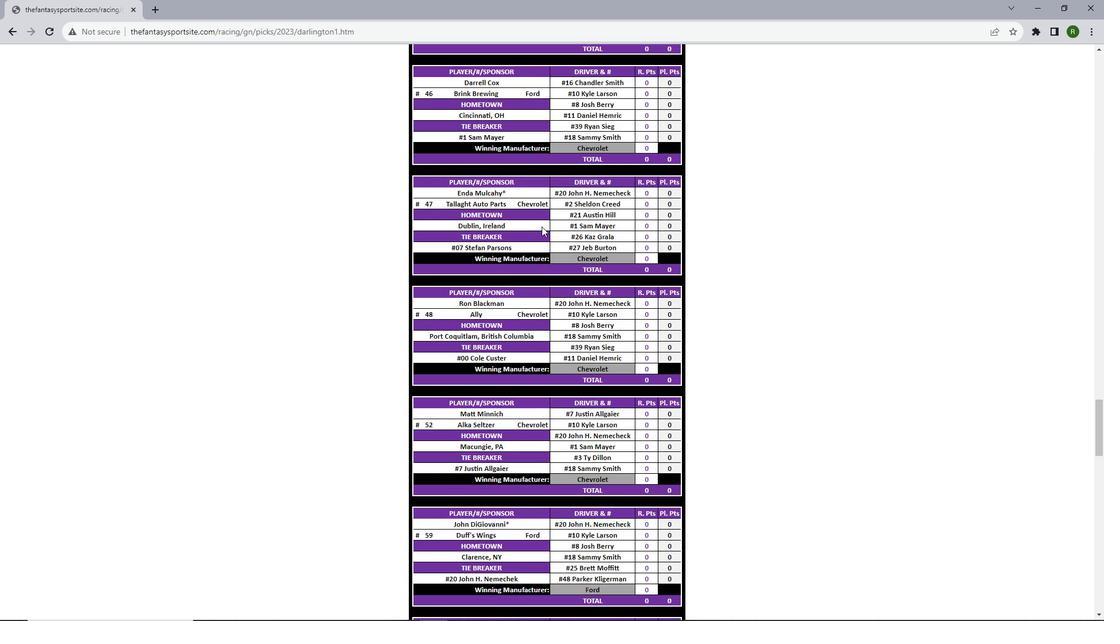 
Action: Mouse scrolled (542, 226) with delta (0, 0)
Screenshot: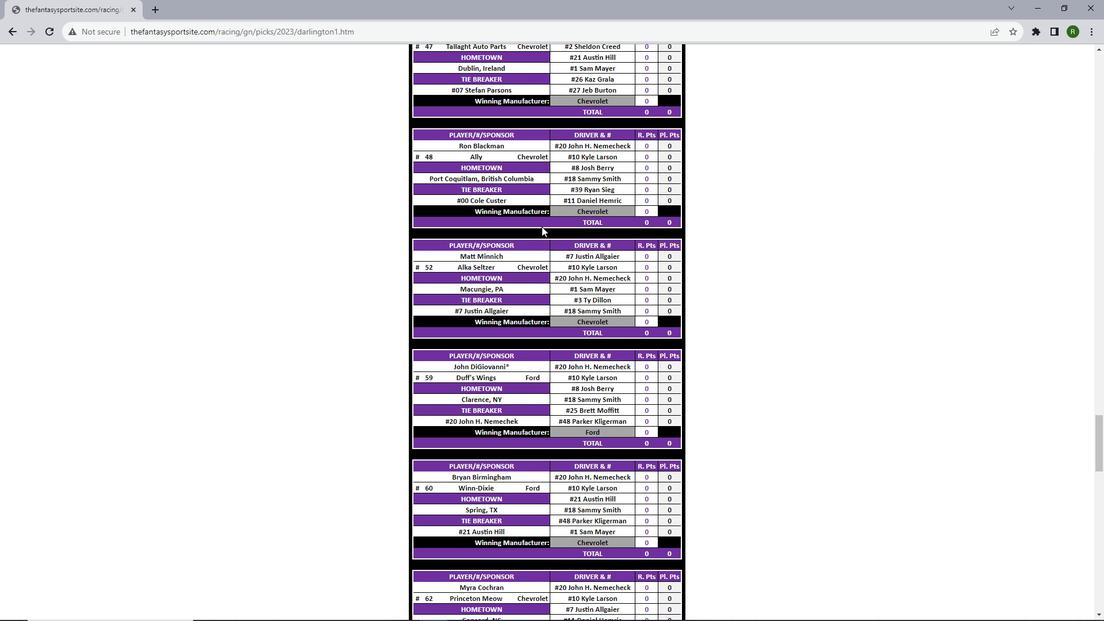 
Action: Mouse scrolled (542, 226) with delta (0, 0)
Screenshot: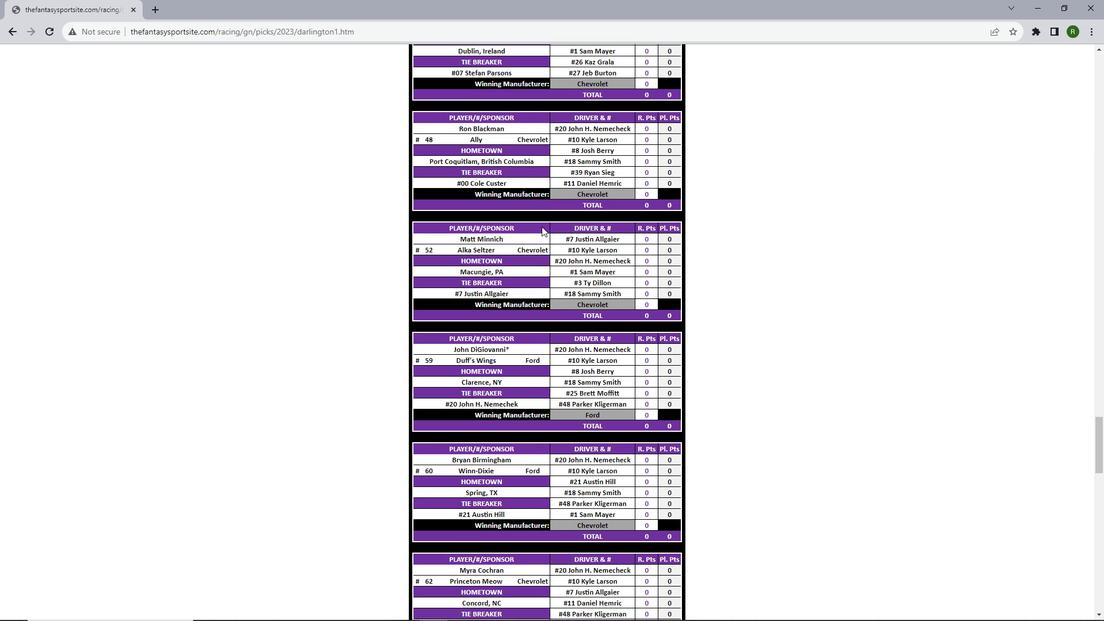 
Action: Mouse scrolled (542, 226) with delta (0, 0)
Screenshot: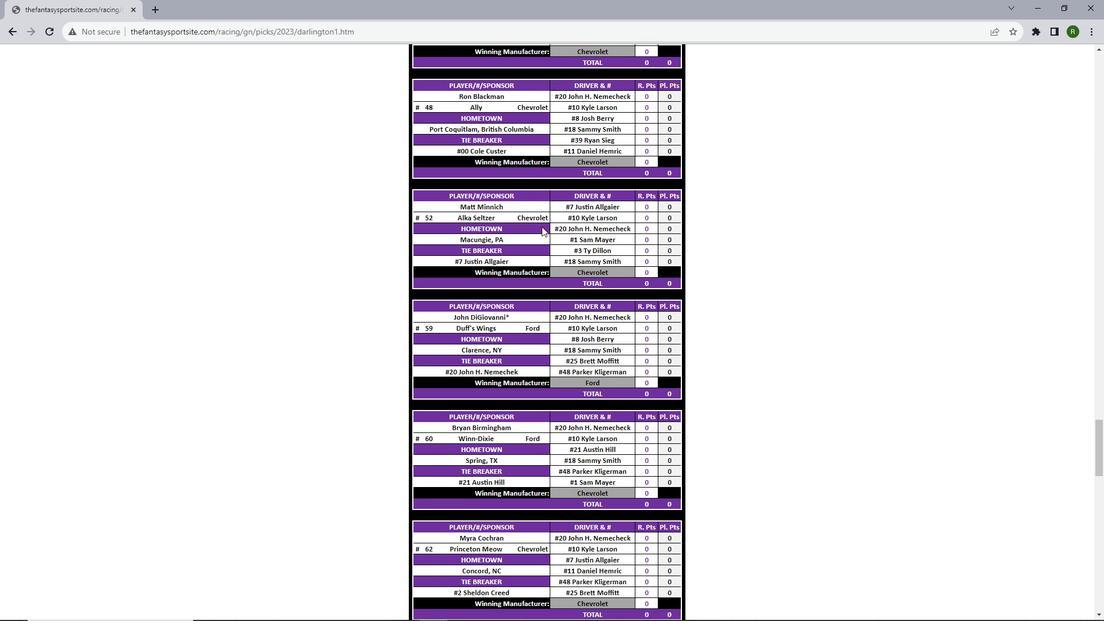 
Action: Mouse scrolled (542, 226) with delta (0, 0)
Screenshot: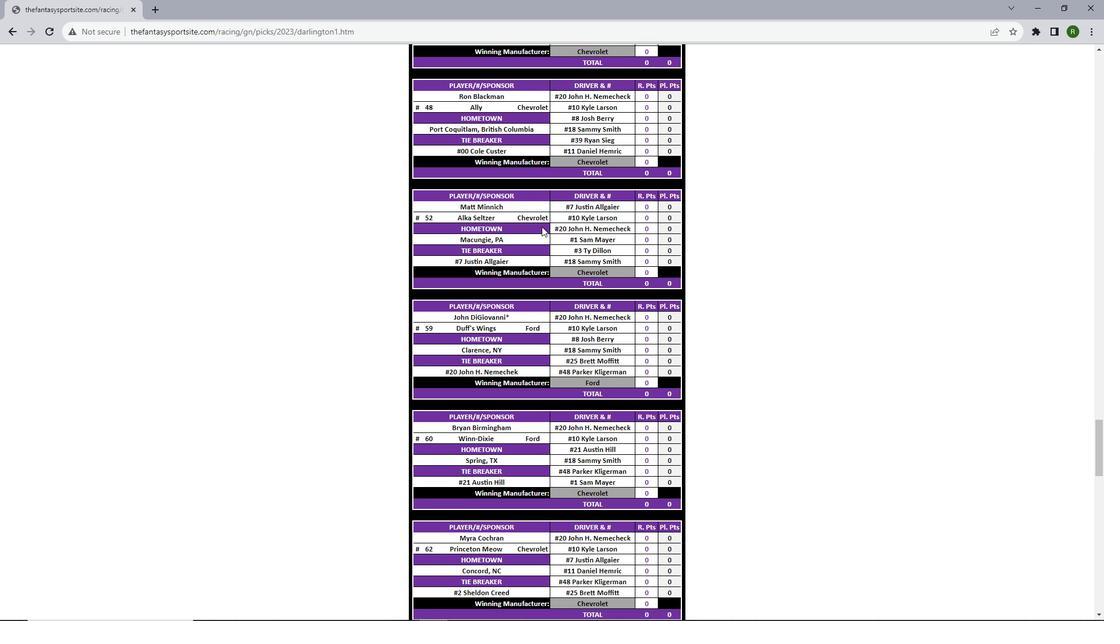 
Action: Mouse scrolled (542, 226) with delta (0, 0)
Screenshot: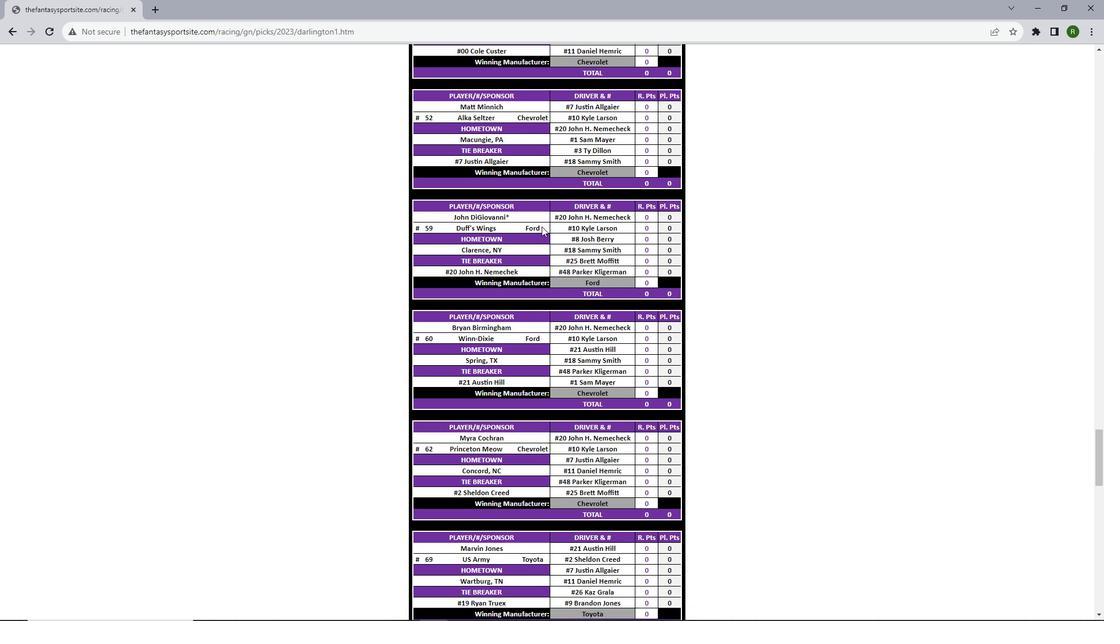 
Action: Mouse scrolled (542, 226) with delta (0, 0)
Screenshot: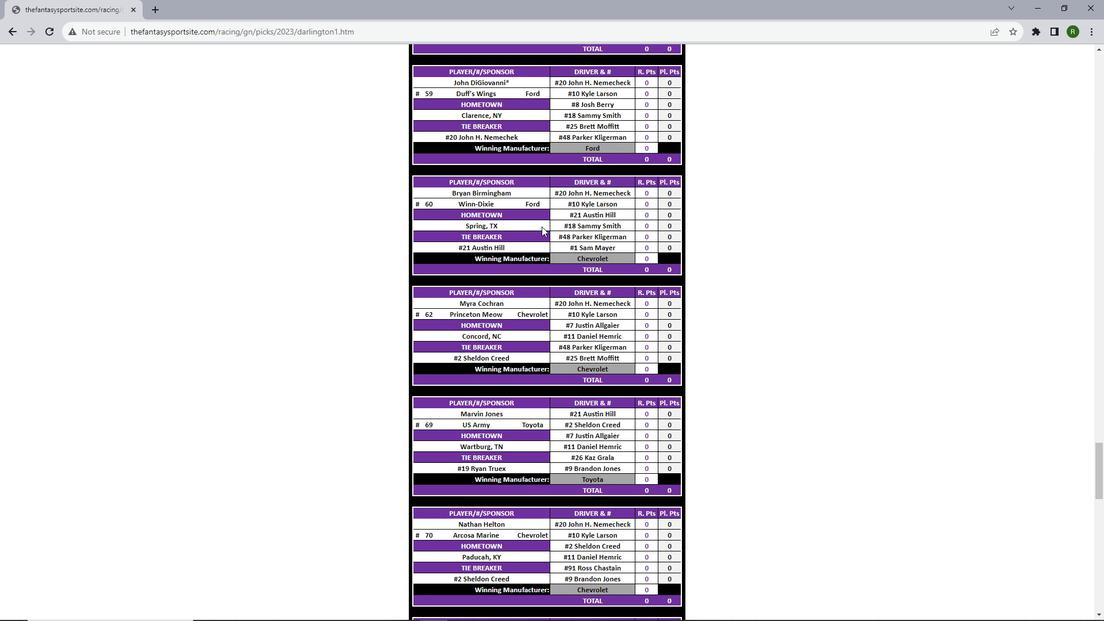 
Action: Mouse scrolled (542, 226) with delta (0, 0)
Screenshot: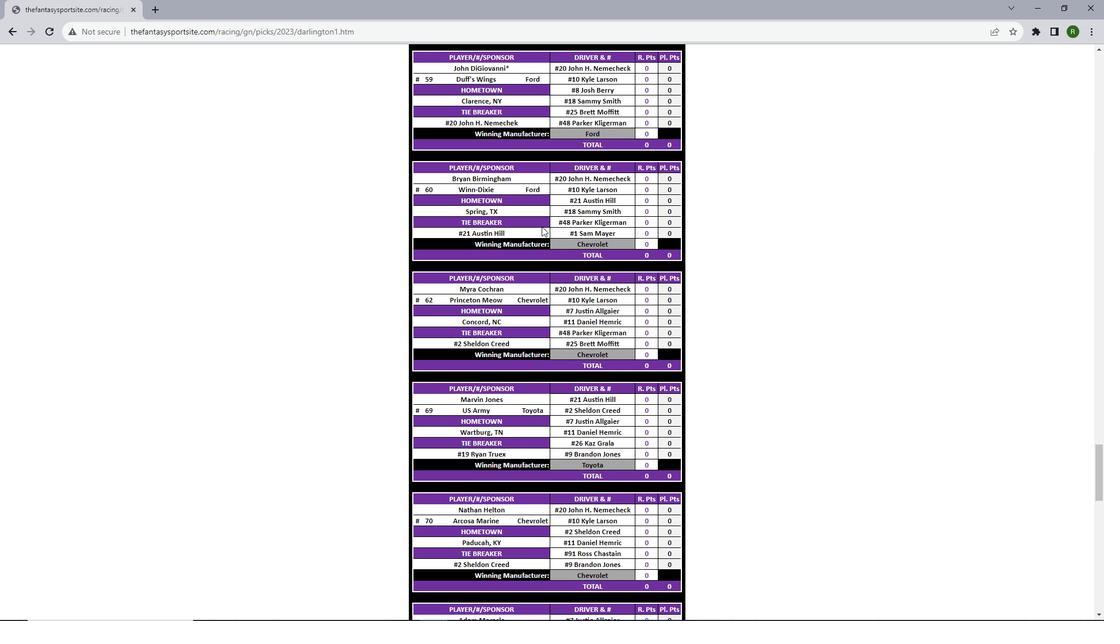 
Action: Mouse scrolled (542, 226) with delta (0, 0)
Screenshot: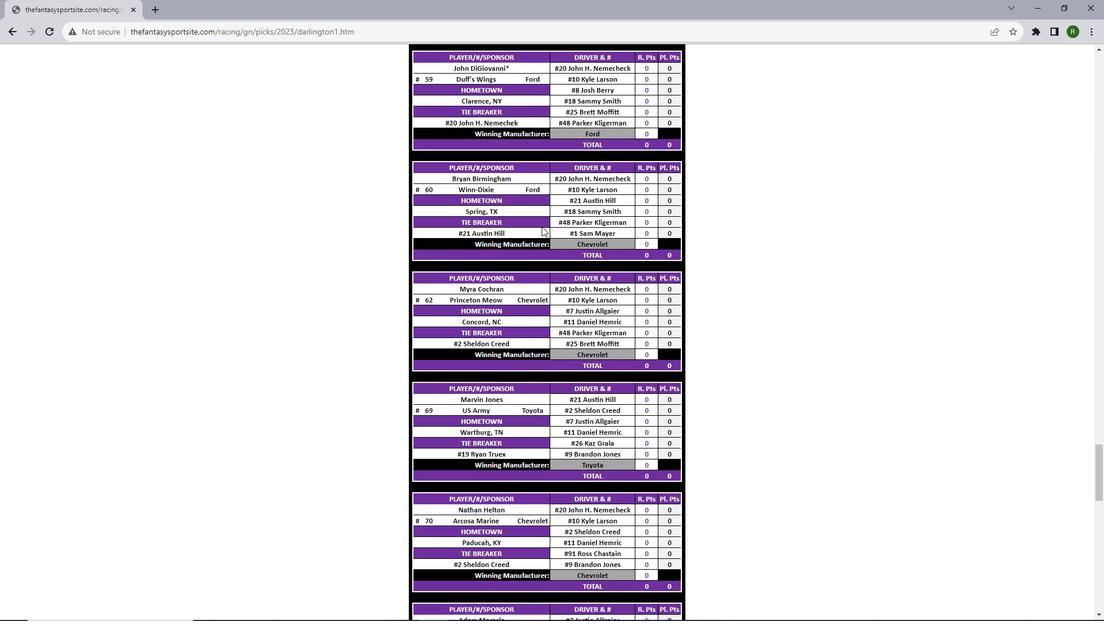 
Action: Mouse scrolled (542, 226) with delta (0, 0)
Screenshot: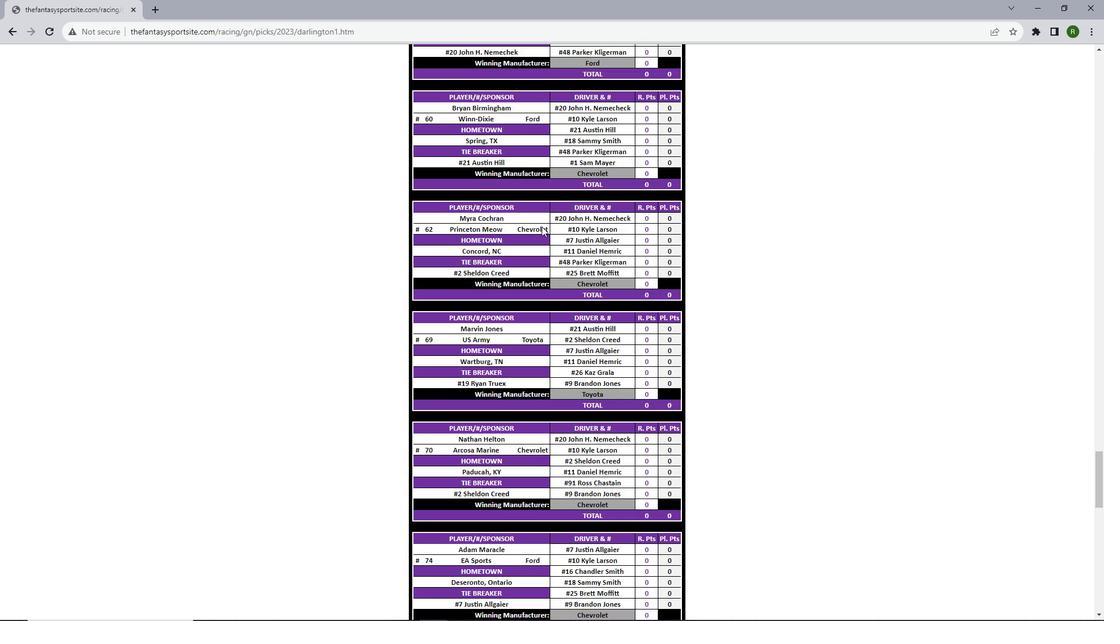
Action: Mouse scrolled (542, 226) with delta (0, 0)
Screenshot: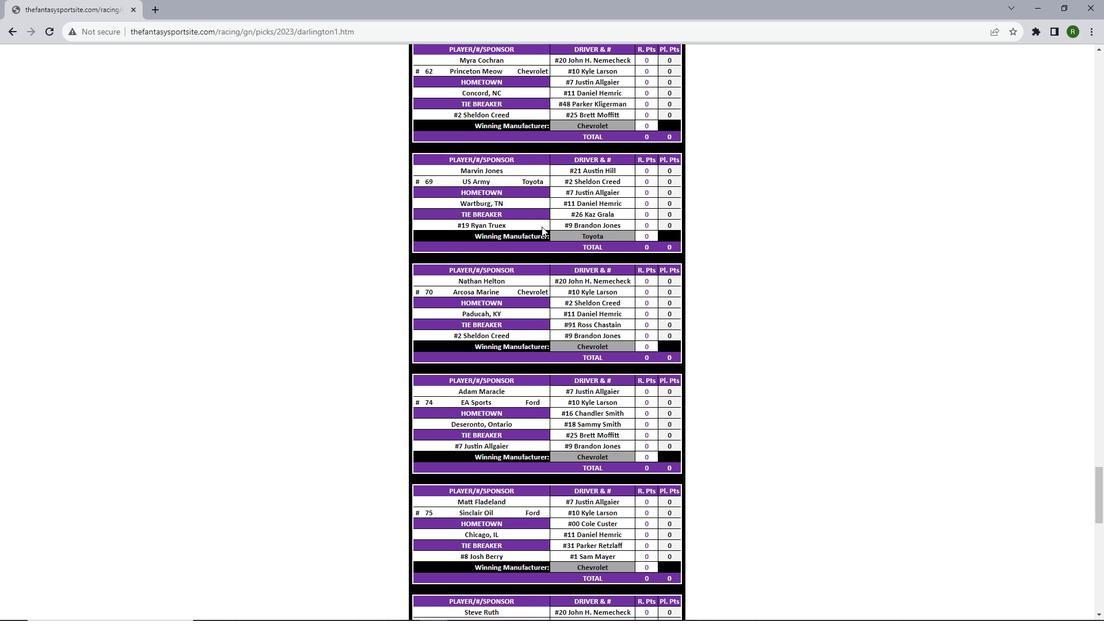 
Action: Mouse scrolled (542, 226) with delta (0, 0)
Screenshot: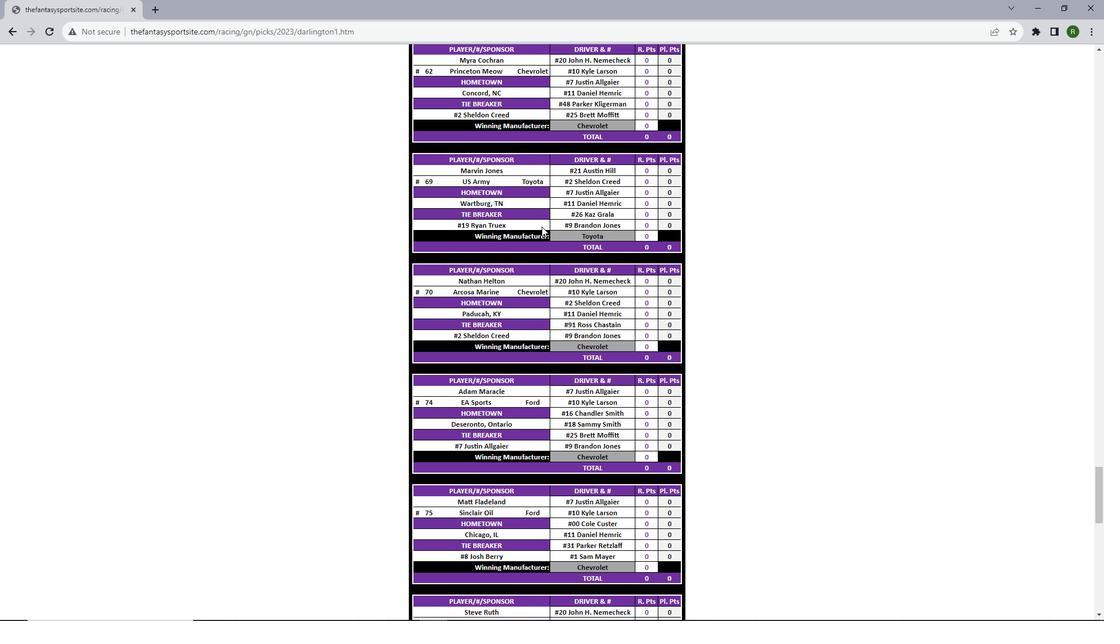 
Action: Mouse scrolled (542, 226) with delta (0, 0)
Screenshot: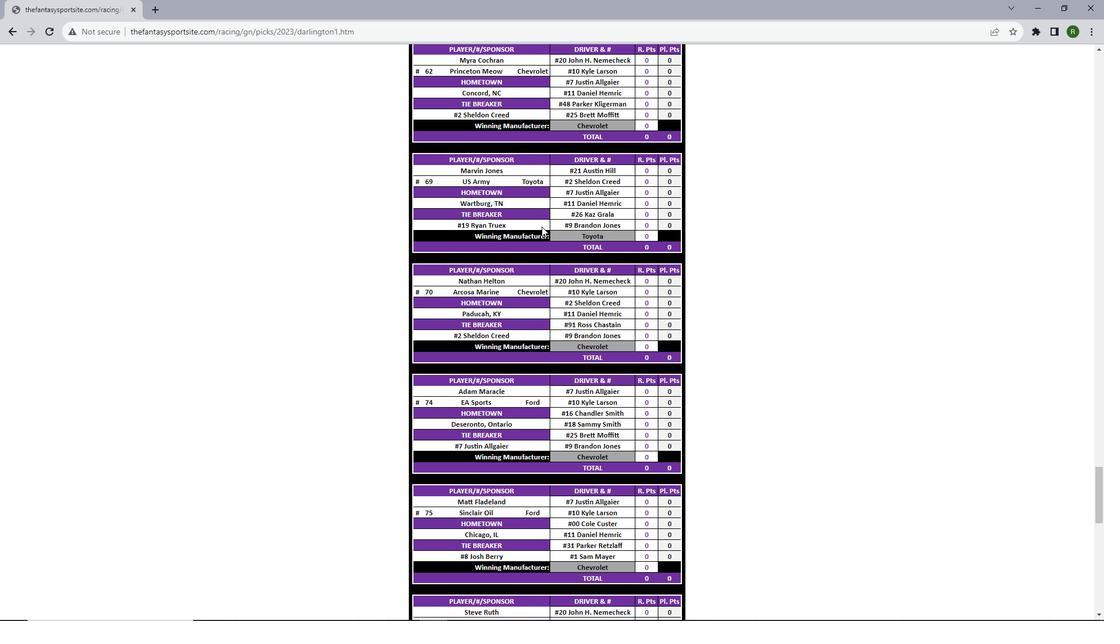 
Action: Mouse scrolled (542, 226) with delta (0, 0)
Screenshot: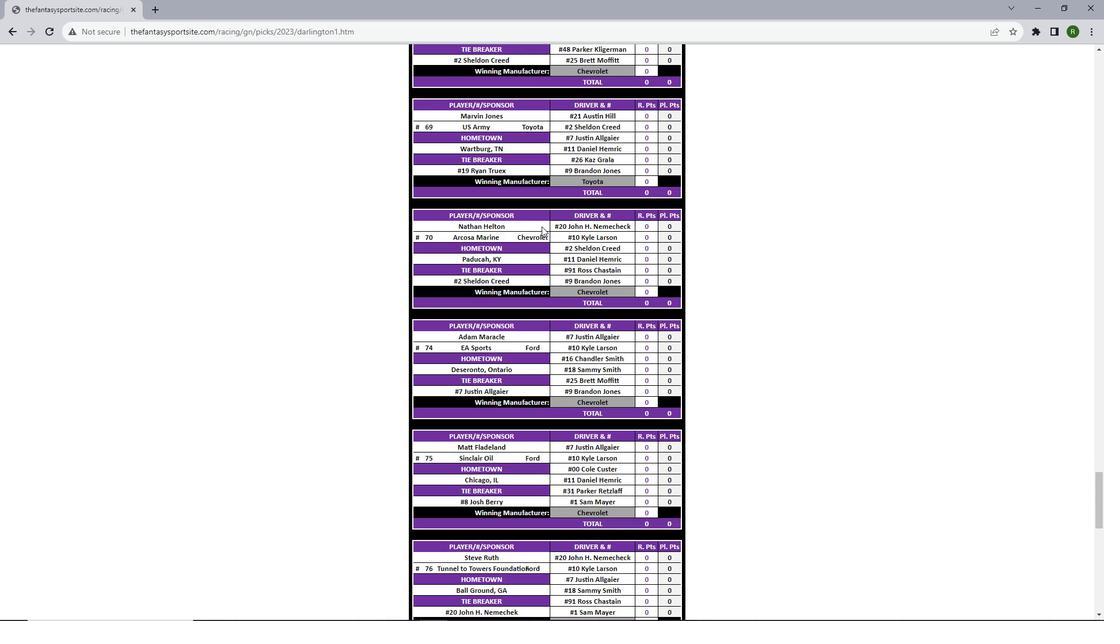 
Action: Mouse scrolled (542, 226) with delta (0, 0)
Screenshot: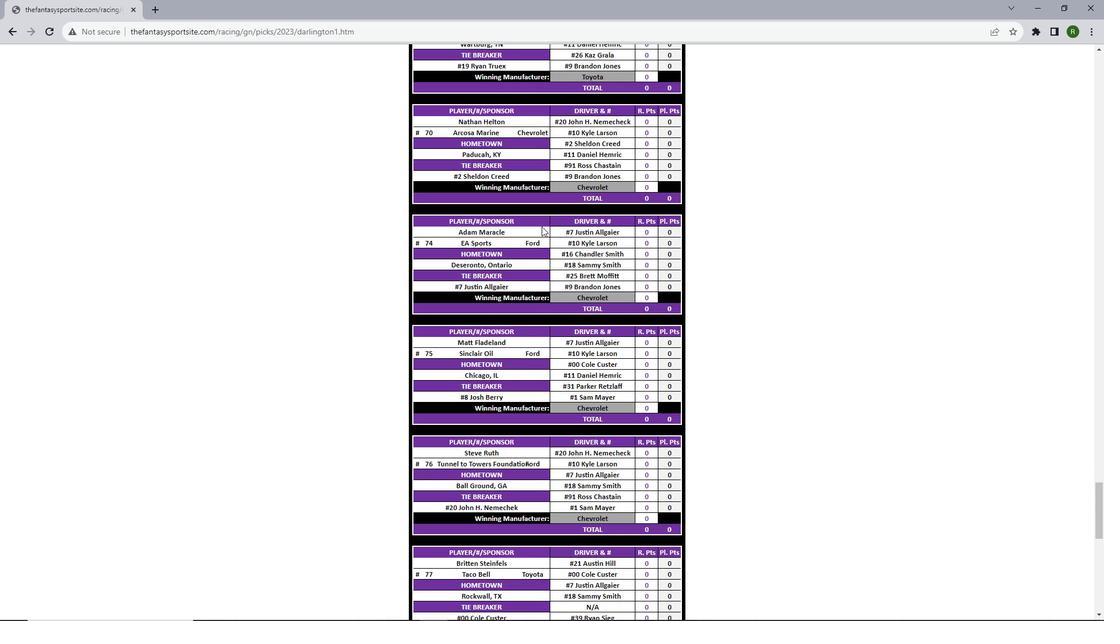 
Action: Mouse scrolled (542, 226) with delta (0, 0)
Screenshot: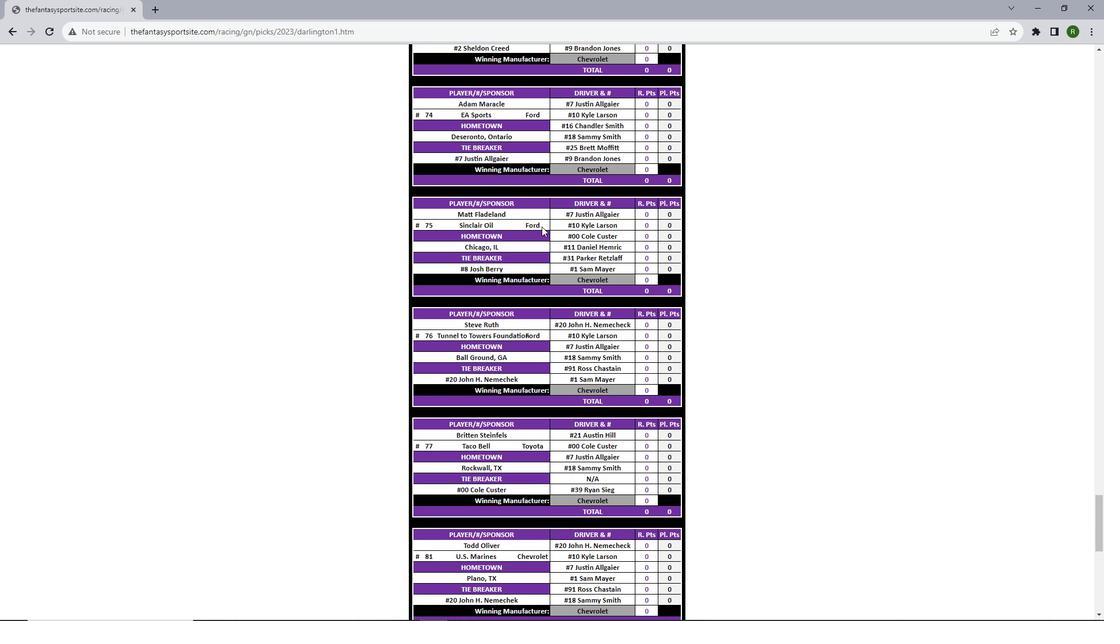 
Action: Mouse scrolled (542, 226) with delta (0, 0)
Screenshot: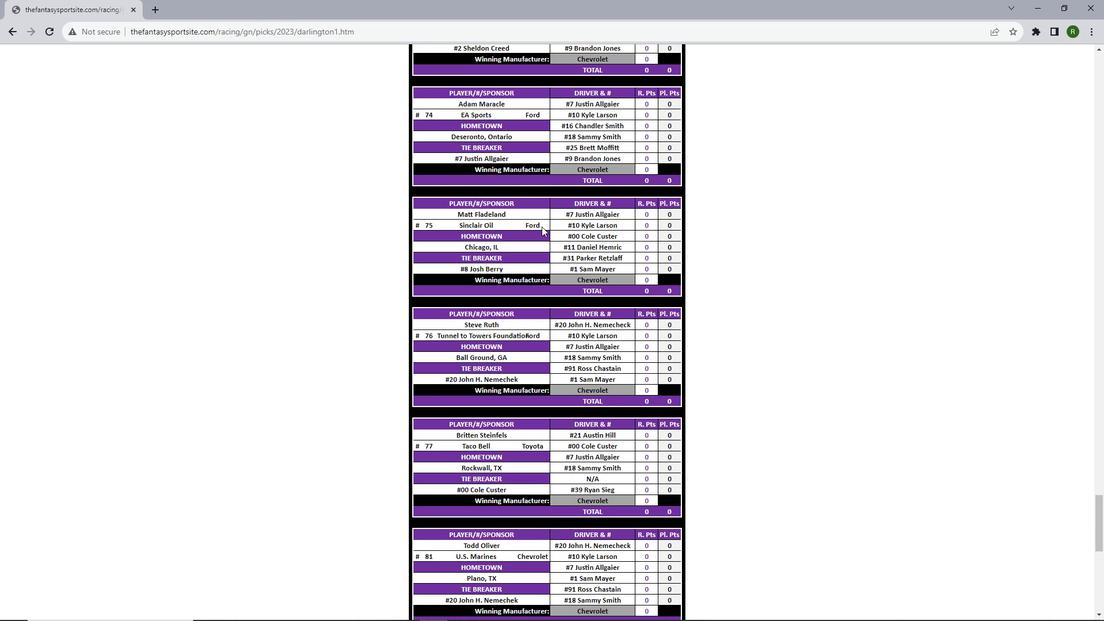 
Action: Mouse scrolled (542, 226) with delta (0, 0)
Screenshot: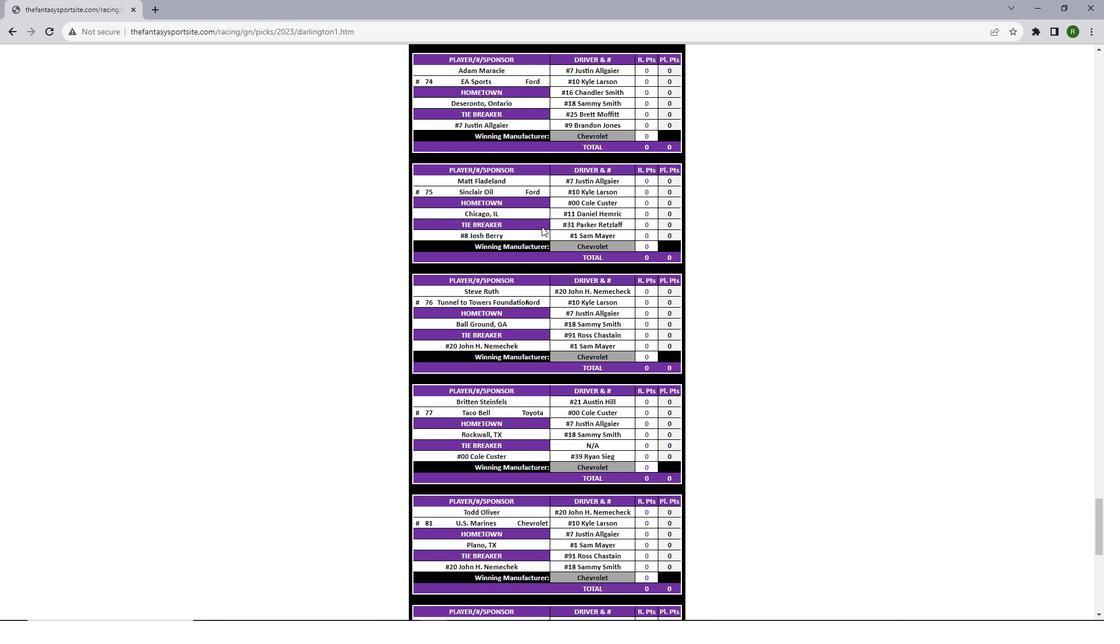 
Action: Mouse scrolled (542, 226) with delta (0, 0)
Screenshot: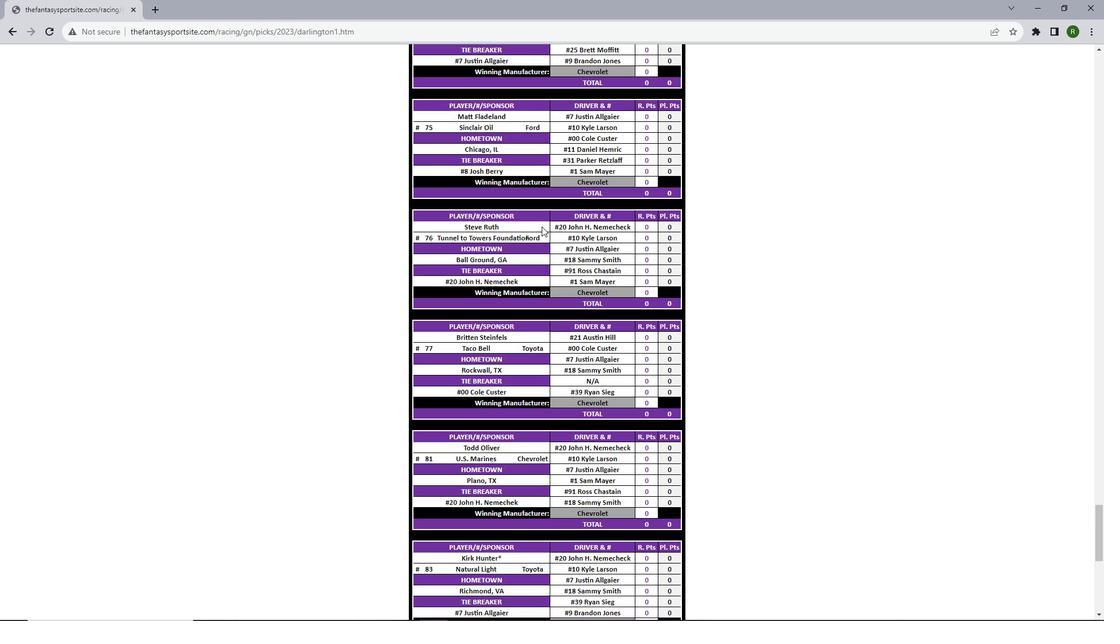 
Action: Mouse scrolled (542, 226) with delta (0, 0)
Screenshot: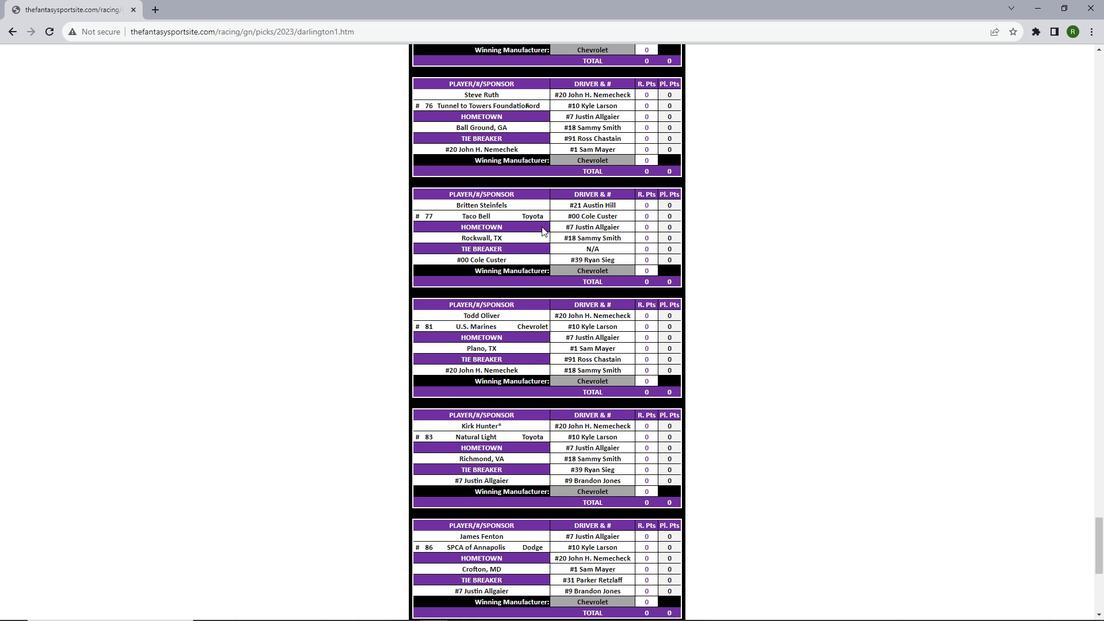 
Action: Mouse scrolled (542, 226) with delta (0, 0)
Screenshot: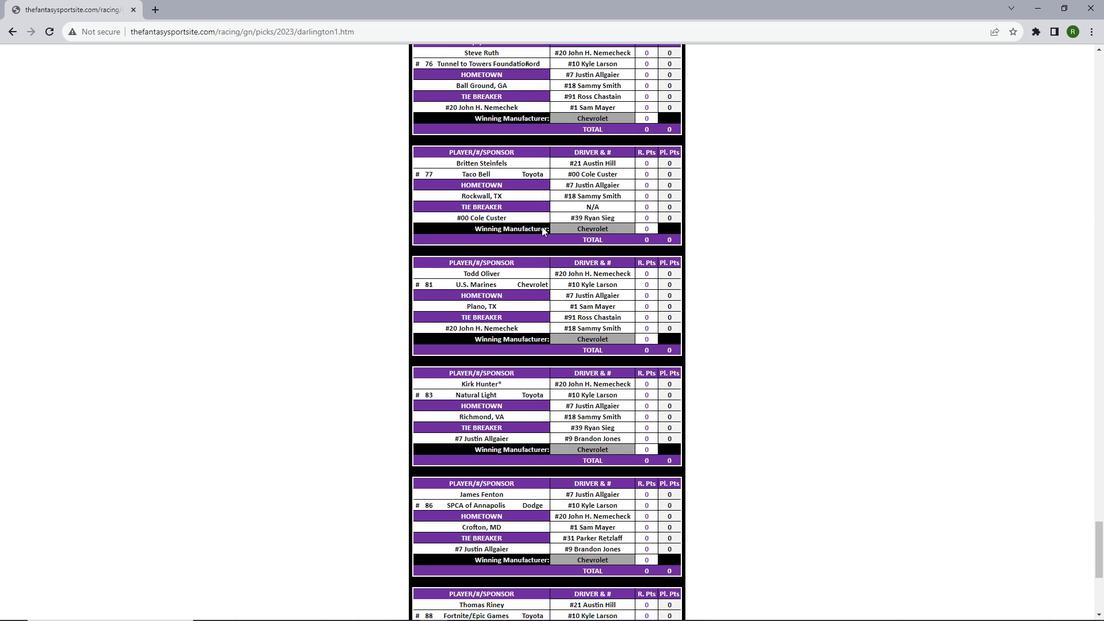 
Action: Mouse scrolled (542, 226) with delta (0, 0)
Screenshot: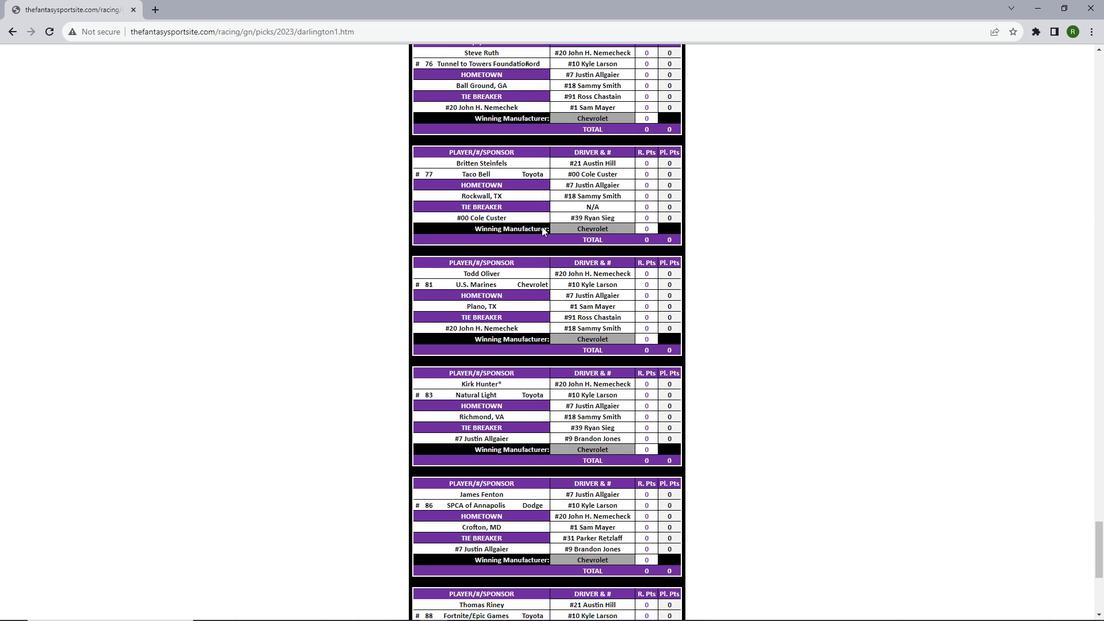 
Action: Mouse scrolled (542, 226) with delta (0, 0)
Screenshot: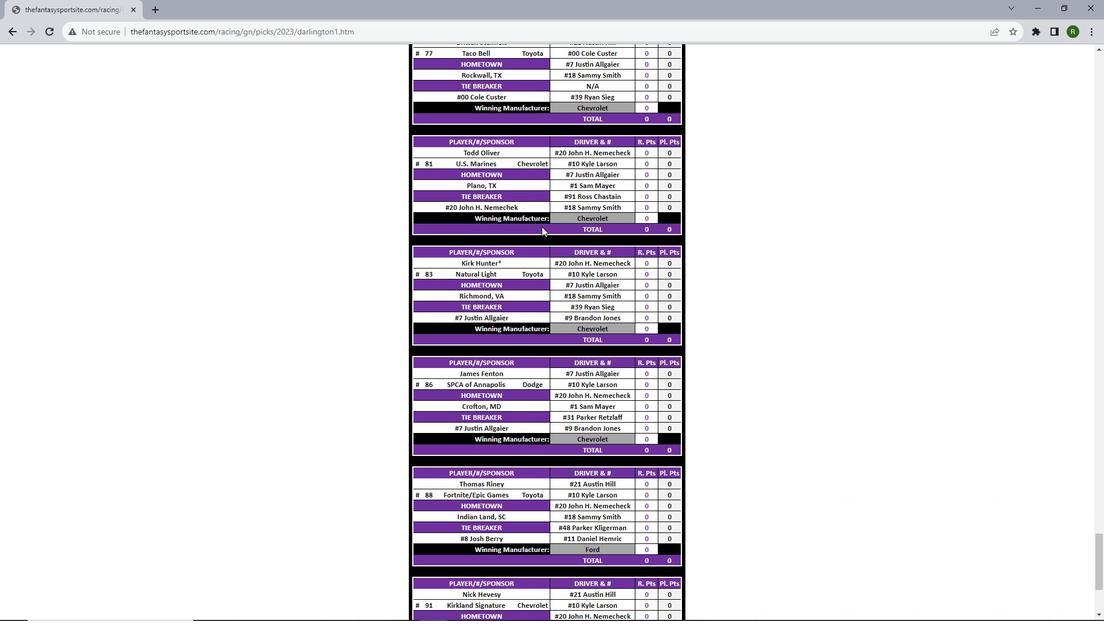 
Action: Mouse scrolled (542, 226) with delta (0, 0)
Screenshot: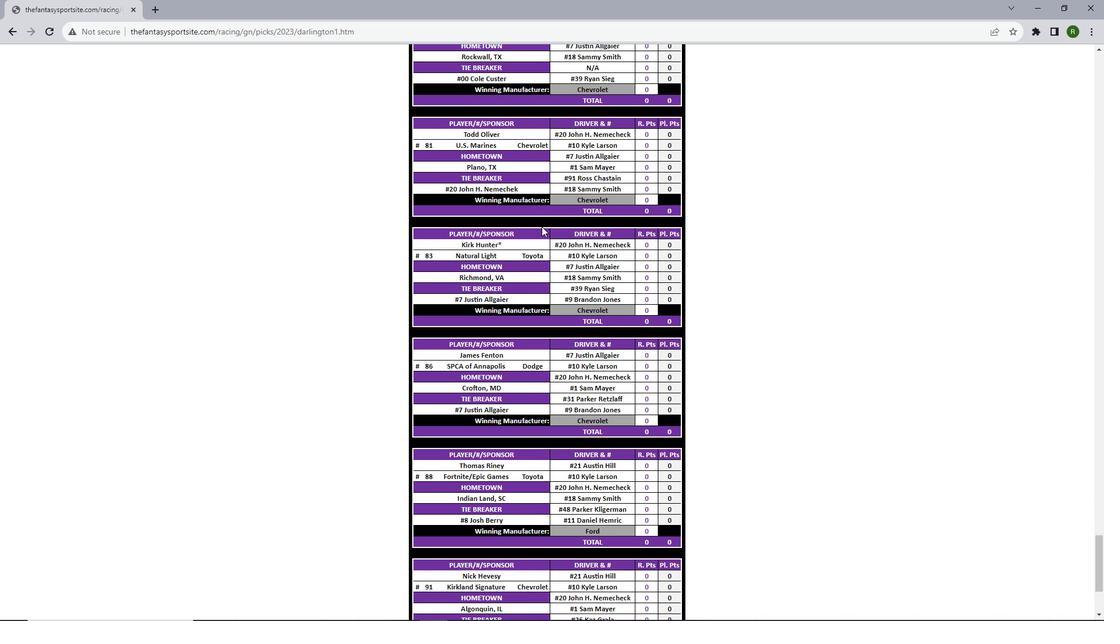 
Action: Mouse scrolled (542, 226) with delta (0, 0)
Screenshot: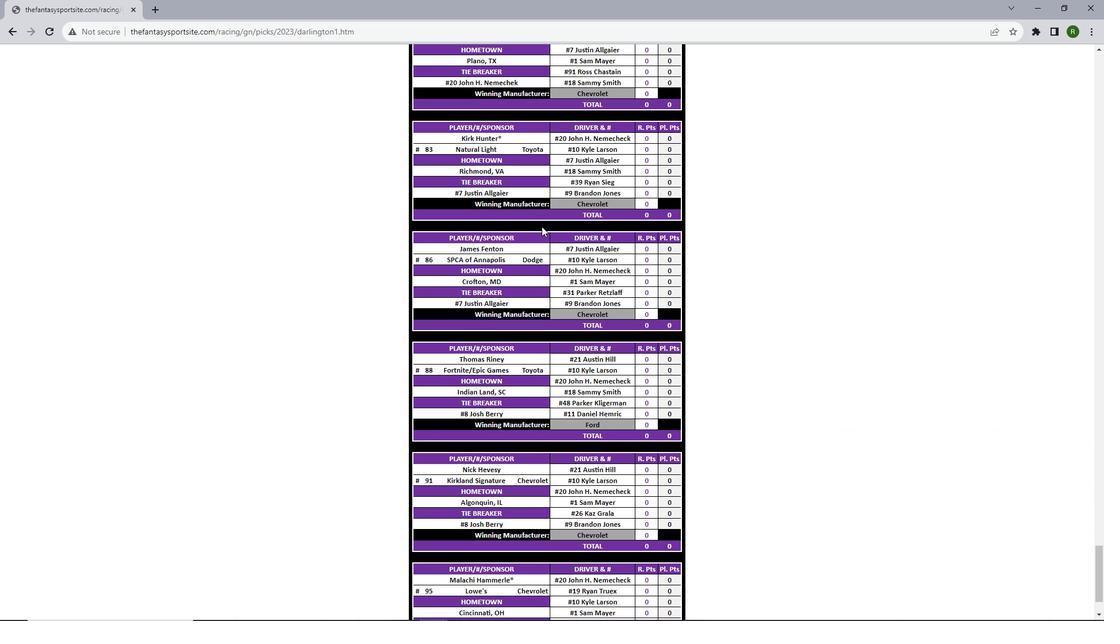 
Action: Mouse scrolled (542, 226) with delta (0, 0)
Screenshot: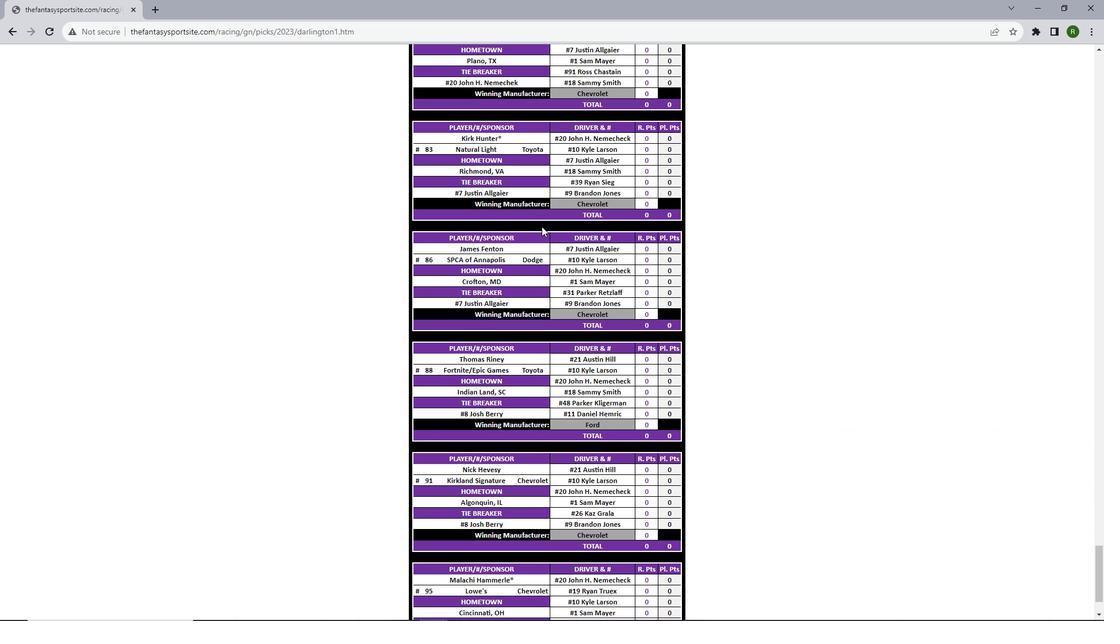 
Action: Mouse scrolled (542, 226) with delta (0, 0)
Screenshot: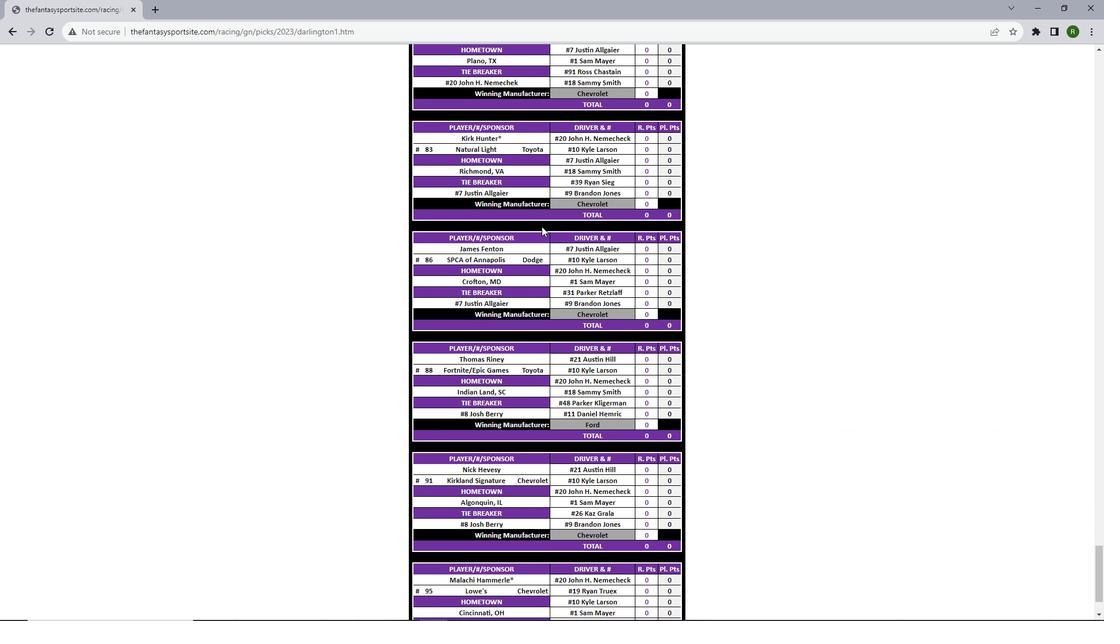 
Action: Mouse scrolled (542, 226) with delta (0, 0)
Screenshot: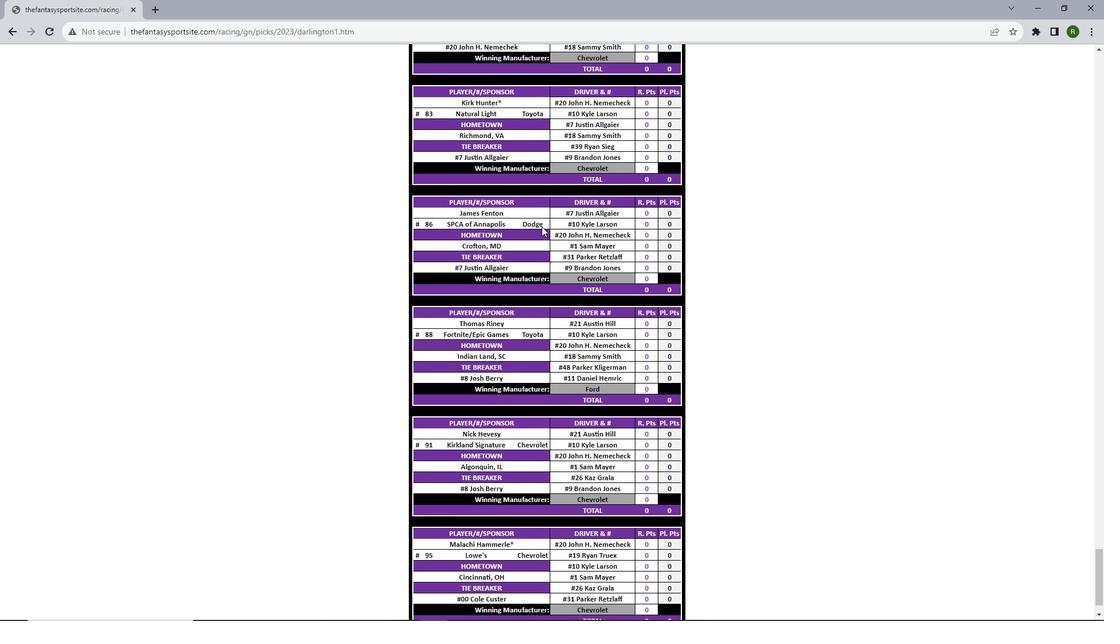 
Action: Mouse scrolled (542, 226) with delta (0, 0)
Screenshot: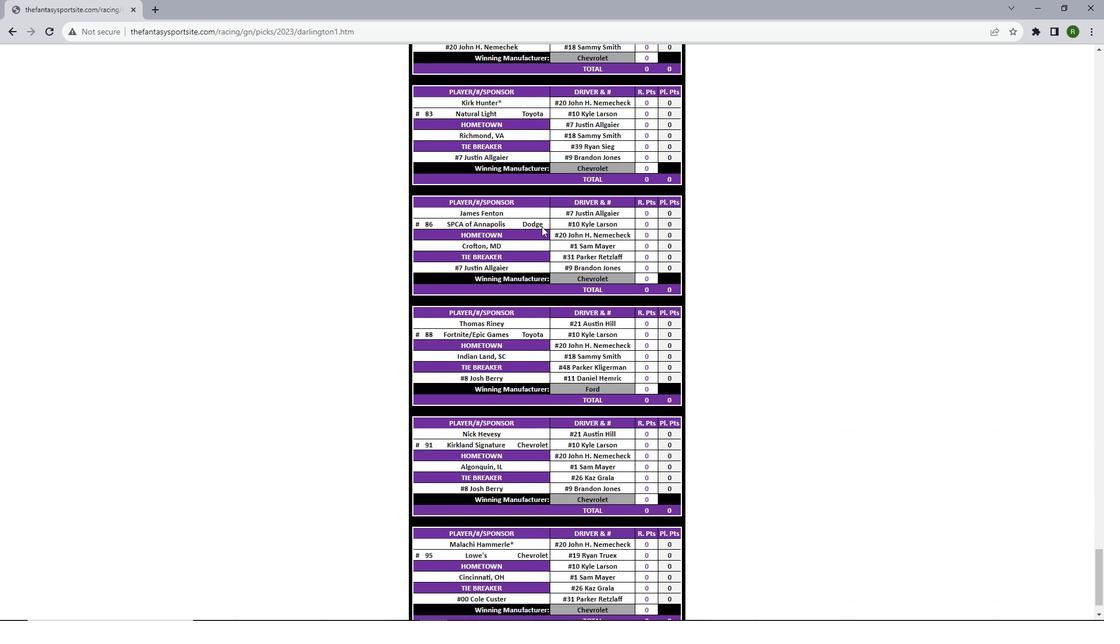 
Action: Mouse scrolled (542, 226) with delta (0, 0)
Screenshot: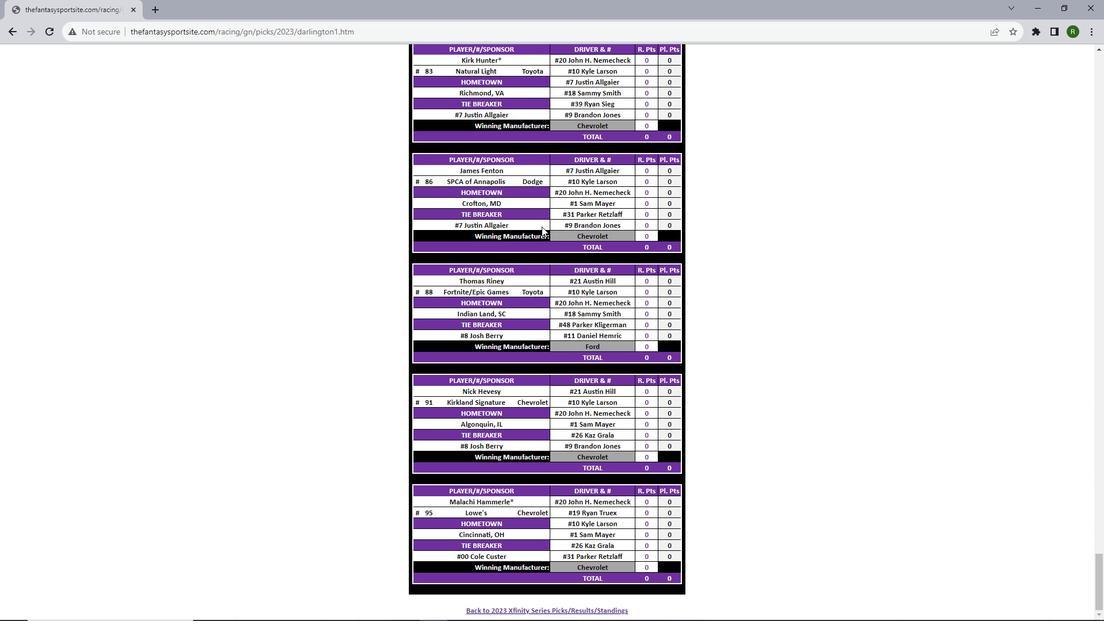 
Action: Mouse scrolled (542, 226) with delta (0, 0)
Screenshot: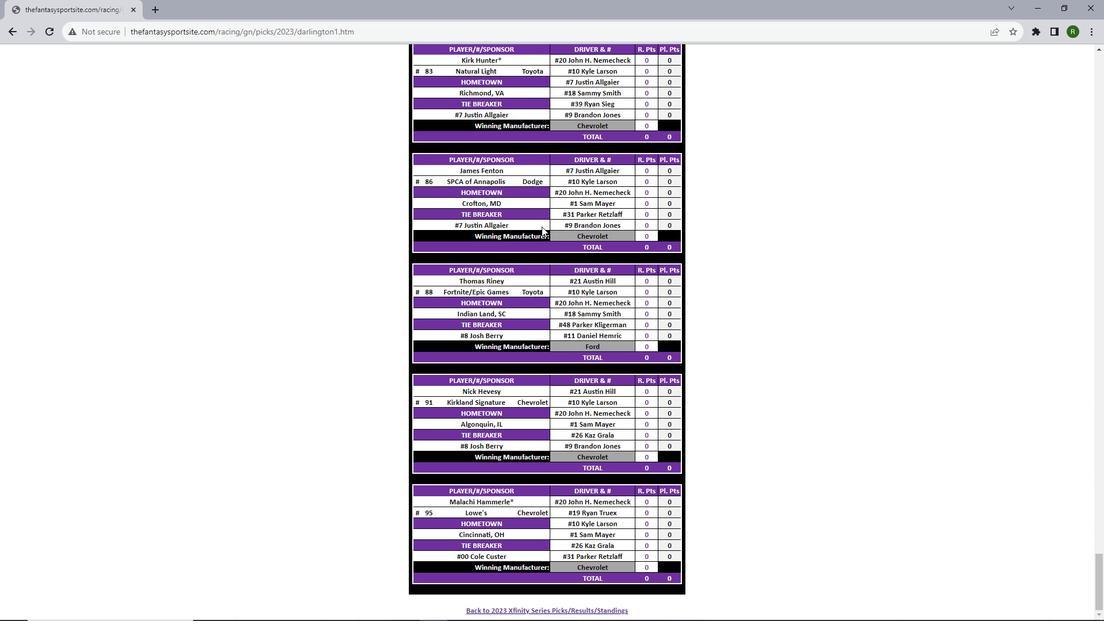 
Action: Mouse scrolled (542, 226) with delta (0, 0)
Screenshot: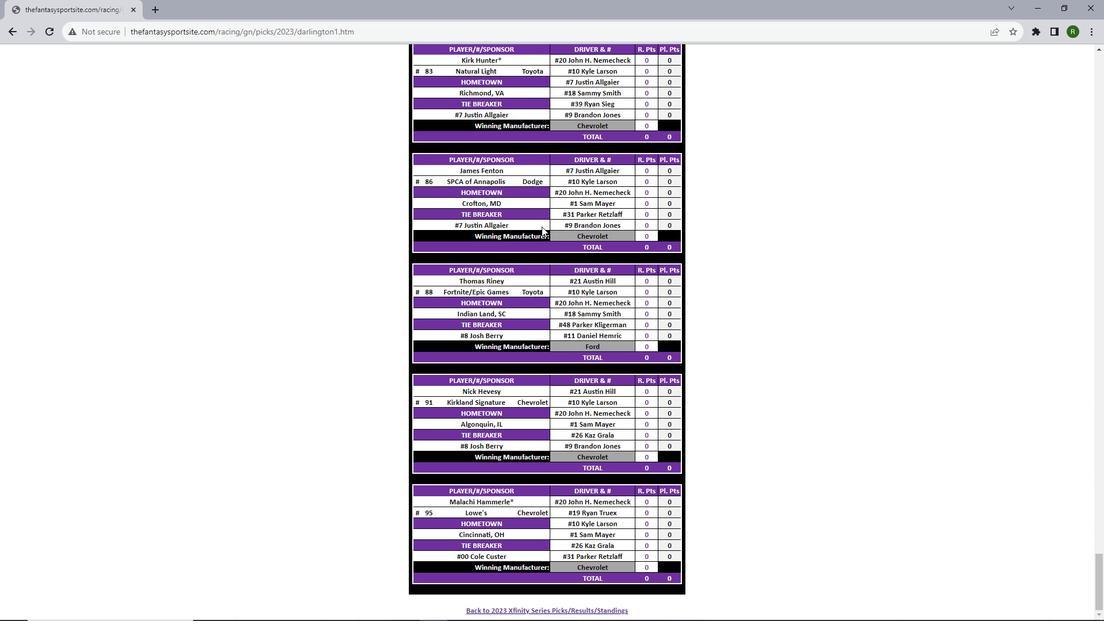 
